 Task: Design a Vector Pattern for a Beachside Cottage.
Action: Mouse moved to (220, 225)
Screenshot: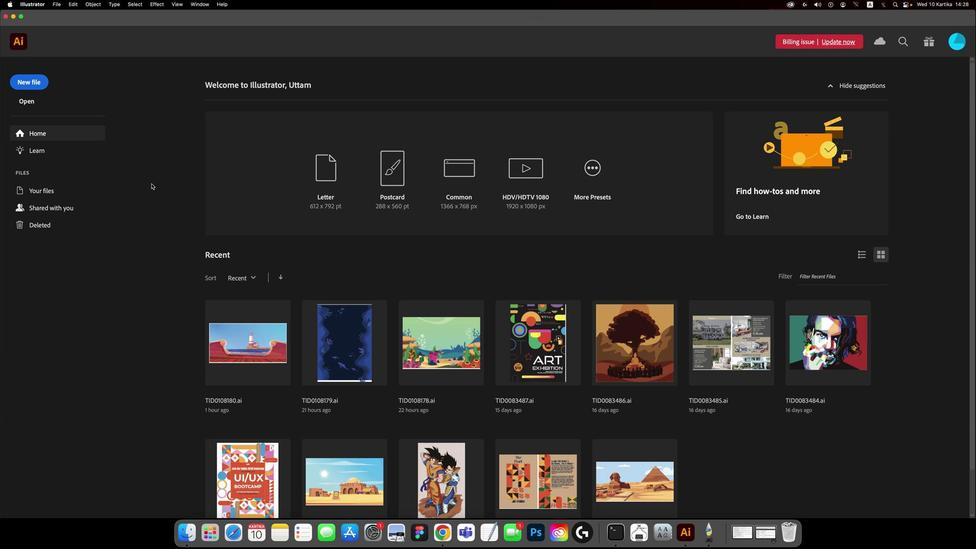 
Action: Mouse pressed left at (220, 225)
Screenshot: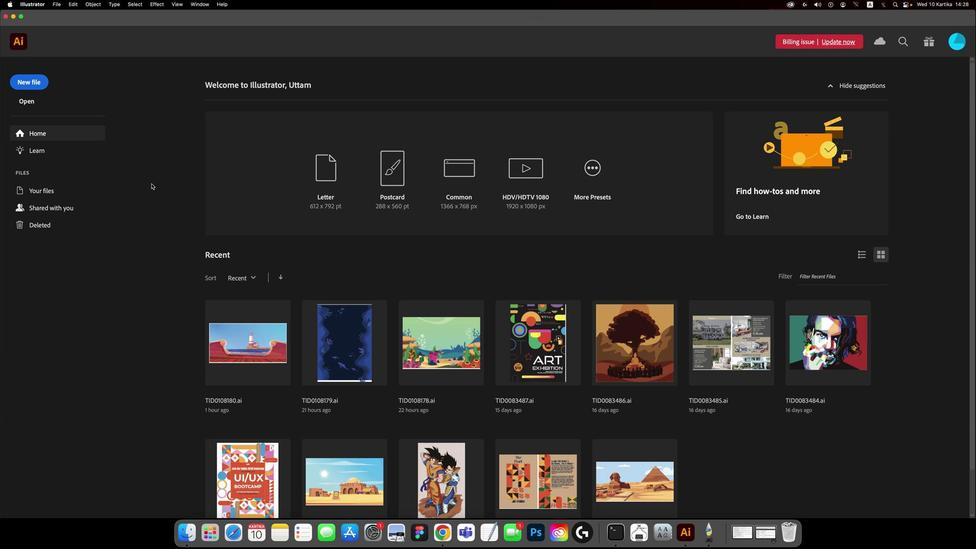 
Action: Mouse moved to (217, 195)
Screenshot: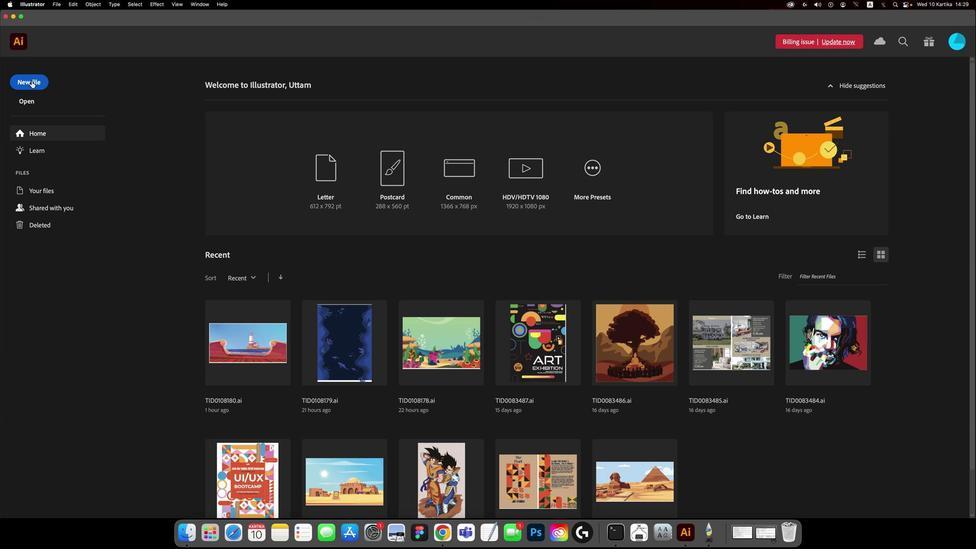 
Action: Mouse pressed left at (217, 195)
Screenshot: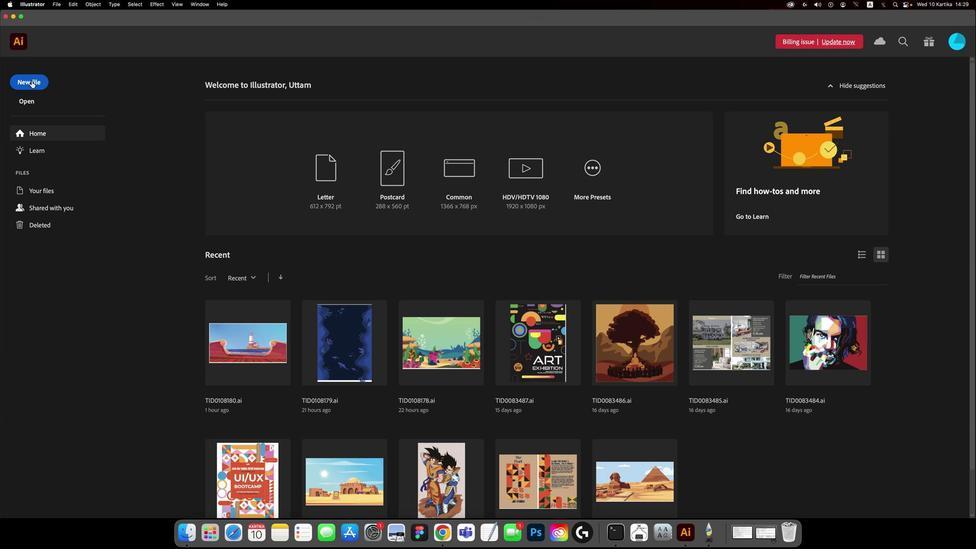 
Action: Mouse moved to (228, 206)
Screenshot: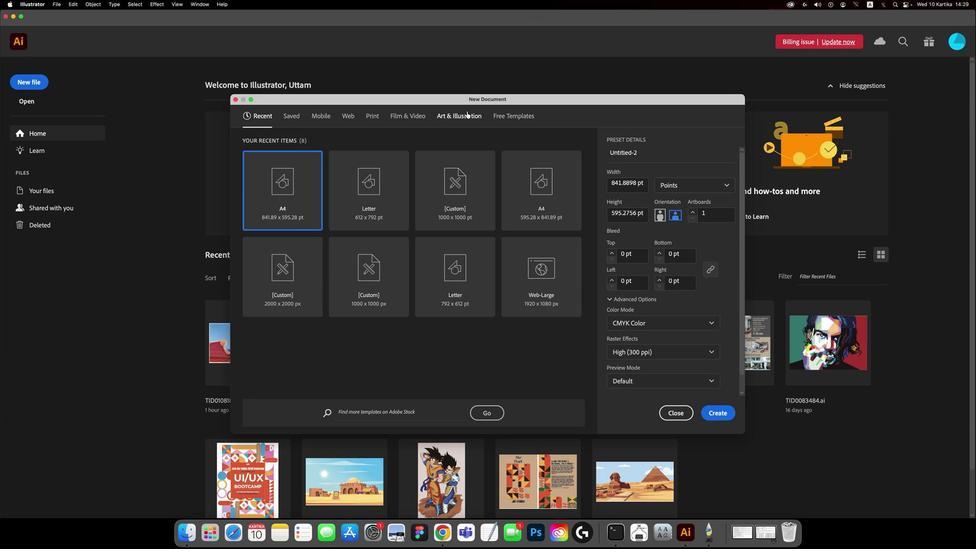 
Action: Mouse pressed left at (228, 206)
Screenshot: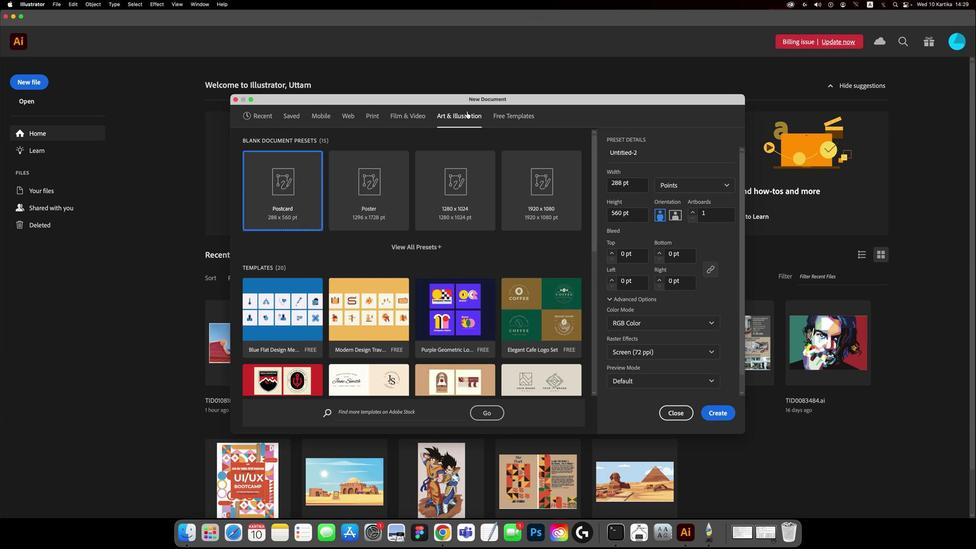 
Action: Mouse moved to (230, 234)
Screenshot: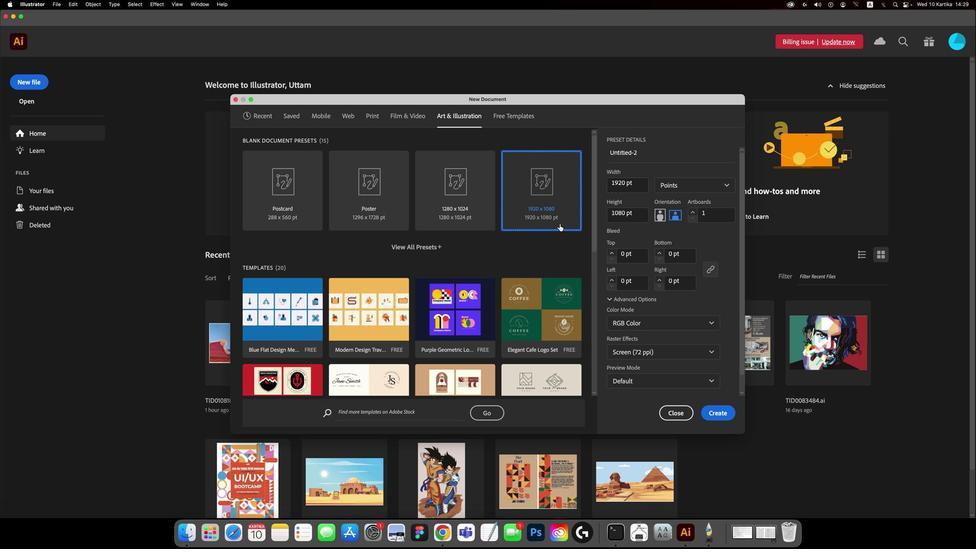 
Action: Mouse pressed left at (230, 234)
Screenshot: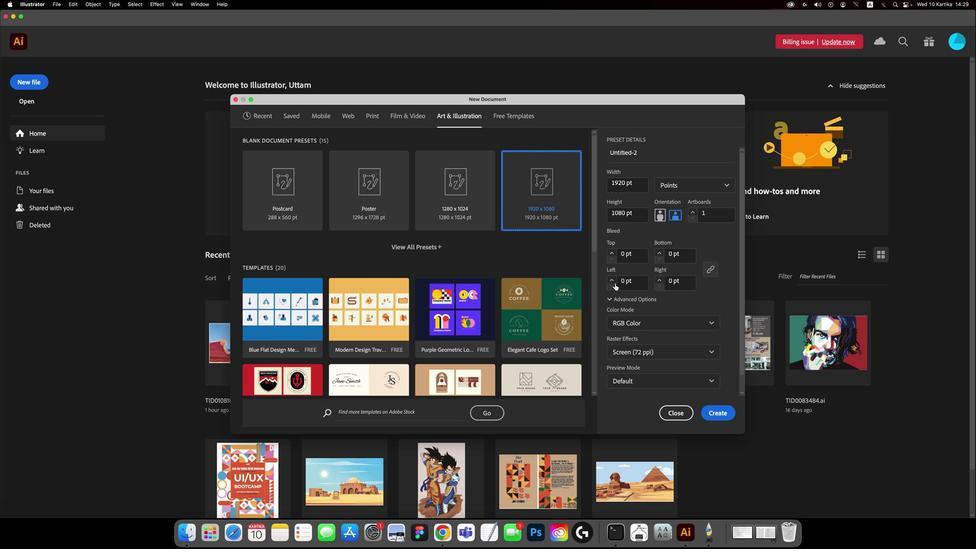 
Action: Mouse moved to (235, 324)
Screenshot: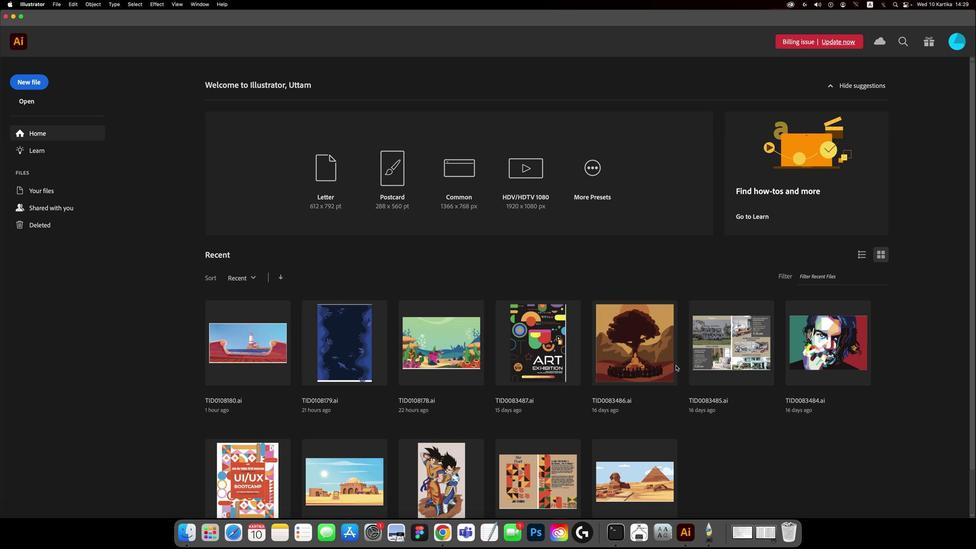 
Action: Mouse pressed left at (235, 324)
Screenshot: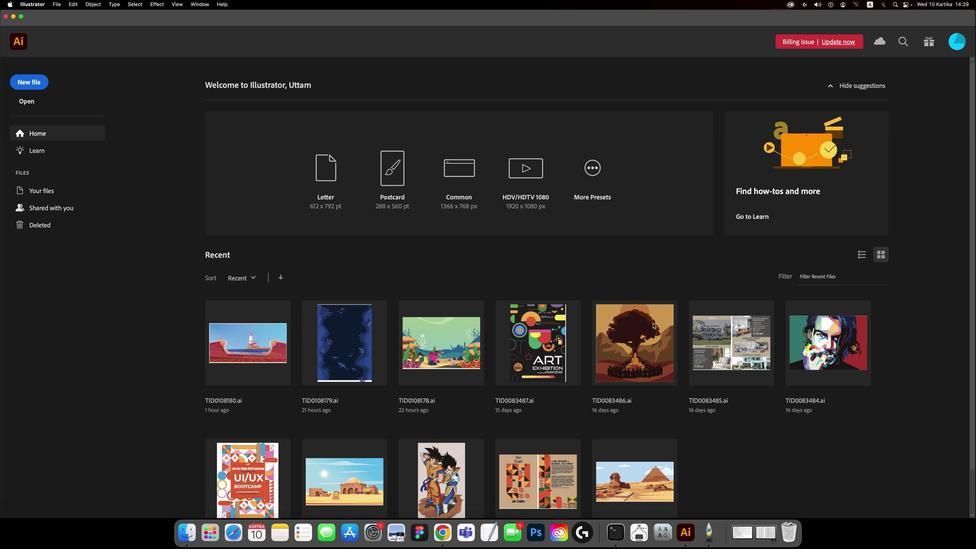 
Action: Mouse moved to (227, 245)
Screenshot: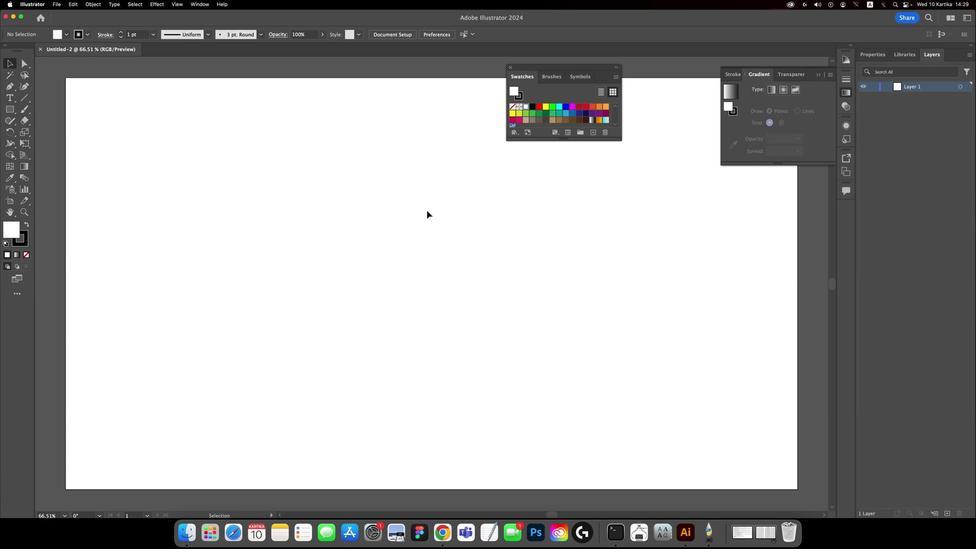 
Action: Mouse pressed left at (227, 245)
Screenshot: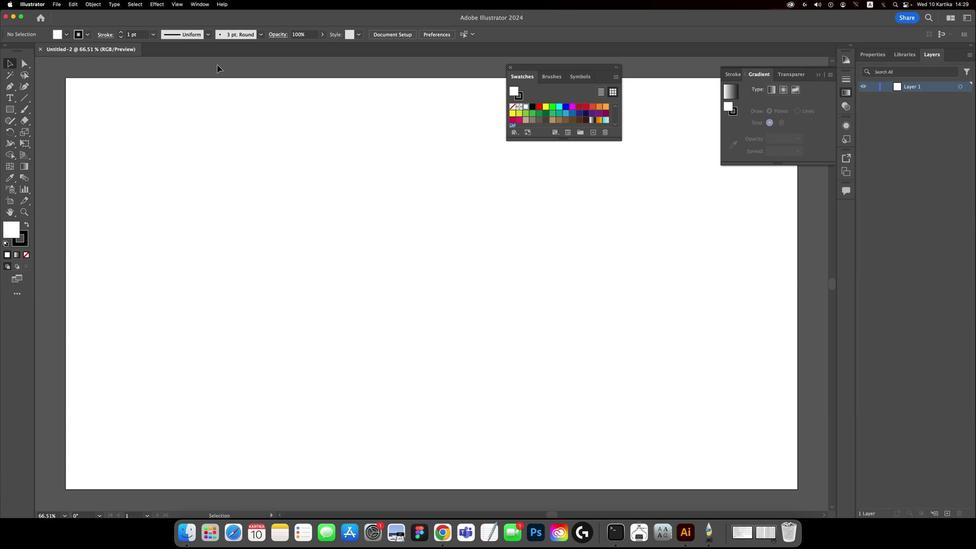 
Action: Mouse moved to (217, 165)
Screenshot: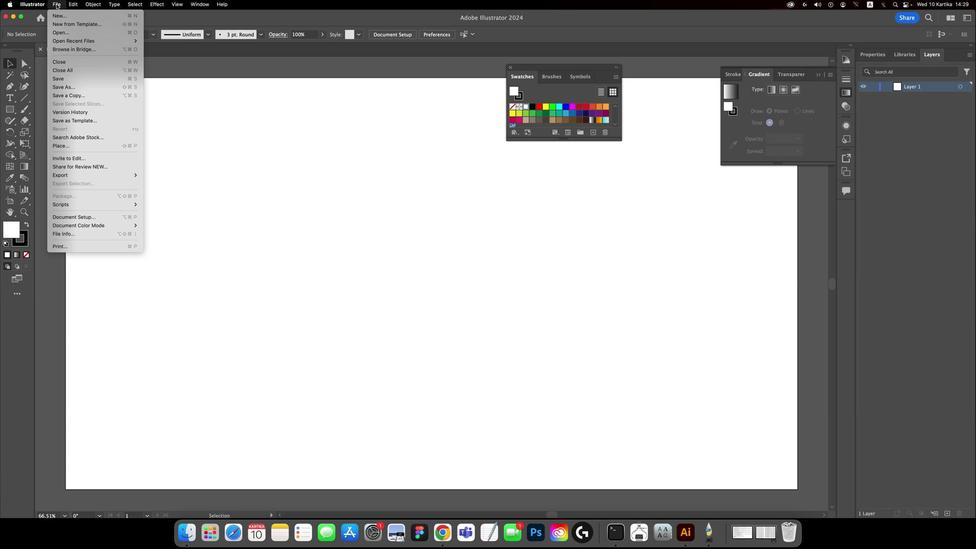 
Action: Mouse pressed left at (217, 165)
Screenshot: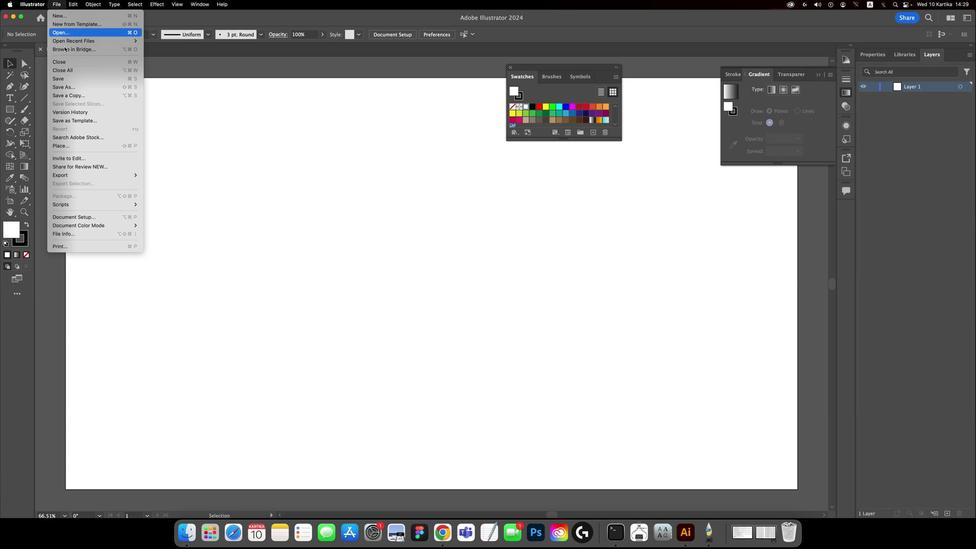 
Action: Mouse moved to (218, 221)
Screenshot: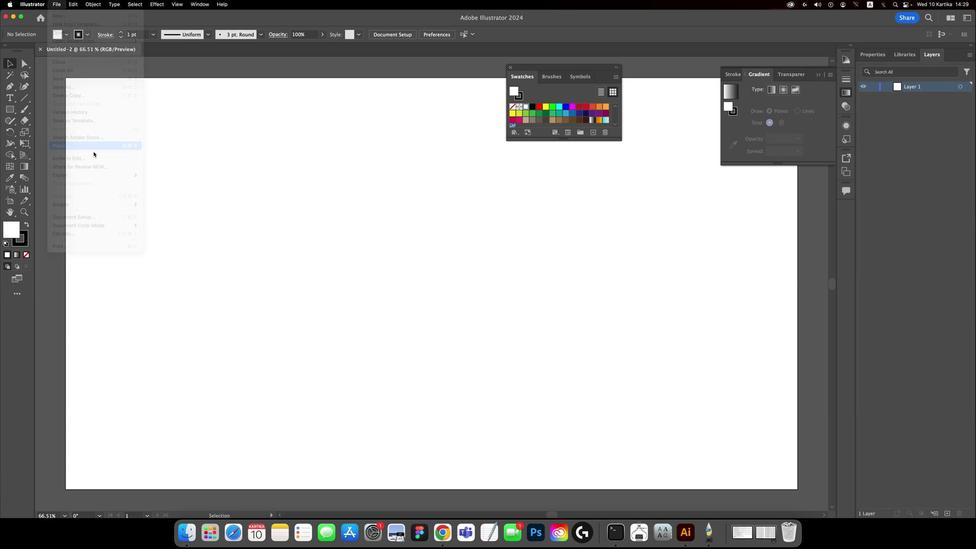 
Action: Mouse pressed left at (218, 221)
Screenshot: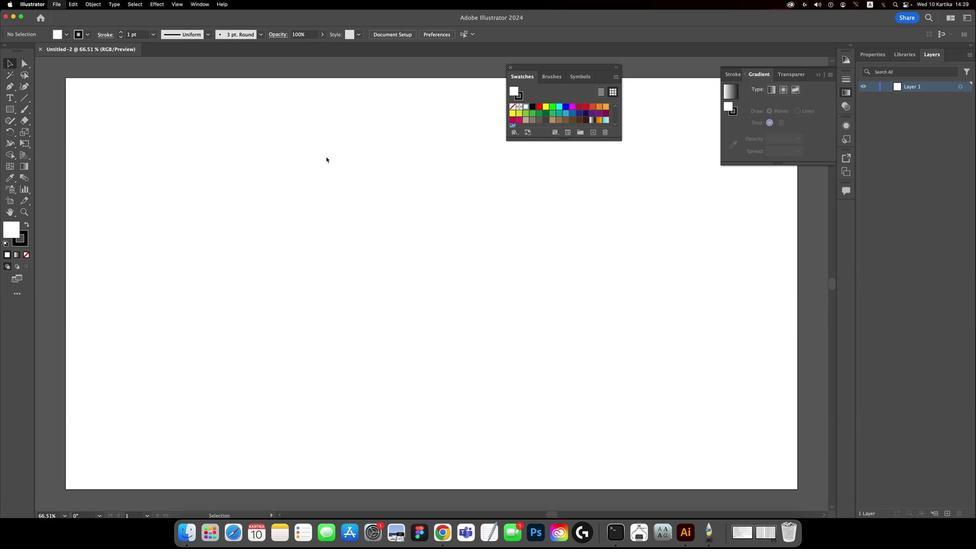 
Action: Mouse moved to (225, 224)
Screenshot: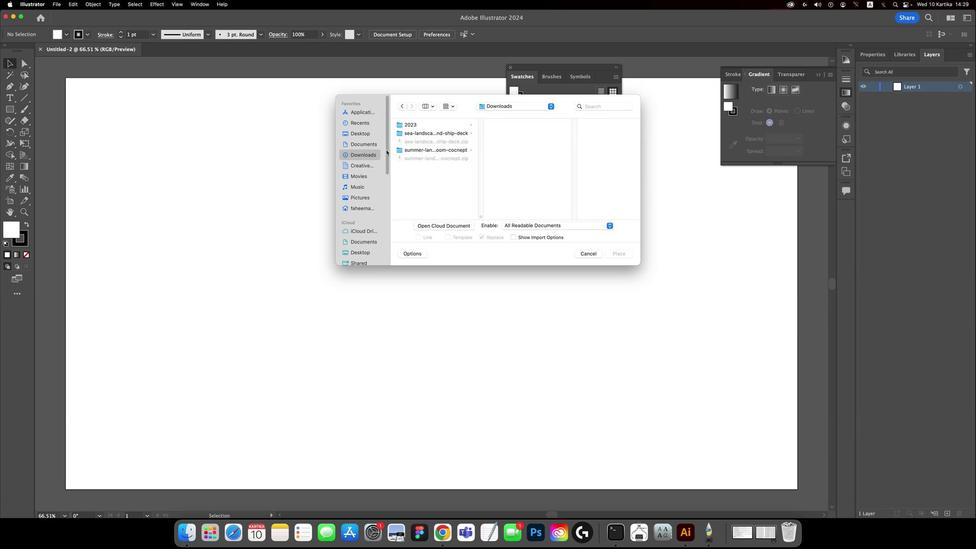 
Action: Mouse pressed left at (225, 224)
Screenshot: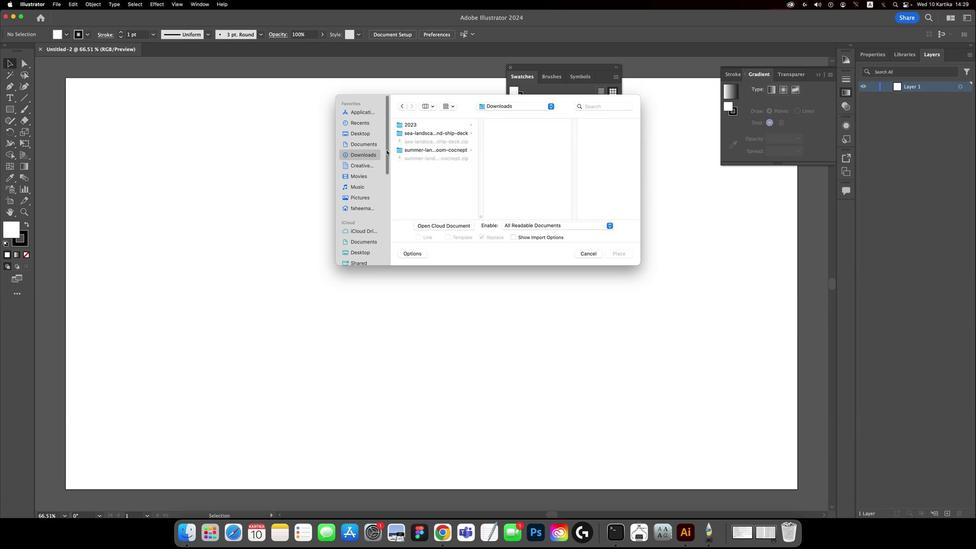 
Action: Mouse moved to (226, 216)
Screenshot: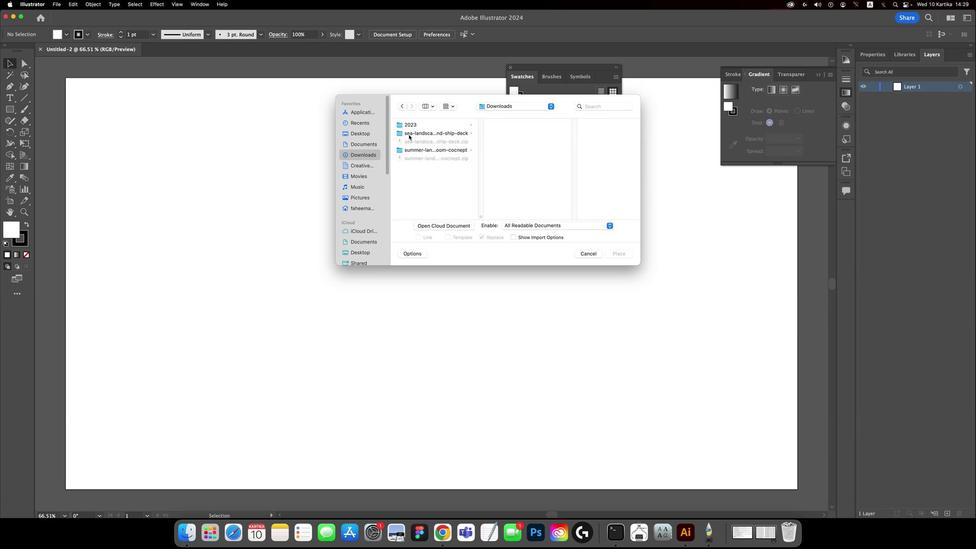 
Action: Mouse pressed left at (226, 216)
Screenshot: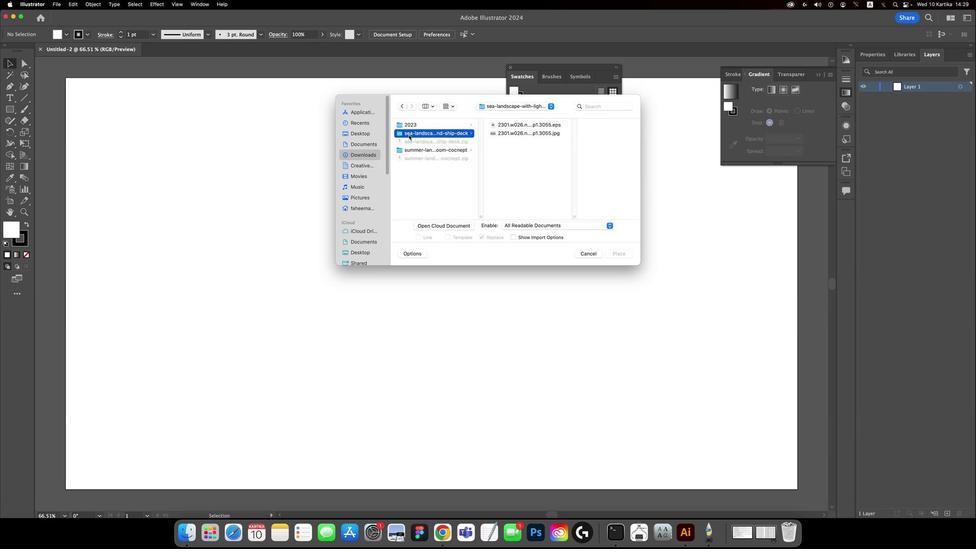 
Action: Mouse moved to (229, 215)
Screenshot: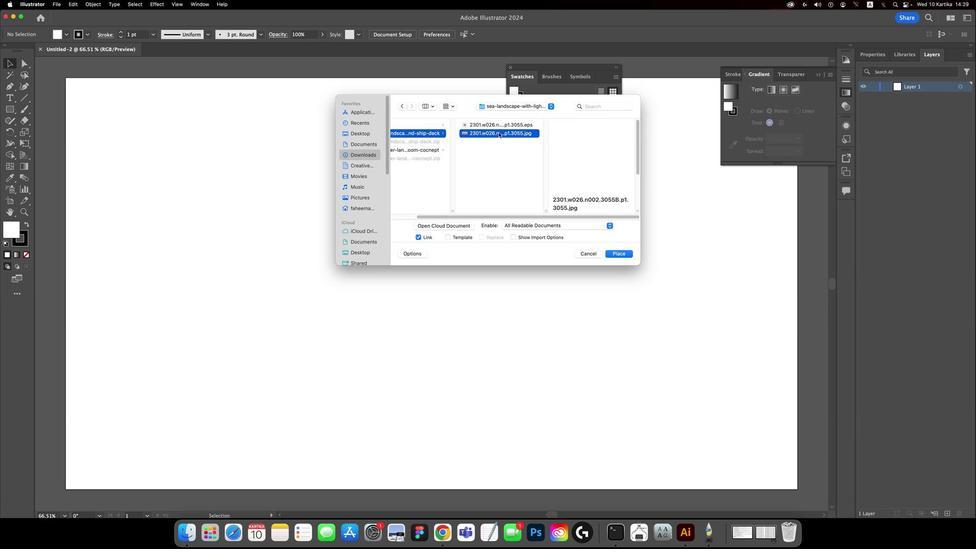 
Action: Mouse pressed left at (229, 215)
Screenshot: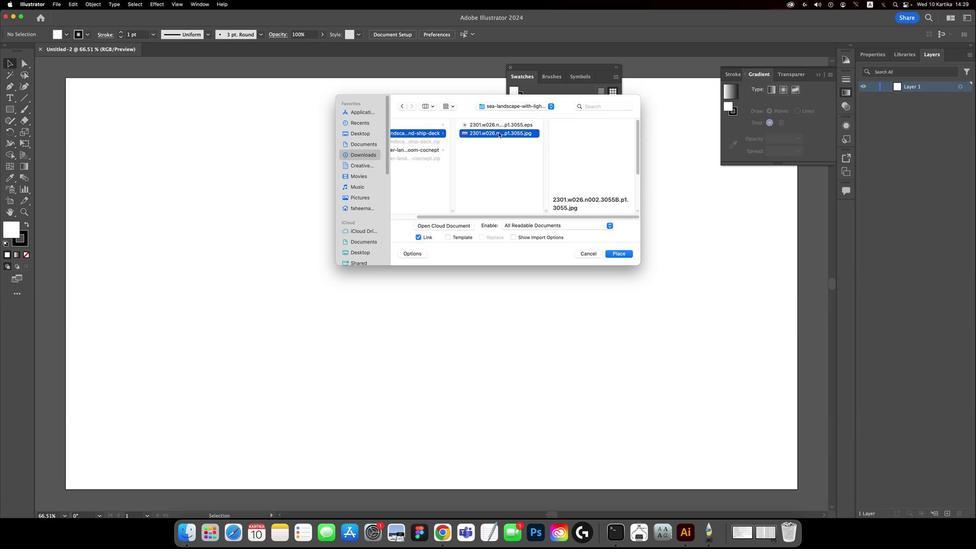 
Action: Mouse moved to (227, 222)
Screenshot: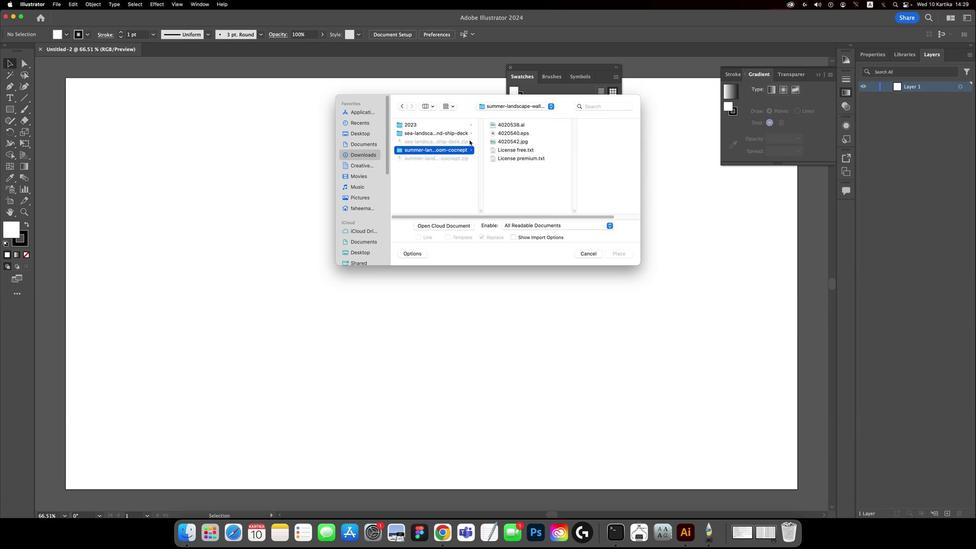 
Action: Mouse pressed left at (227, 222)
Screenshot: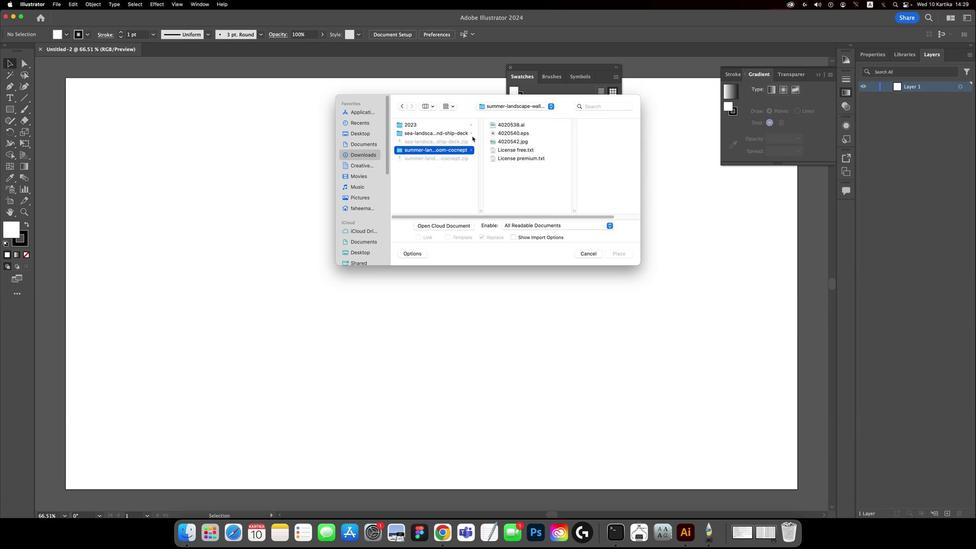 
Action: Mouse moved to (229, 218)
Screenshot: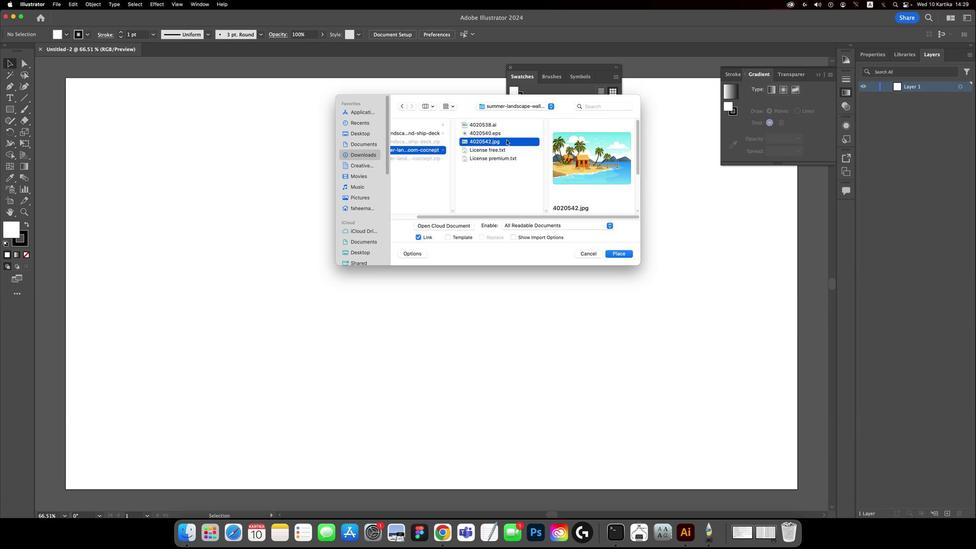 
Action: Mouse pressed left at (229, 218)
Screenshot: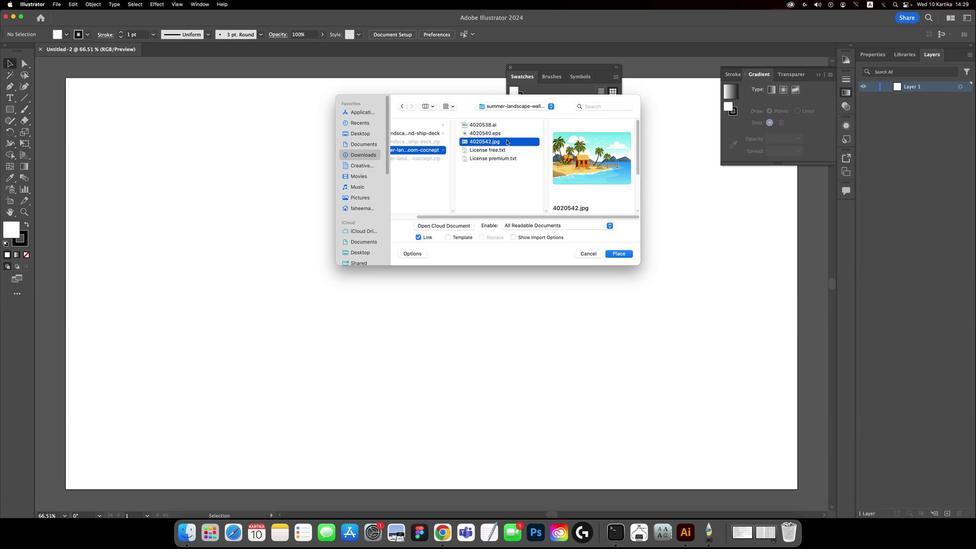 
Action: Key pressed Key.enter
Screenshot: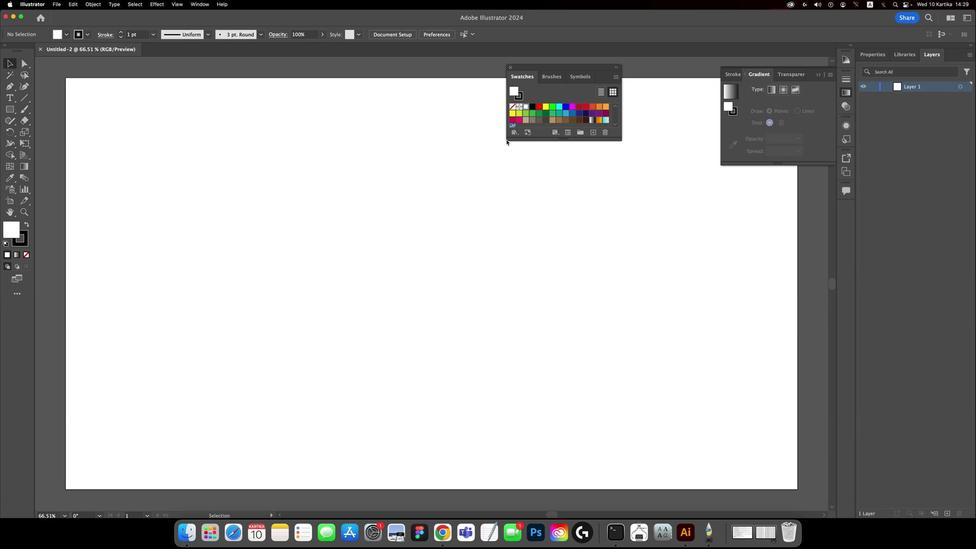 
Action: Mouse moved to (221, 207)
Screenshot: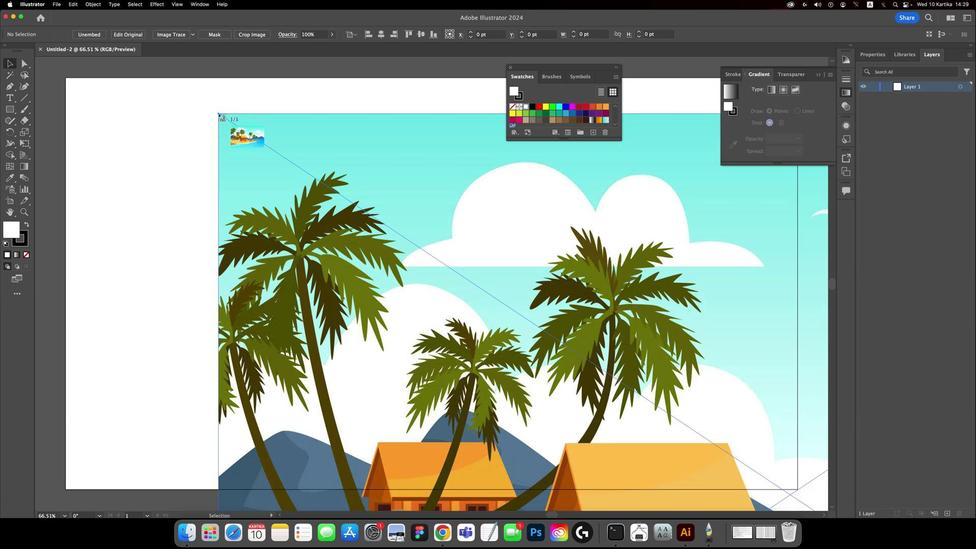 
Action: Mouse pressed left at (221, 207)
Screenshot: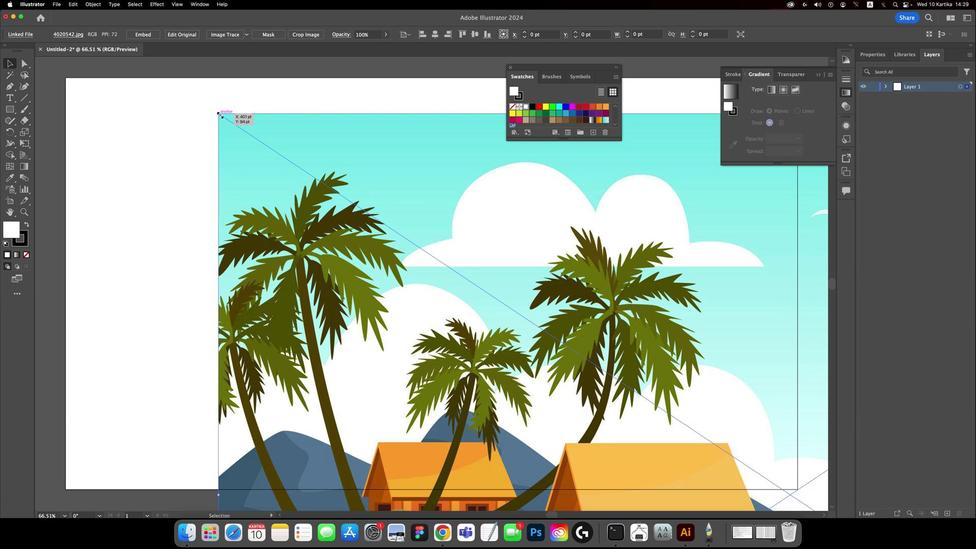 
Action: Mouse moved to (222, 208)
Screenshot: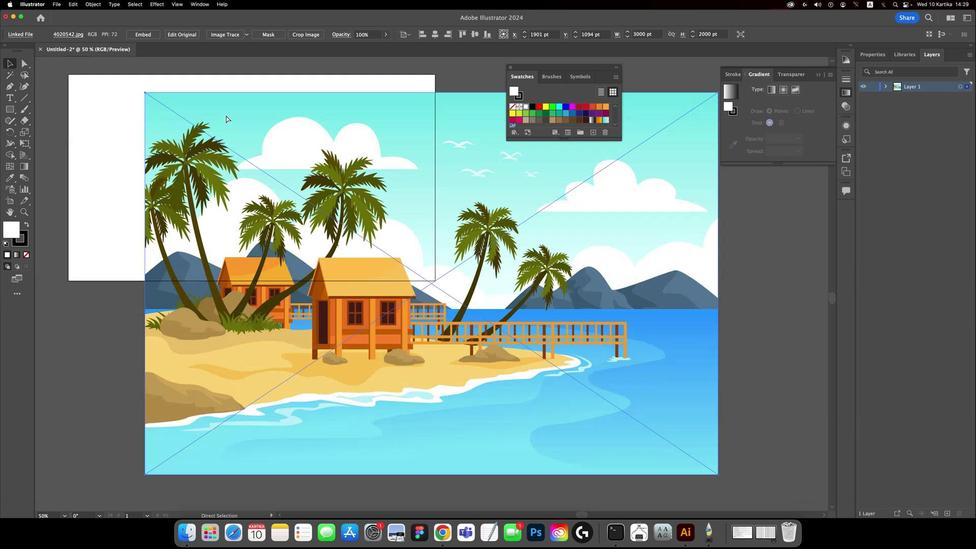 
Action: Key pressed Key.cmd
Screenshot: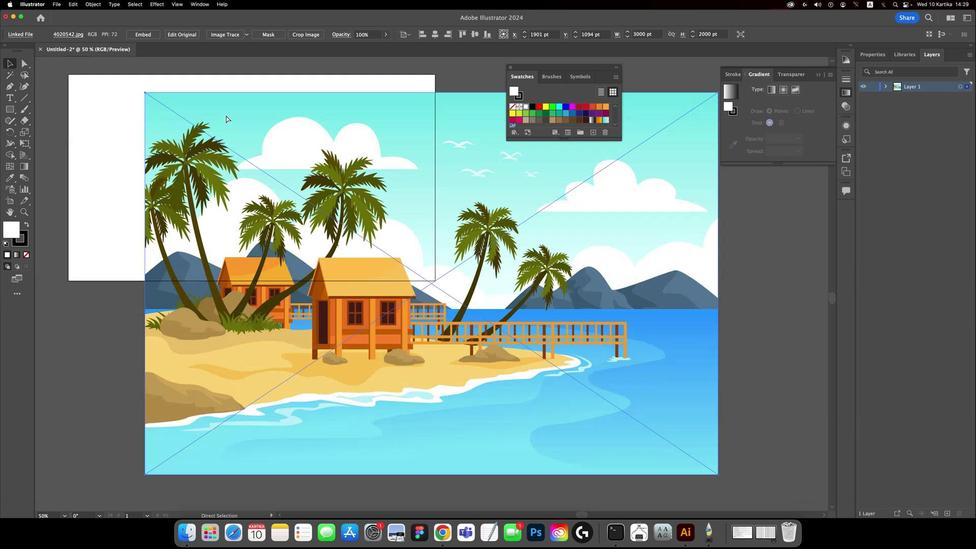 
Action: Mouse moved to (222, 208)
Screenshot: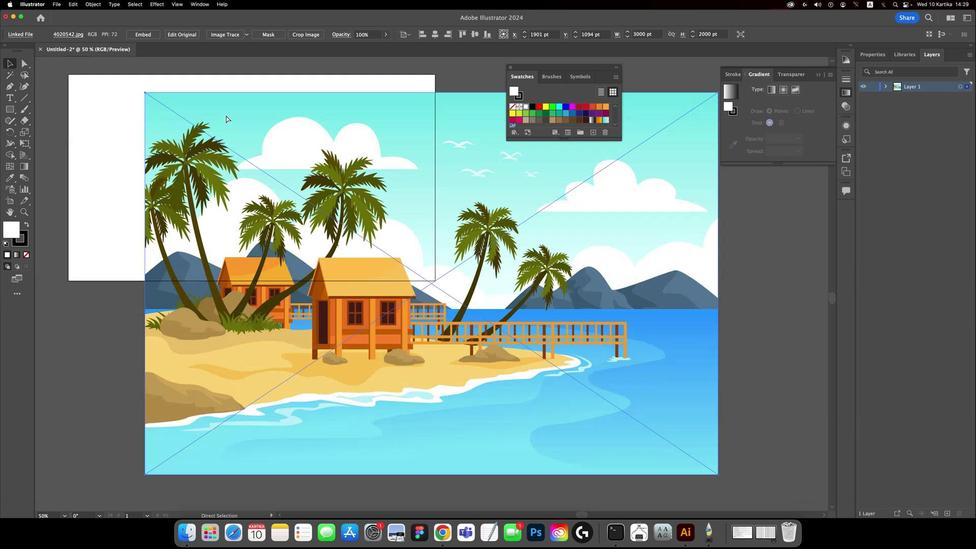
Action: Key pressed '-'
Screenshot: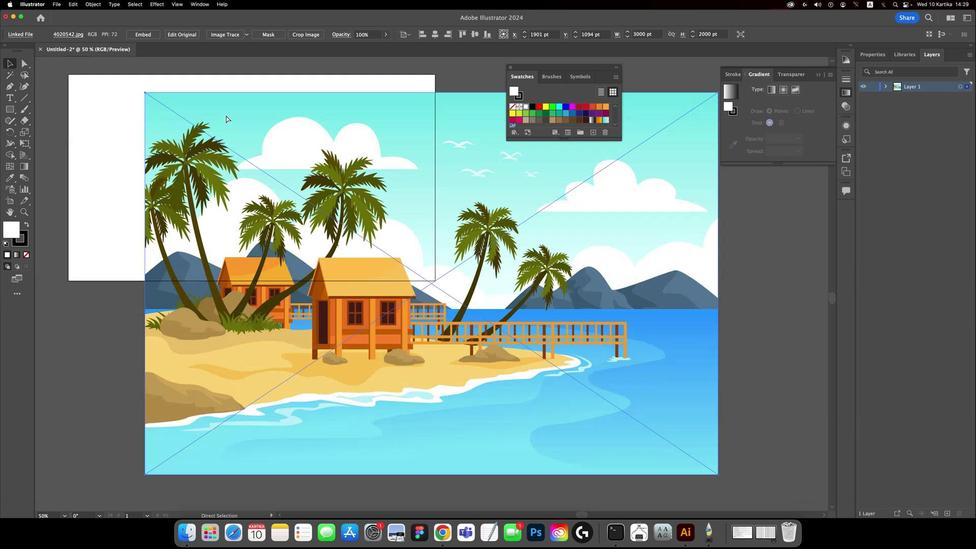 
Action: Mouse moved to (222, 208)
Screenshot: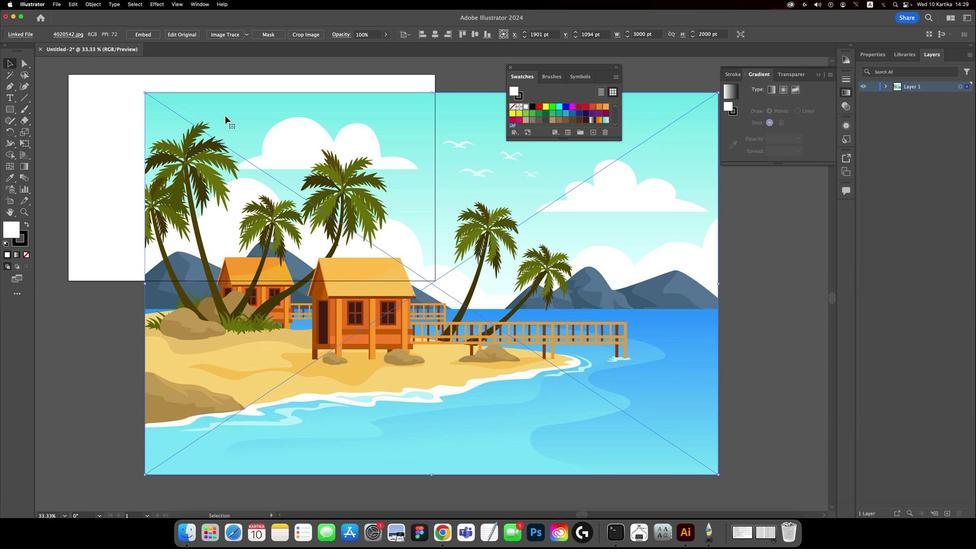 
Action: Key pressed Key.cmd'-'
Screenshot: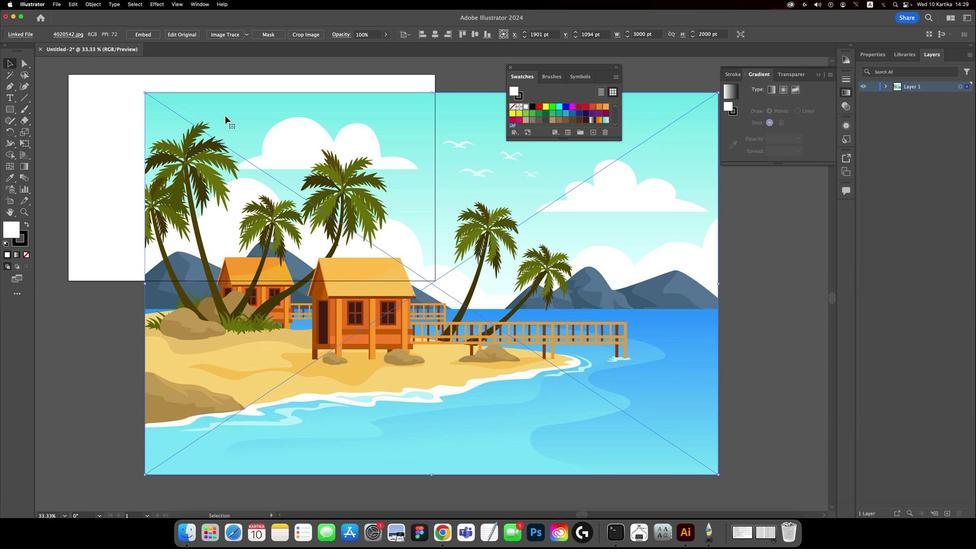 
Action: Mouse moved to (222, 208)
Screenshot: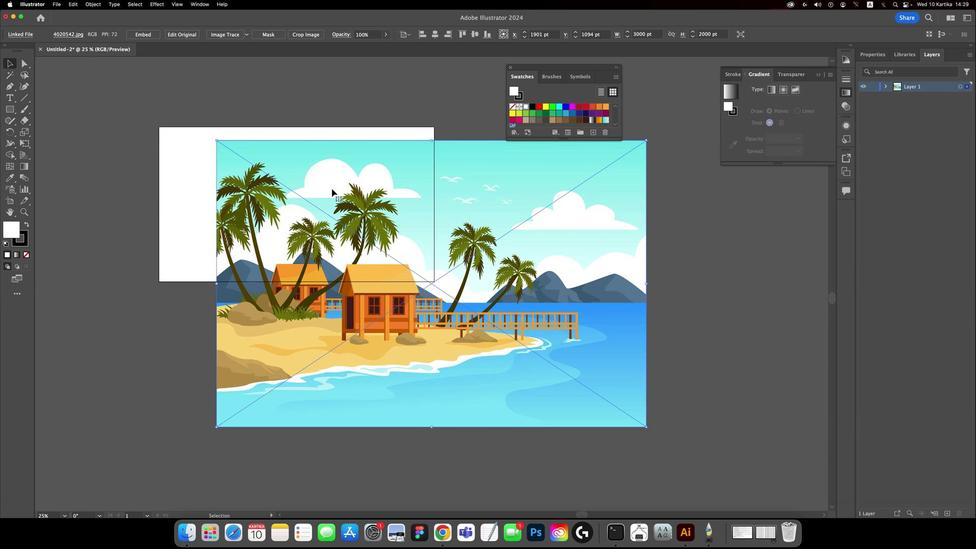 
Action: Key pressed Key.cmd
Screenshot: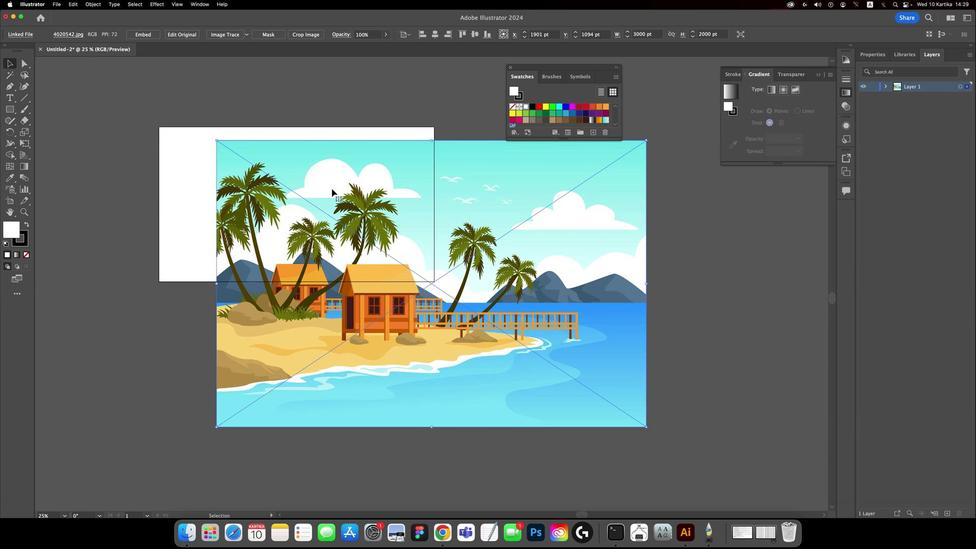
Action: Mouse moved to (222, 208)
Screenshot: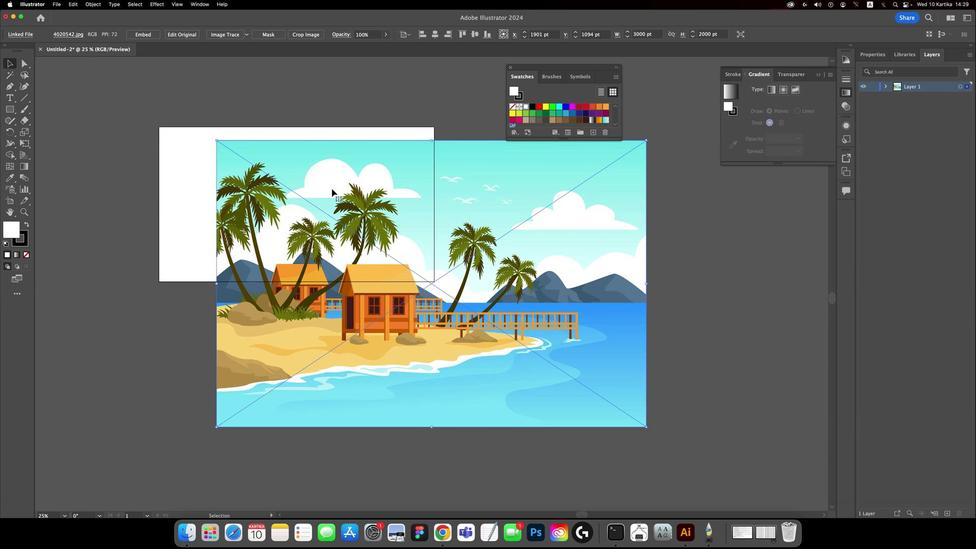 
Action: Key pressed '-'
Screenshot: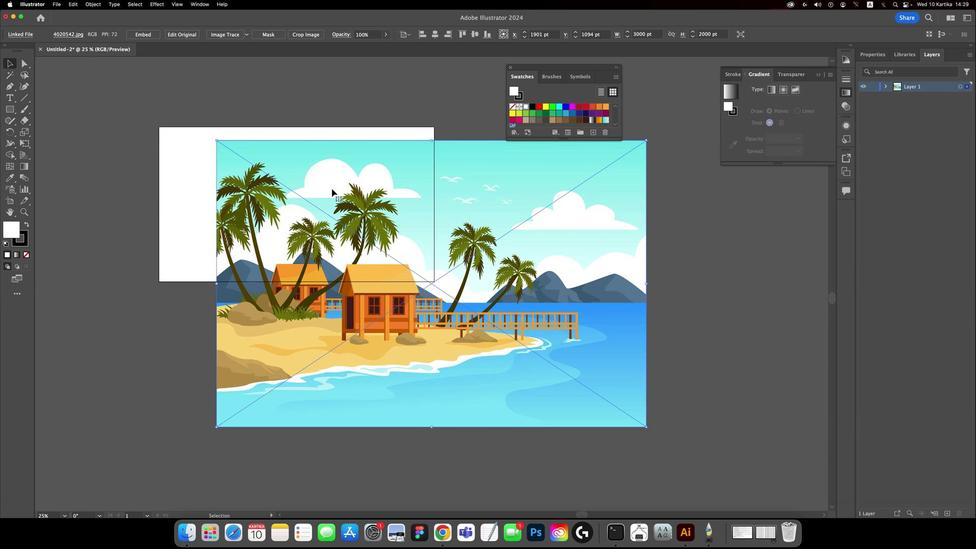 
Action: Mouse moved to (225, 245)
Screenshot: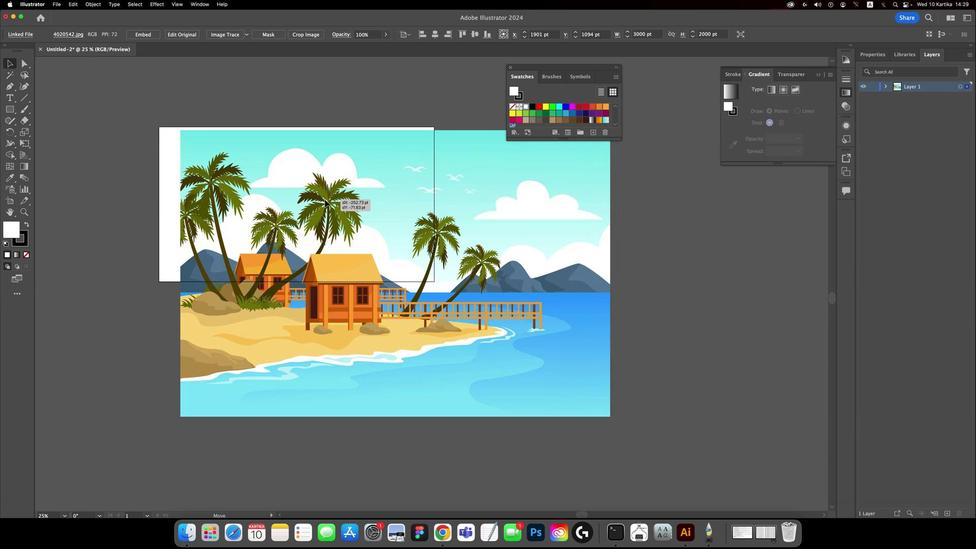 
Action: Mouse pressed left at (225, 245)
Screenshot: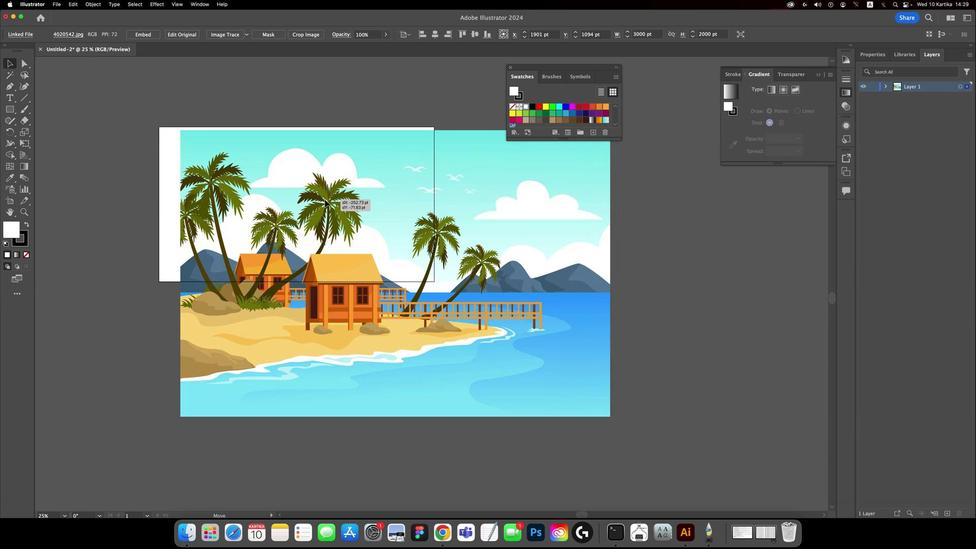 
Action: Mouse moved to (220, 323)
Screenshot: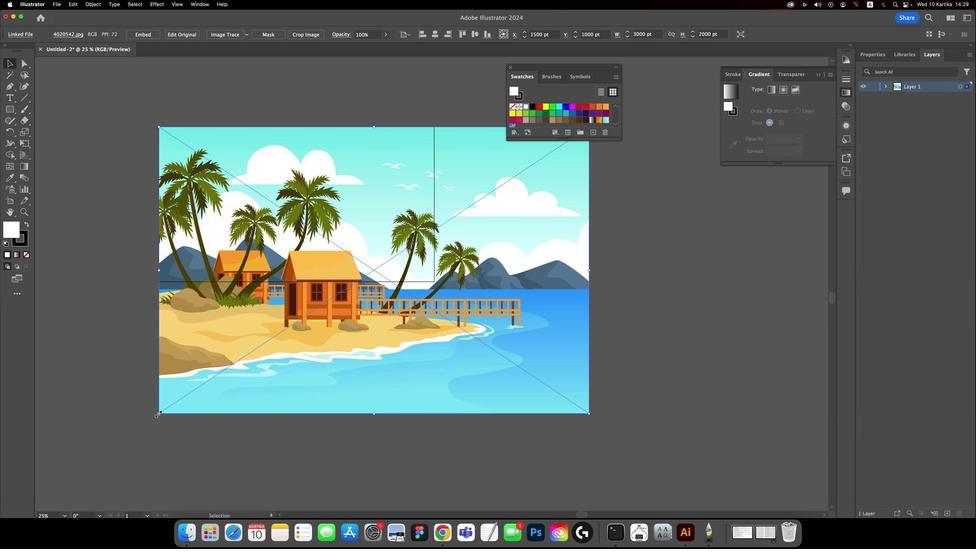 
Action: Key pressed Key.shift
Screenshot: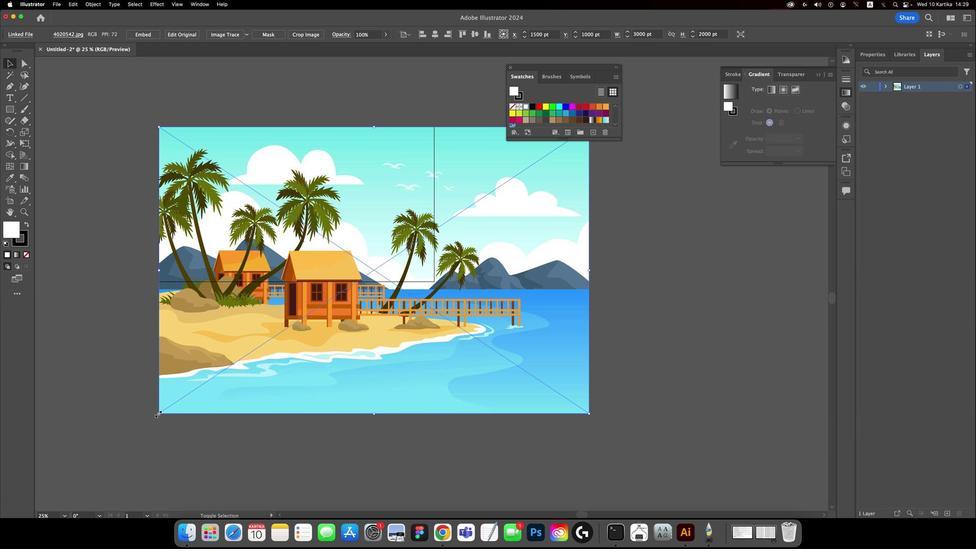 
Action: Mouse pressed left at (220, 323)
Screenshot: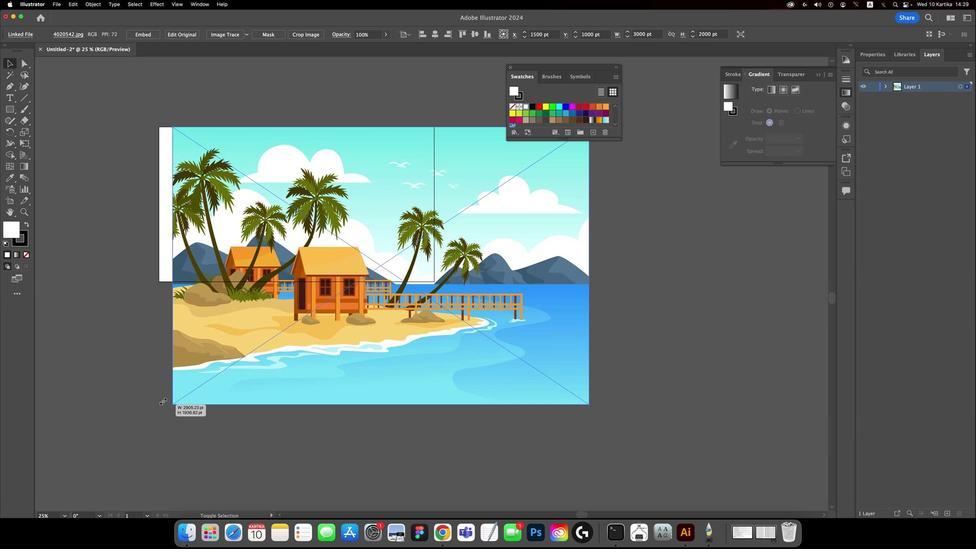 
Action: Mouse moved to (228, 247)
Screenshot: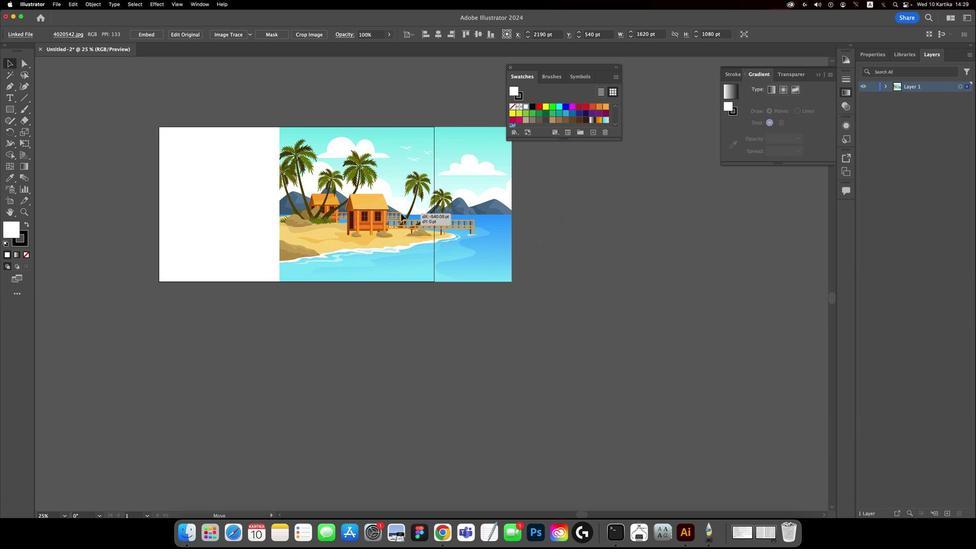 
Action: Mouse pressed left at (228, 247)
Screenshot: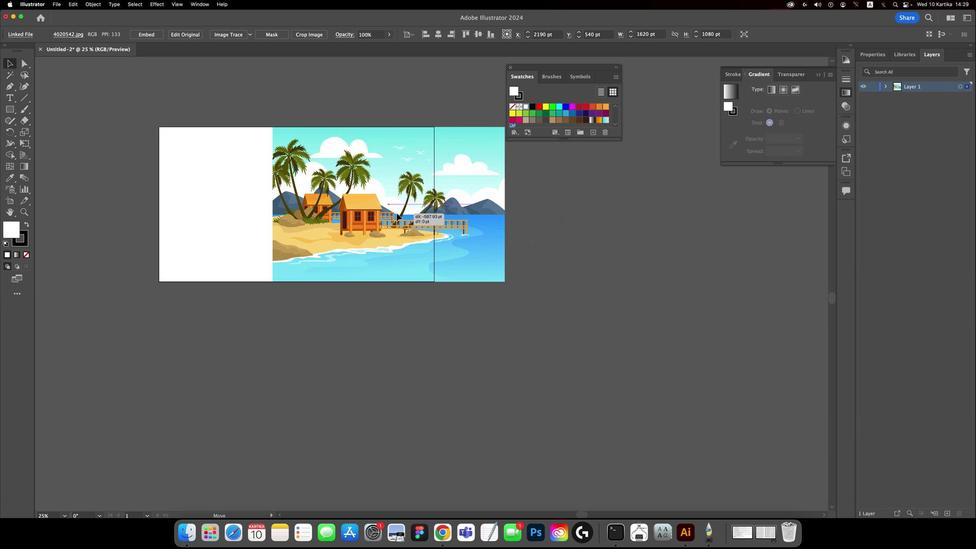 
Action: Mouse moved to (241, 240)
Screenshot: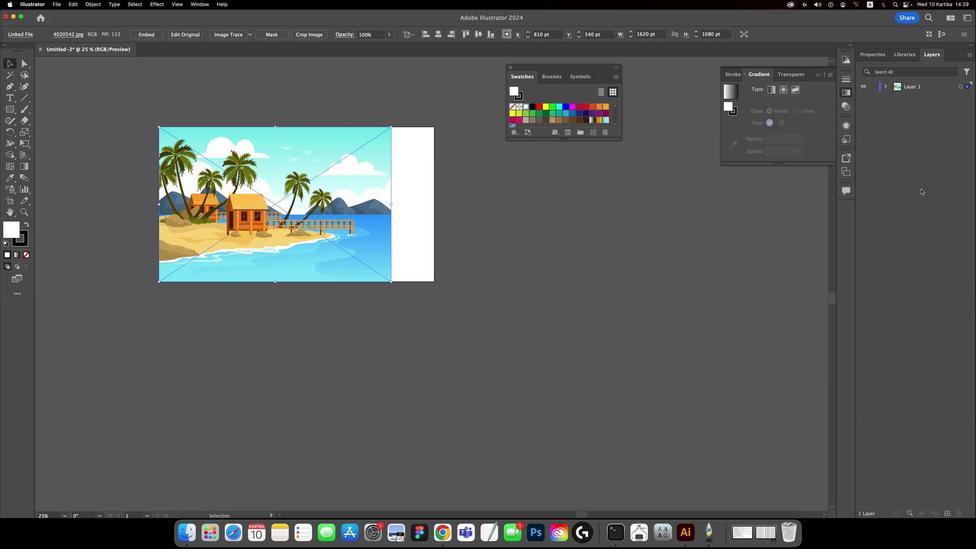 
Action: Mouse pressed left at (241, 240)
Screenshot: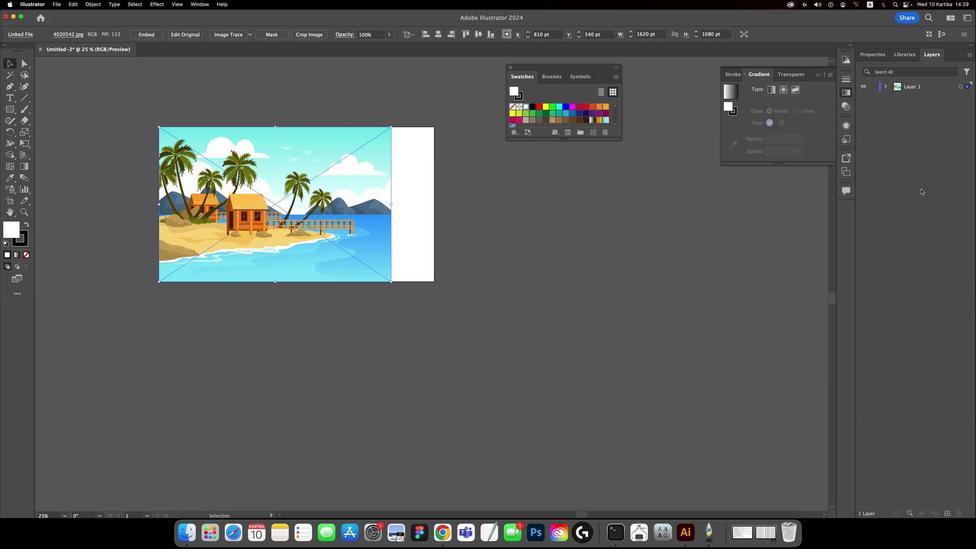 
Action: Mouse moved to (239, 186)
Screenshot: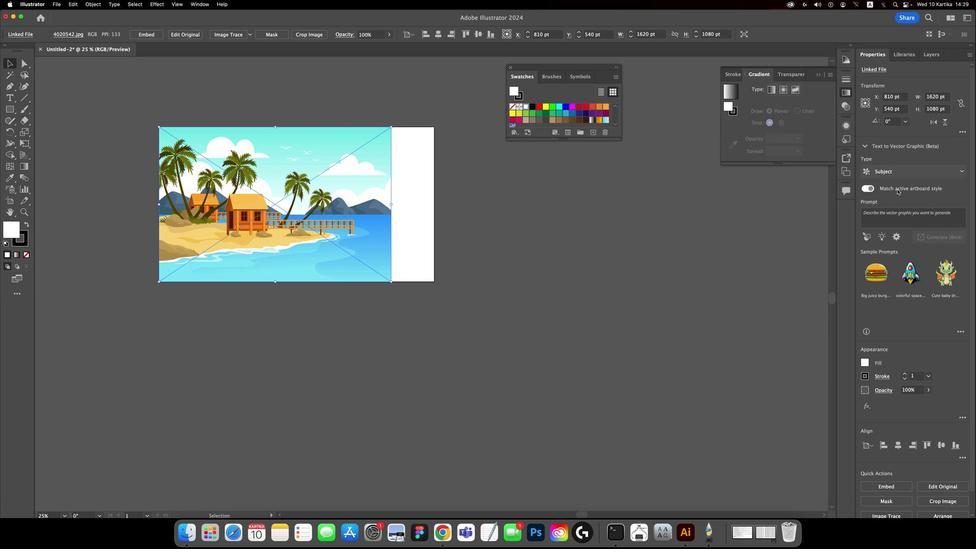 
Action: Mouse pressed left at (239, 186)
Screenshot: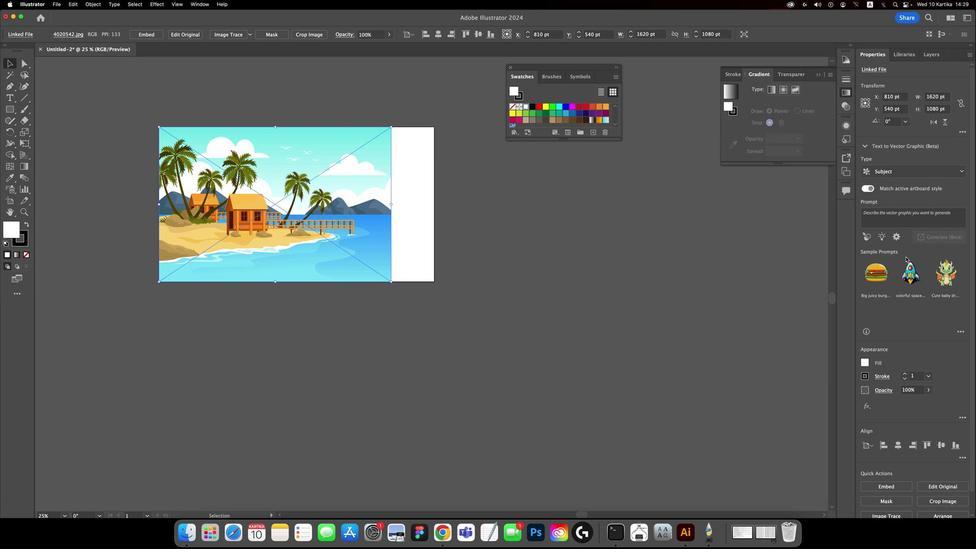 
Action: Mouse moved to (227, 242)
Screenshot: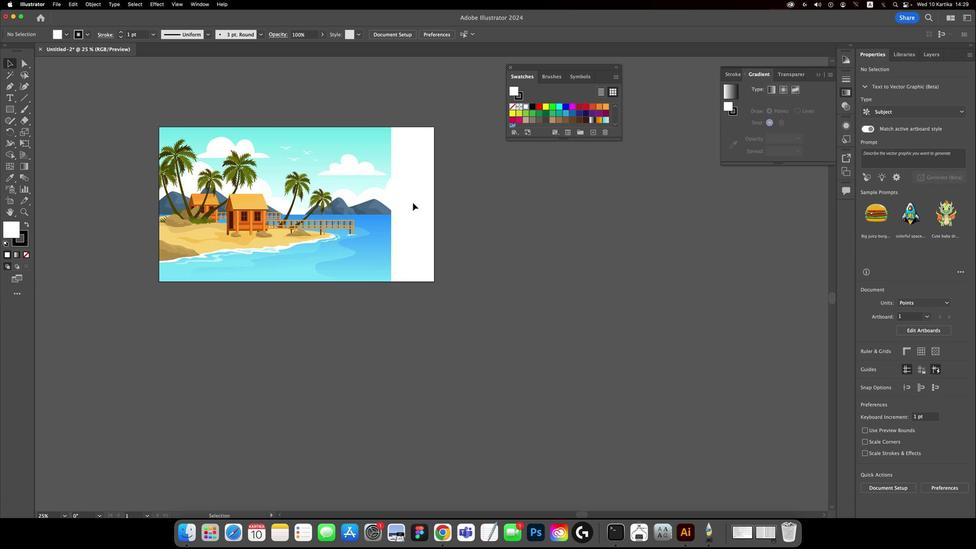 
Action: Mouse pressed left at (227, 242)
Screenshot: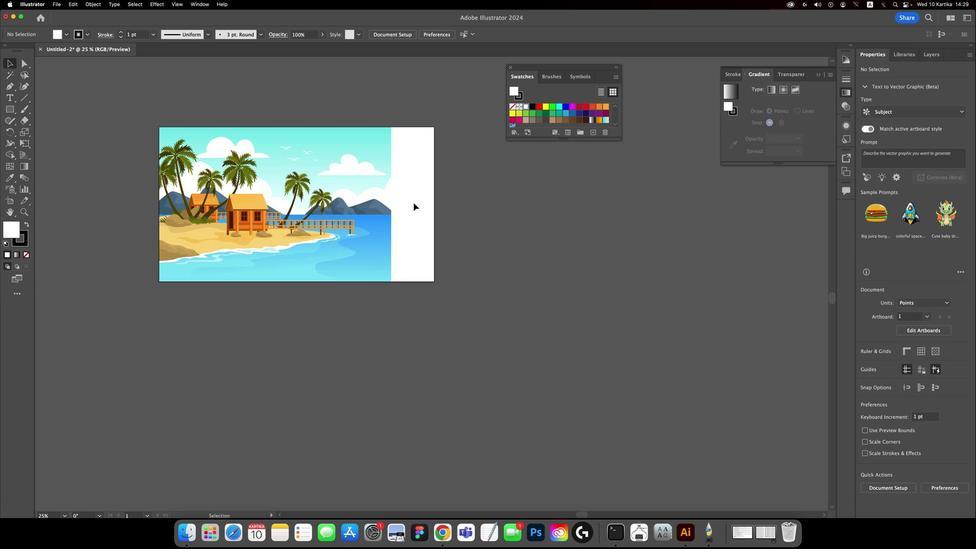 
Action: Mouse moved to (241, 291)
Screenshot: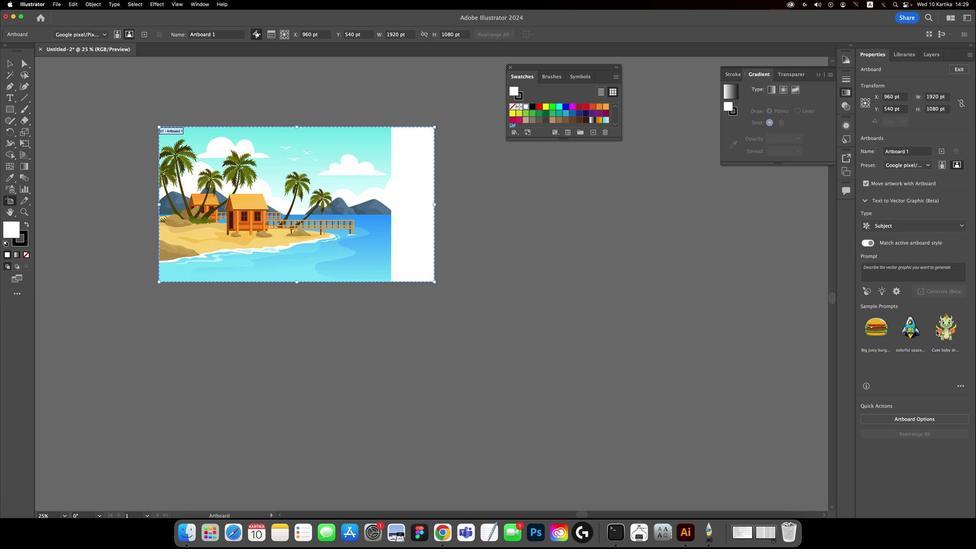 
Action: Mouse pressed left at (241, 291)
Screenshot: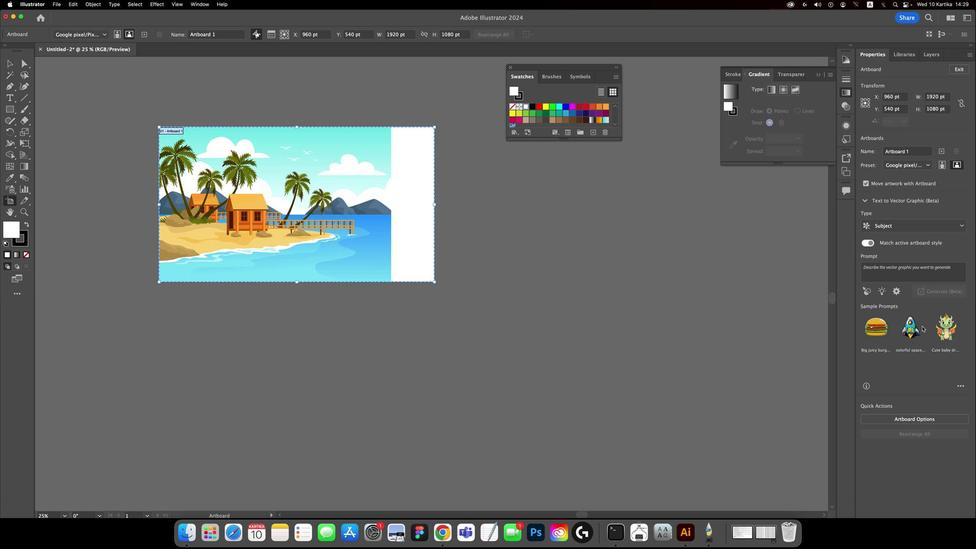 
Action: Mouse moved to (227, 243)
Screenshot: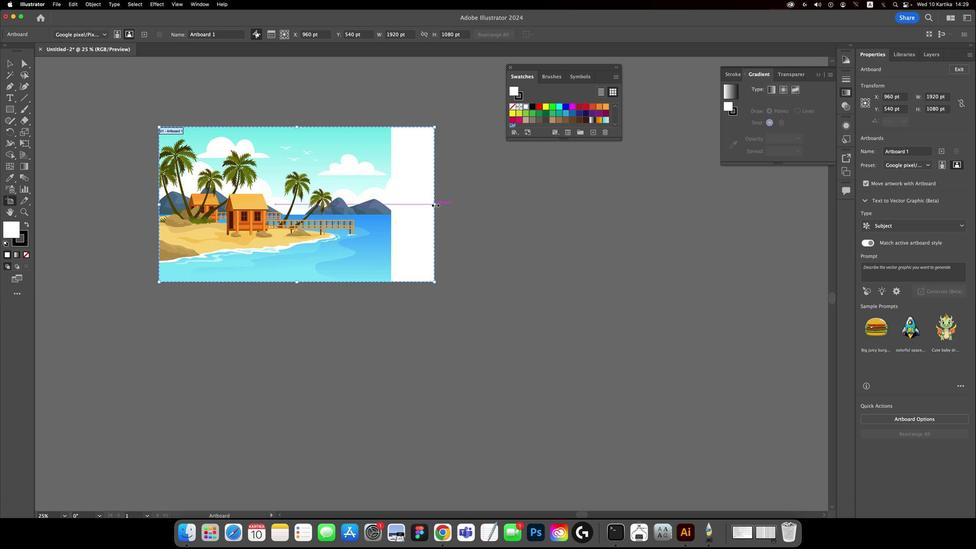 
Action: Mouse pressed left at (227, 243)
Screenshot: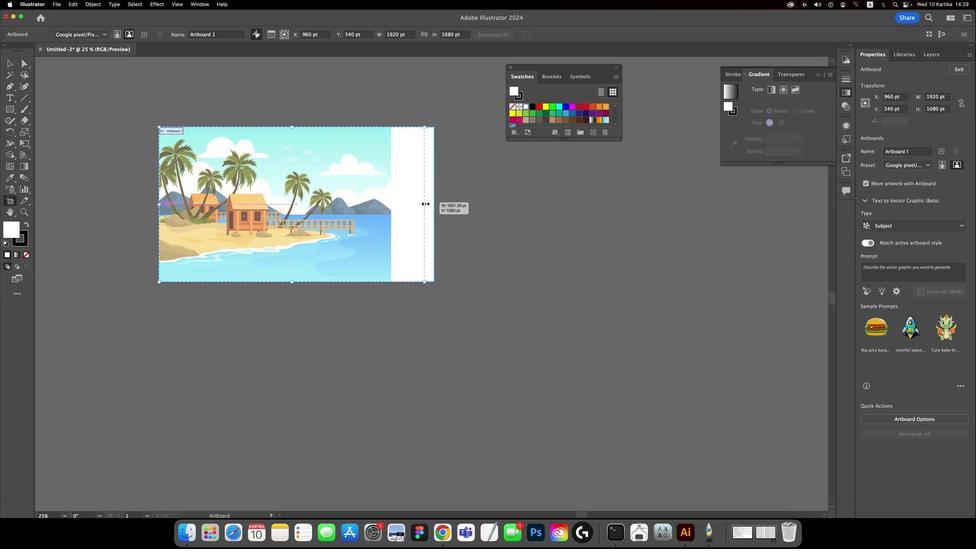 
Action: Mouse moved to (227, 278)
Screenshot: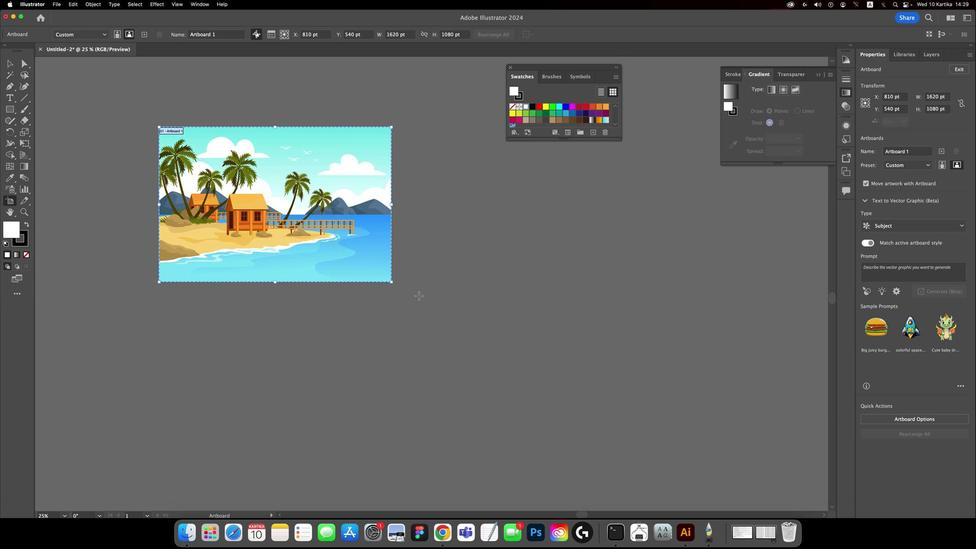 
Action: Key pressed 'v'
Screenshot: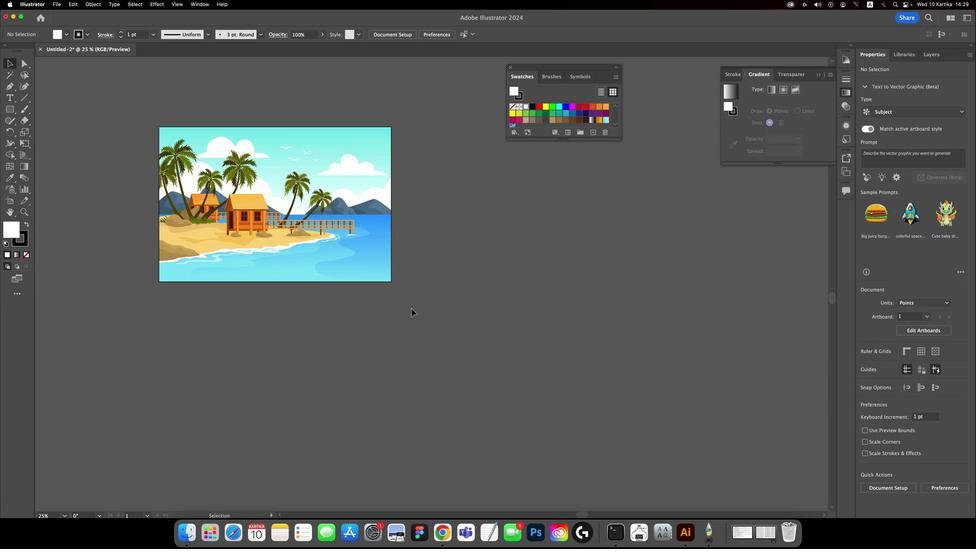
Action: Mouse moved to (227, 283)
Screenshot: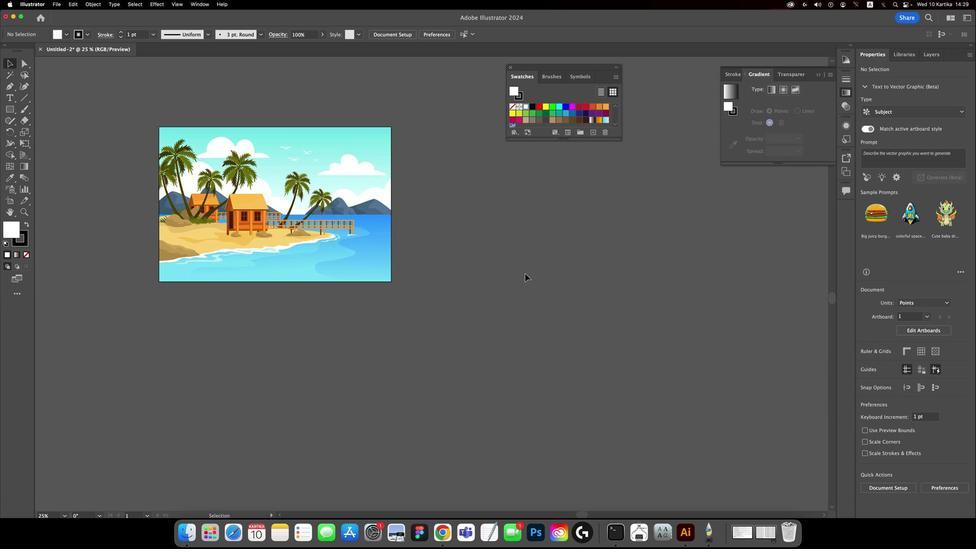 
Action: Mouse pressed left at (227, 283)
Screenshot: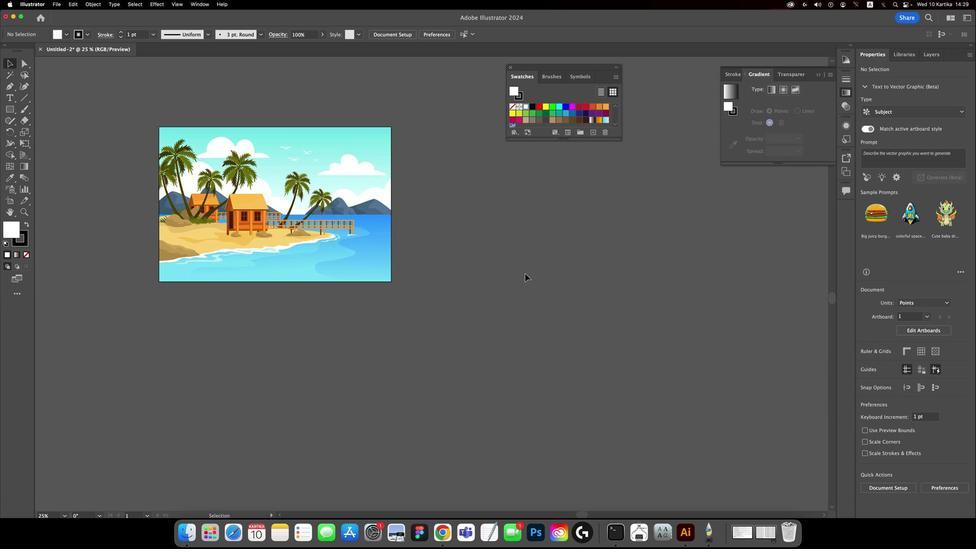 
Action: Mouse moved to (241, 183)
Screenshot: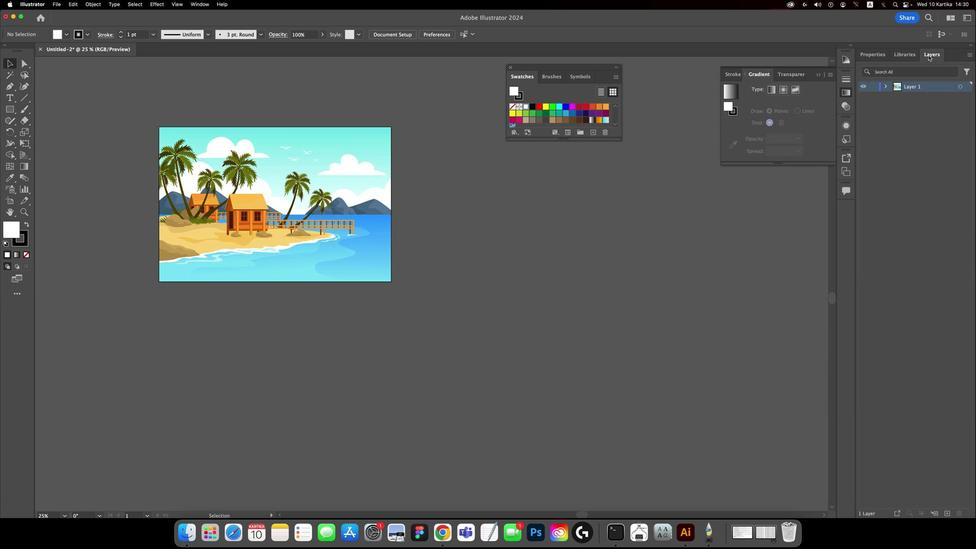 
Action: Mouse pressed left at (241, 183)
Screenshot: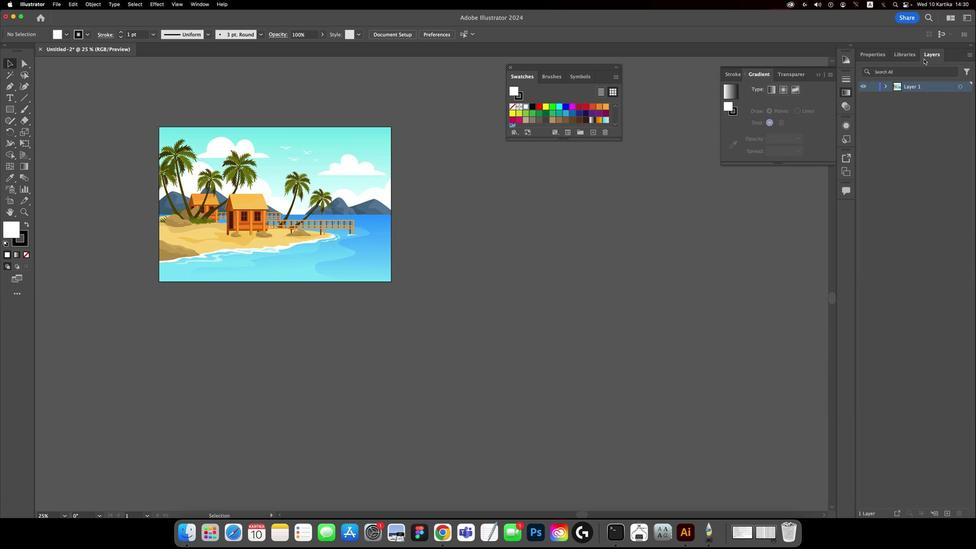 
Action: Mouse moved to (239, 197)
Screenshot: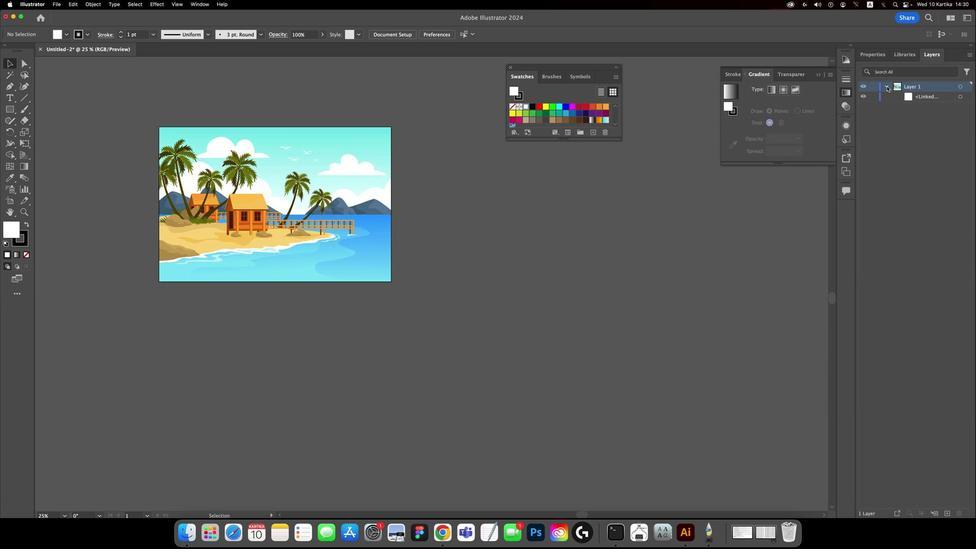 
Action: Mouse pressed left at (239, 197)
Screenshot: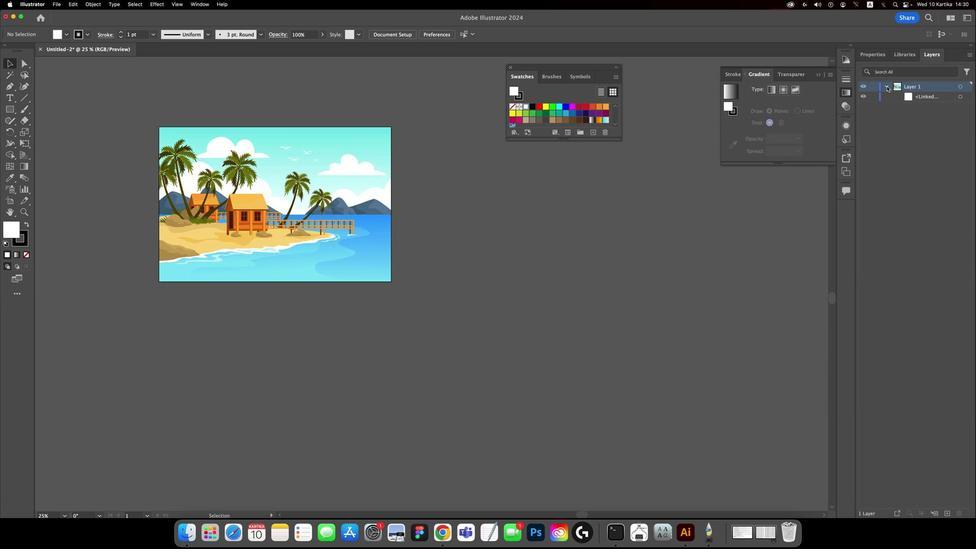 
Action: Mouse moved to (239, 202)
Screenshot: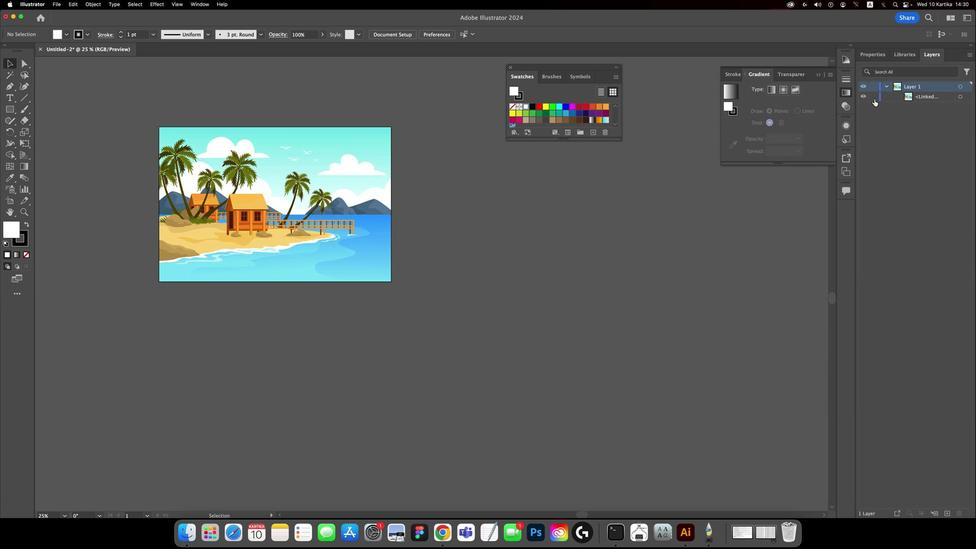 
Action: Mouse pressed left at (239, 202)
Screenshot: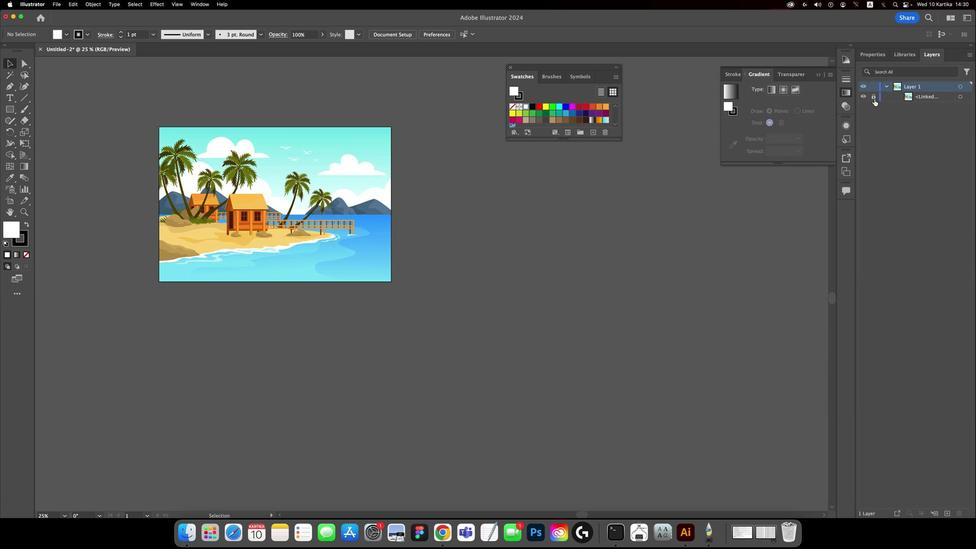 
Action: Mouse moved to (223, 281)
Screenshot: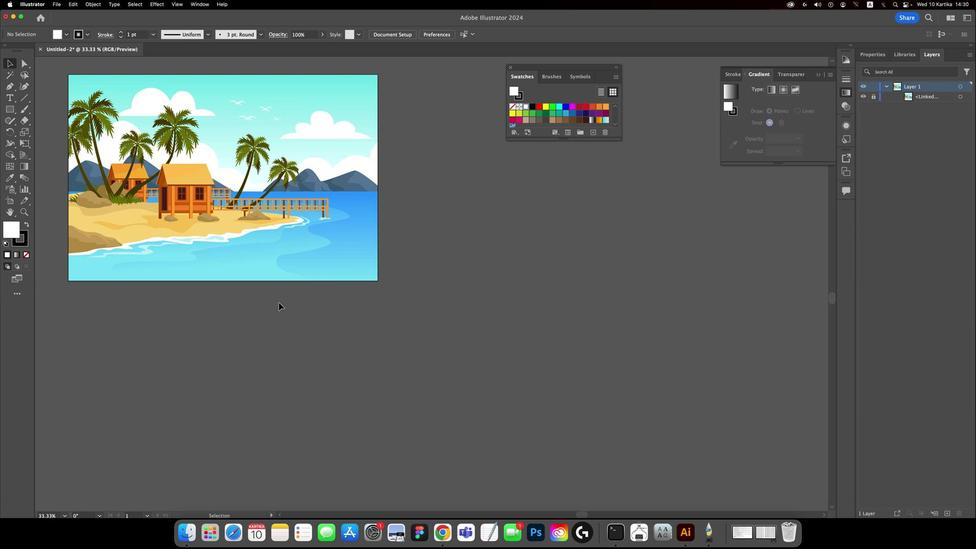 
Action: Key pressed Key.cmd'='
Screenshot: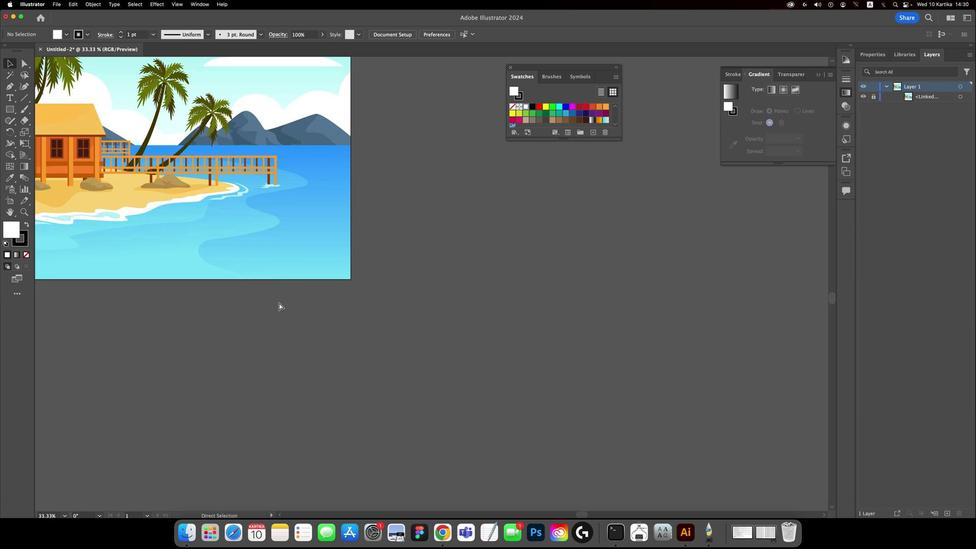 
Action: Mouse moved to (223, 281)
Screenshot: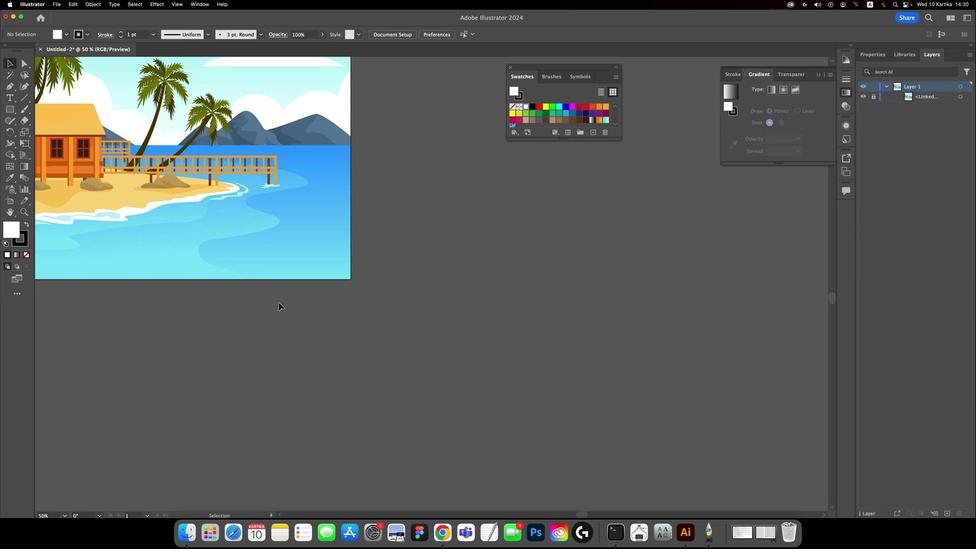 
Action: Key pressed Key.cmd'='
Screenshot: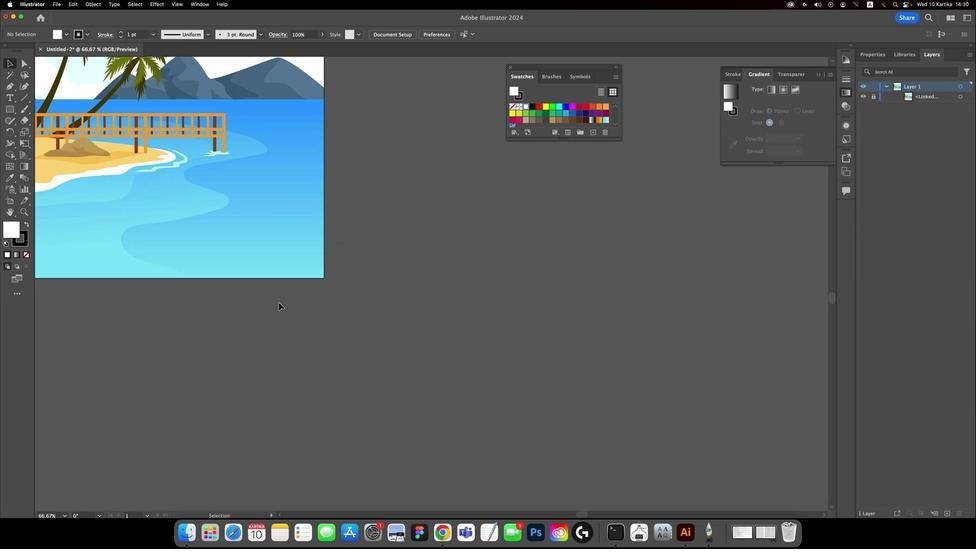 
Action: Mouse moved to (223, 281)
Screenshot: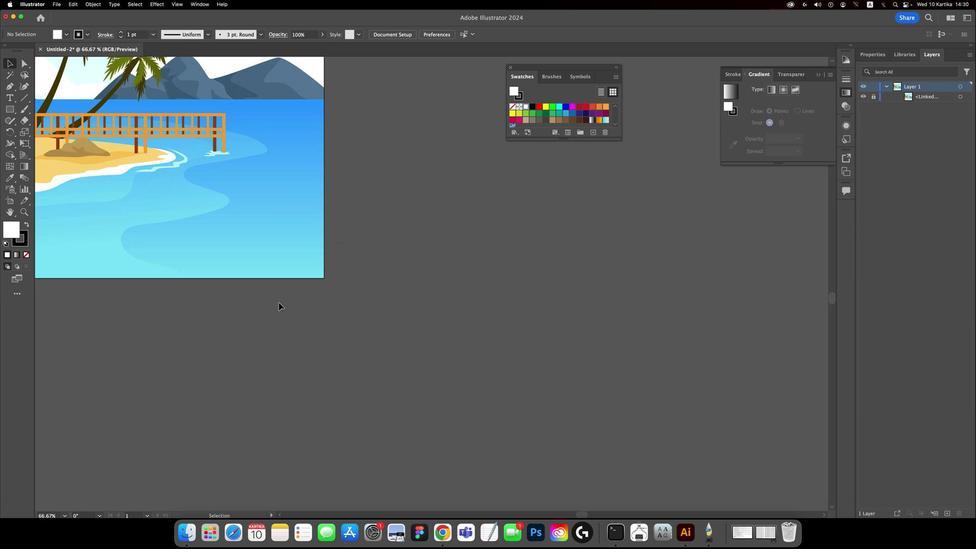 
Action: Key pressed Key.cmd'='
Screenshot: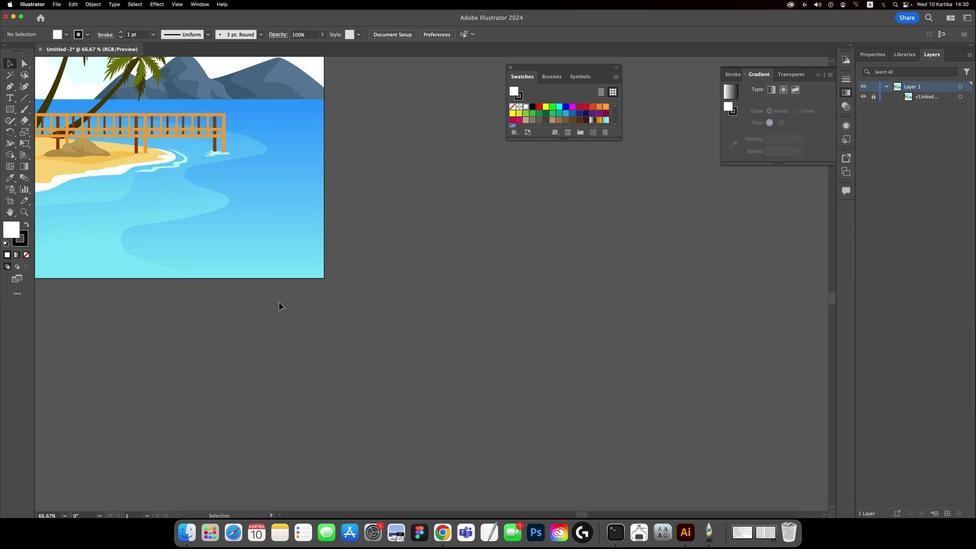 
Action: Mouse moved to (223, 275)
Screenshot: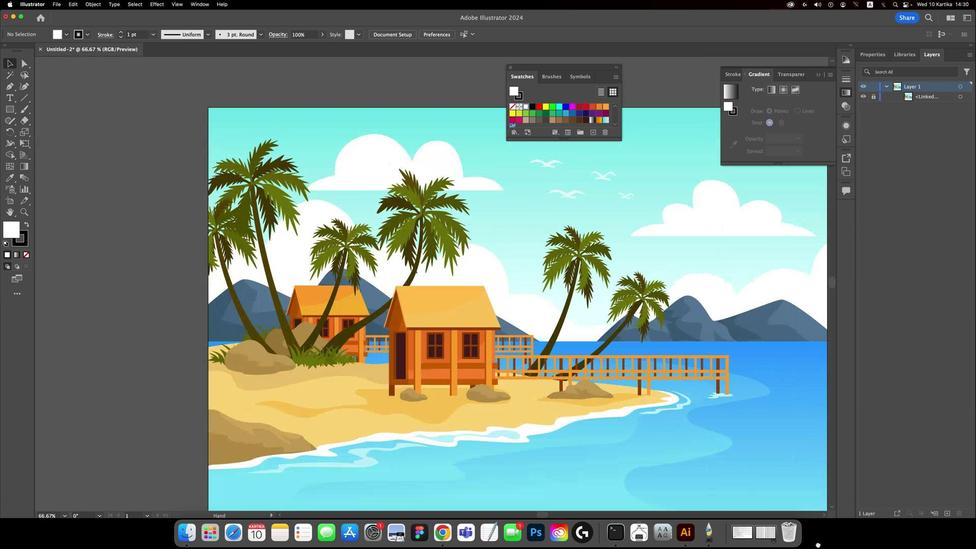 
Action: Key pressed Key.space
Screenshot: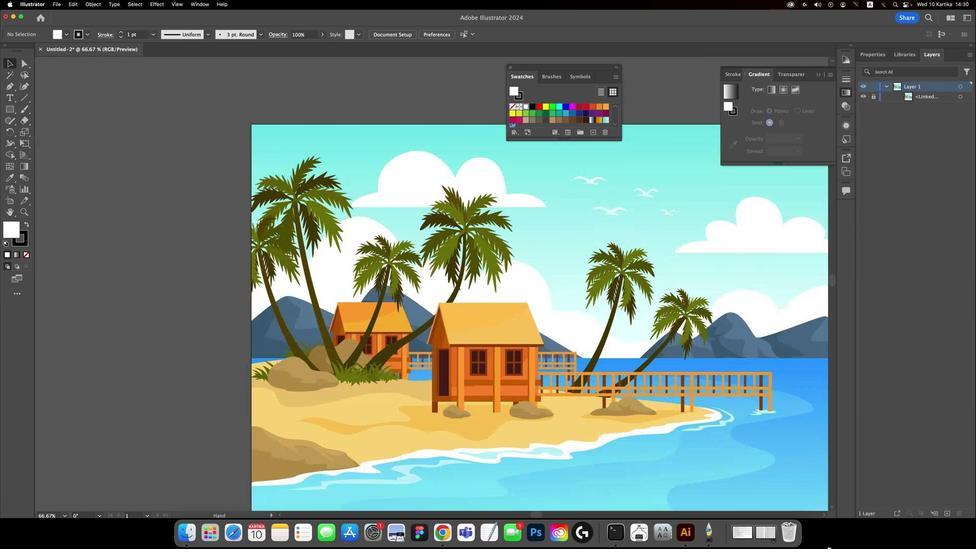 
Action: Mouse moved to (223, 274)
Screenshot: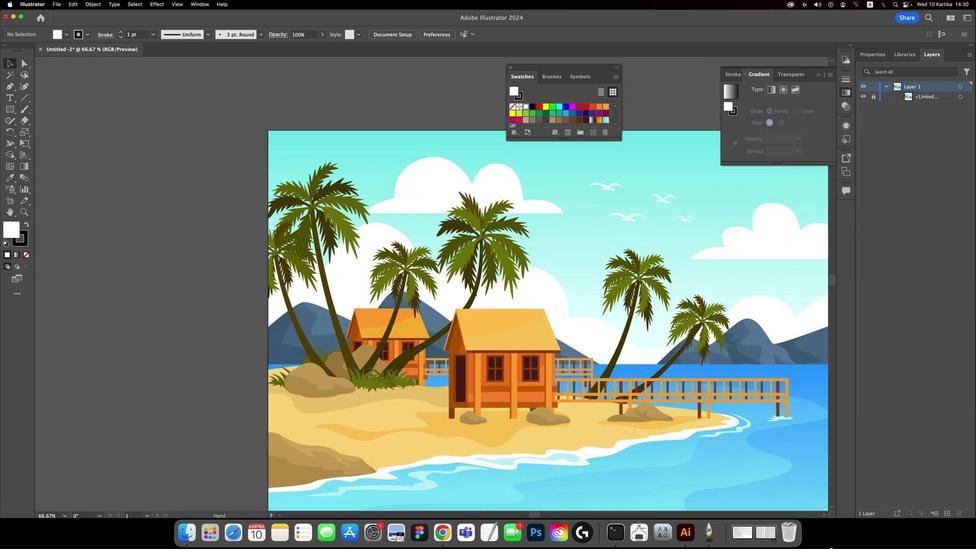 
Action: Mouse pressed left at (223, 274)
Screenshot: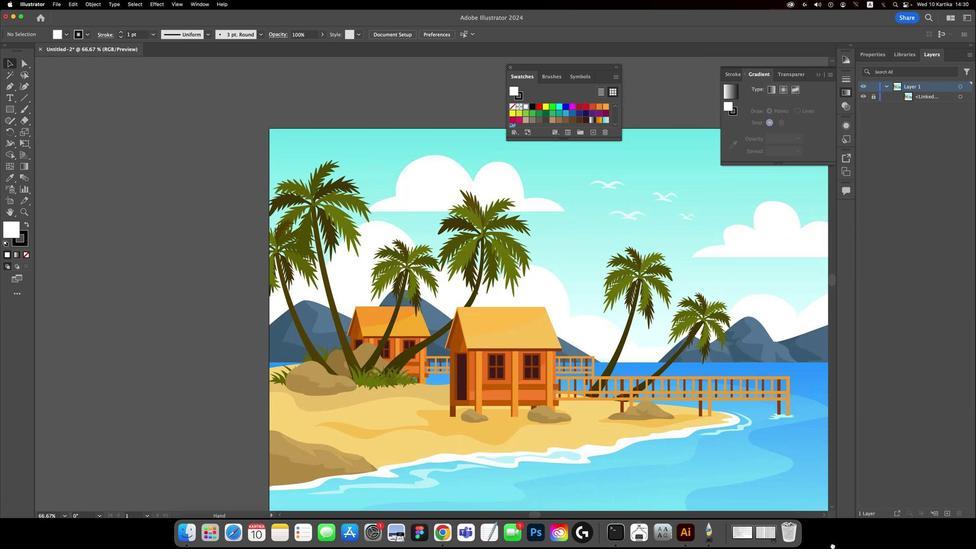 
Action: Mouse moved to (234, 335)
Screenshot: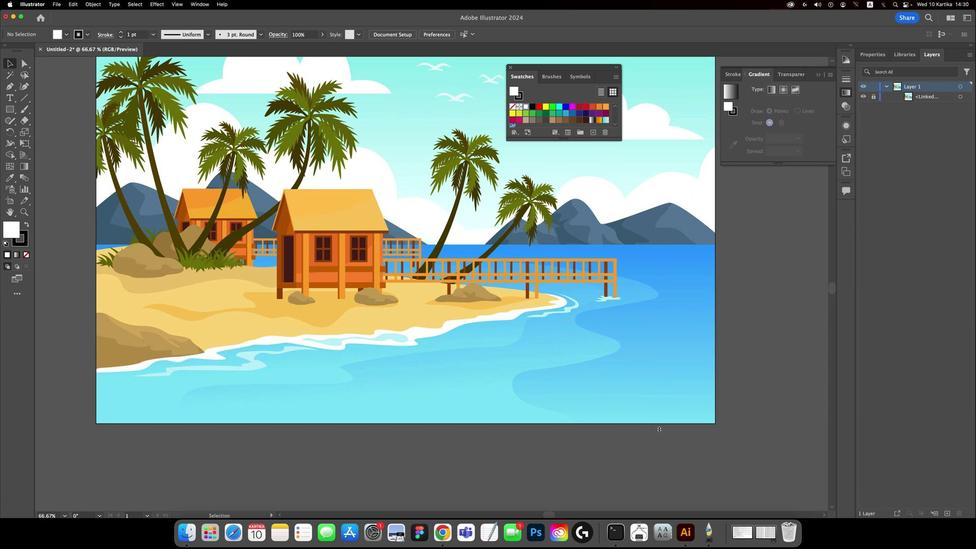 
Action: Key pressed Key.space
Screenshot: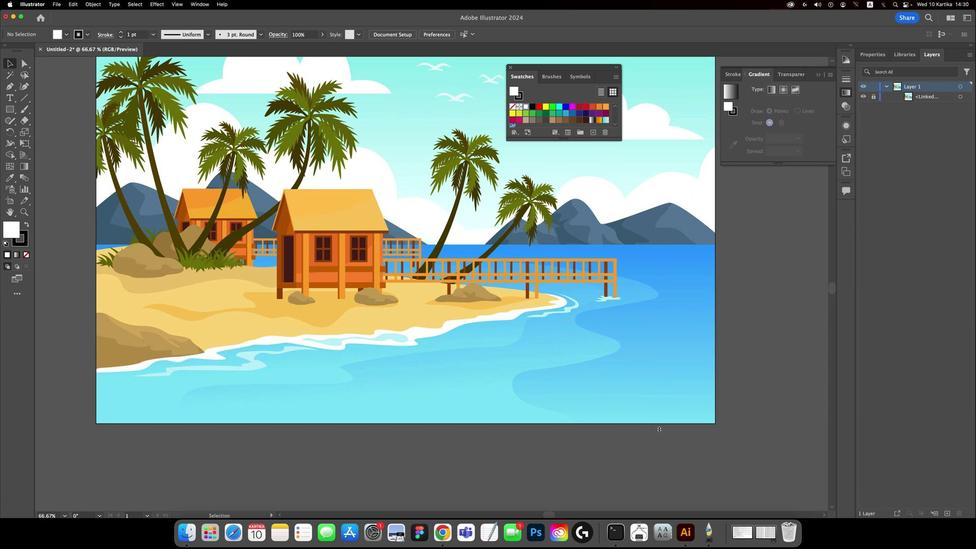 
Action: Mouse moved to (232, 323)
Screenshot: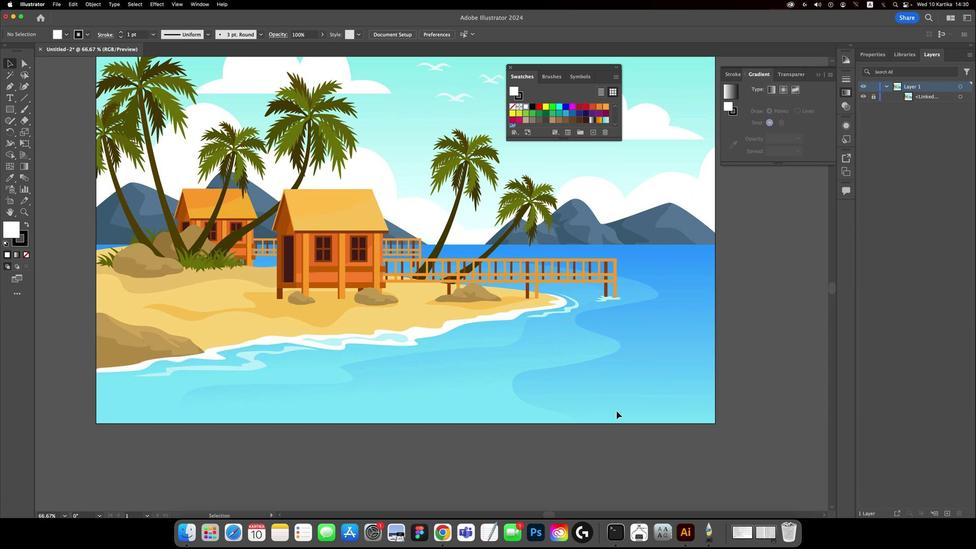 
Action: Key pressed 'p'
Screenshot: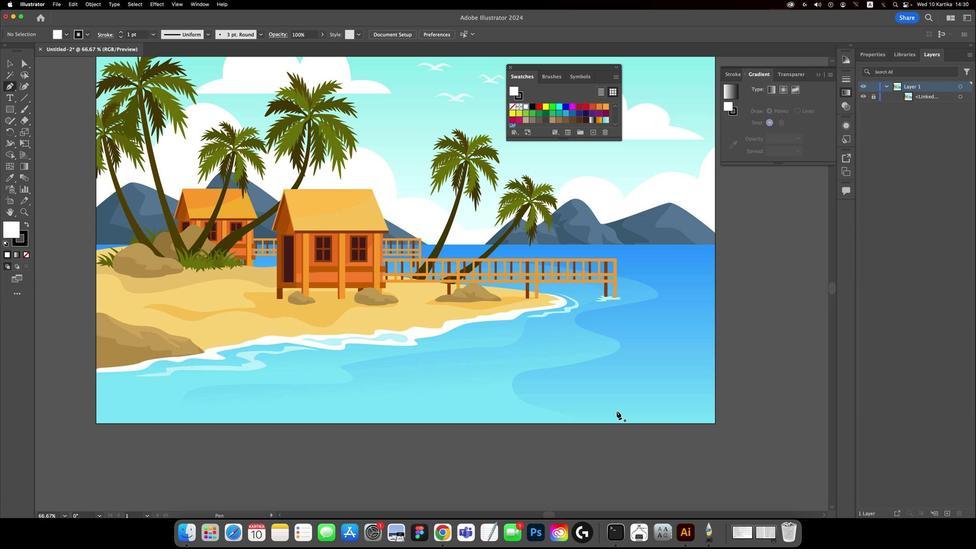
Action: Mouse moved to (218, 259)
Screenshot: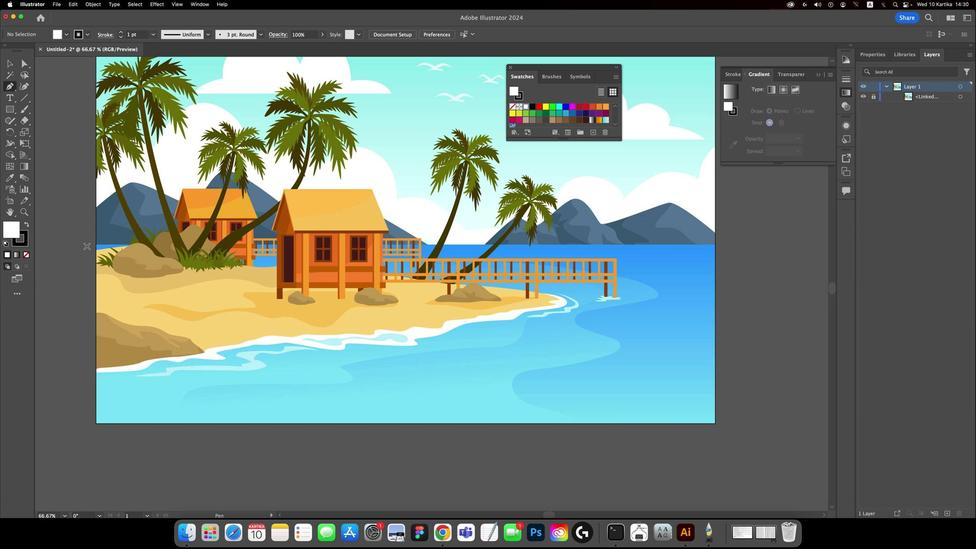 
Action: Key pressed Key.caps_lock
Screenshot: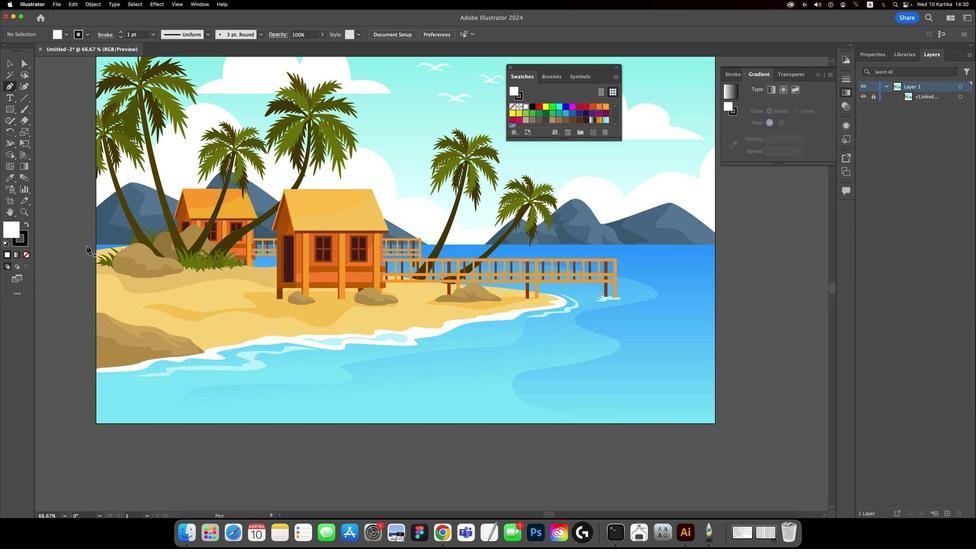
Action: Mouse moved to (218, 258)
Screenshot: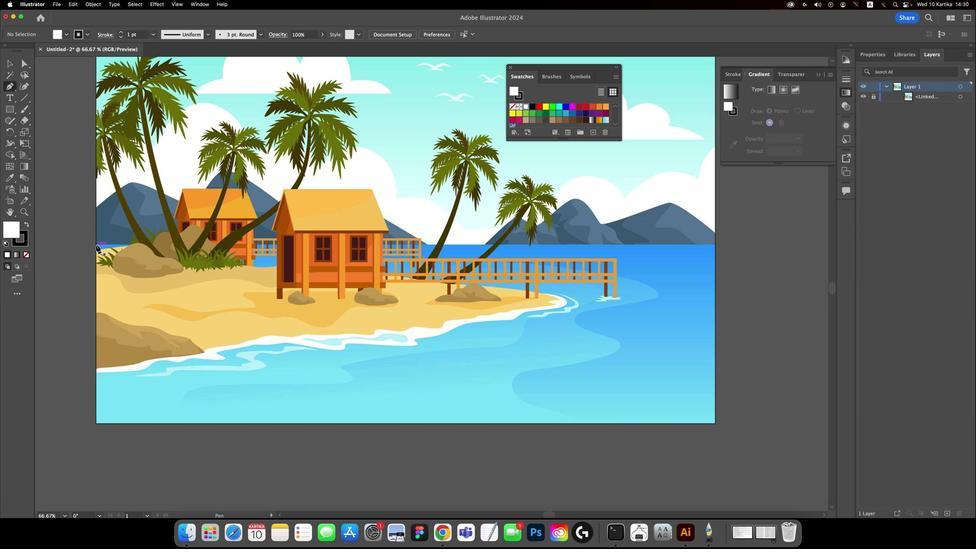 
Action: Mouse pressed left at (218, 258)
Screenshot: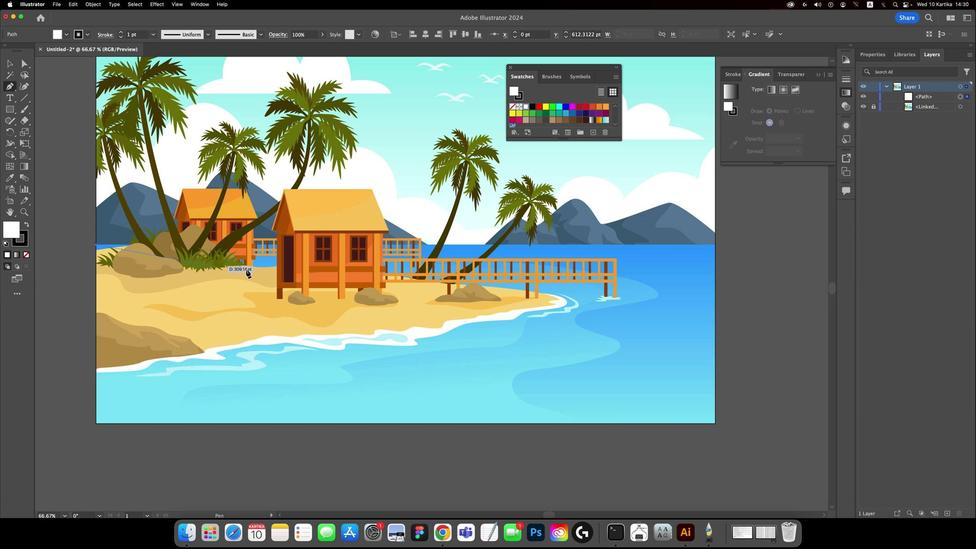 
Action: Mouse moved to (223, 259)
Screenshot: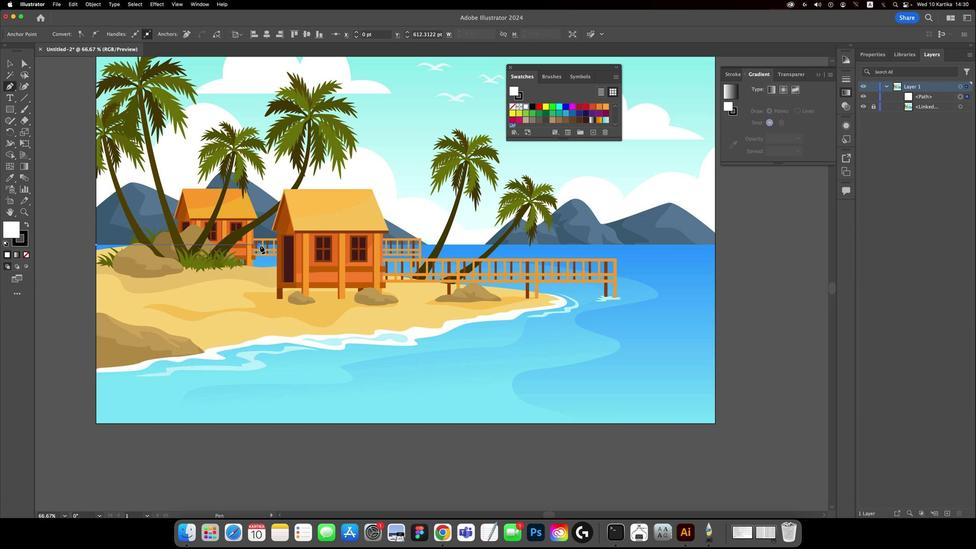 
Action: Mouse pressed left at (223, 259)
Screenshot: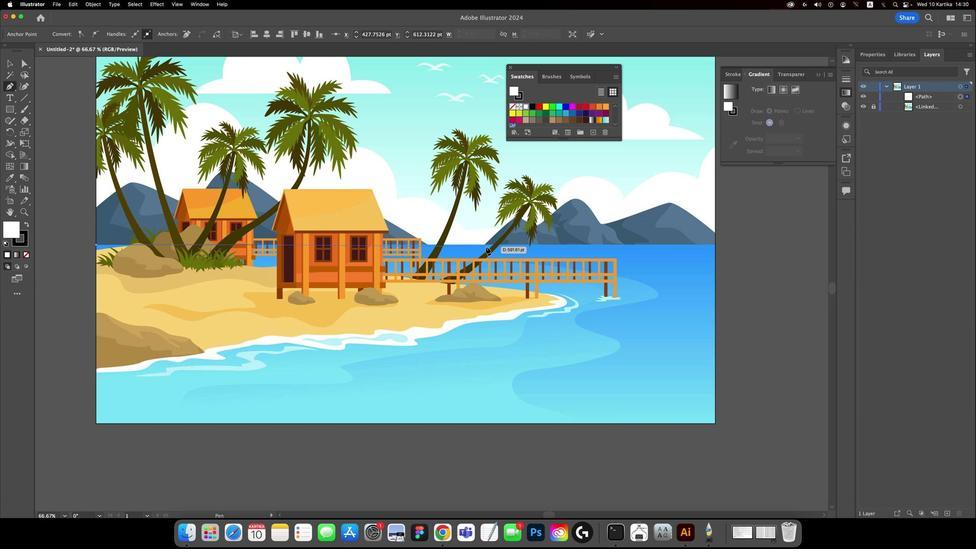 
Action: Mouse moved to (228, 258)
Screenshot: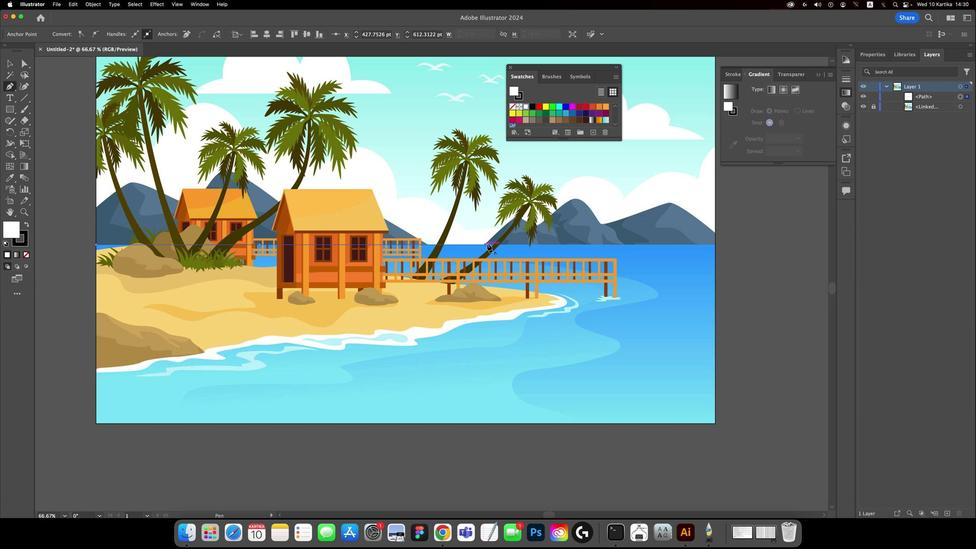 
Action: Mouse pressed left at (228, 258)
Screenshot: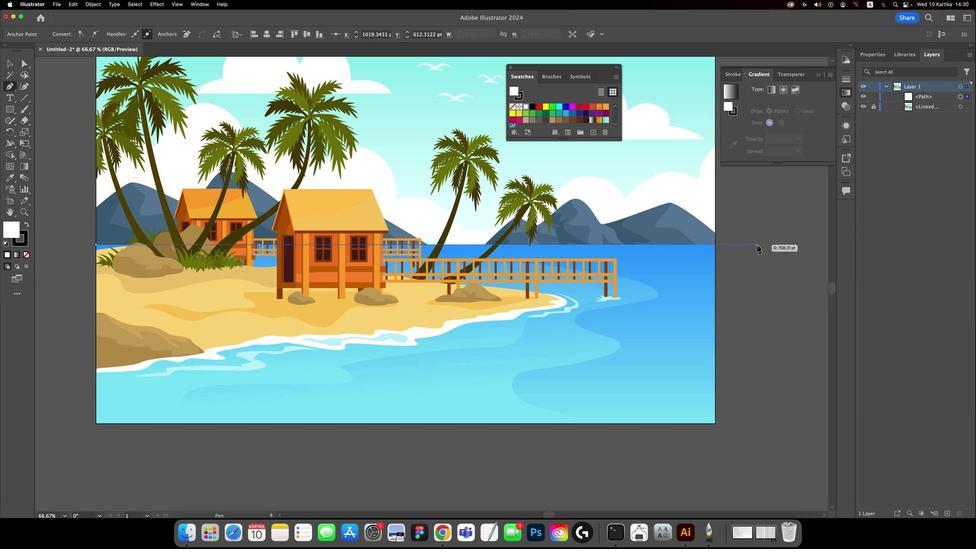 
Action: Mouse moved to (235, 258)
Screenshot: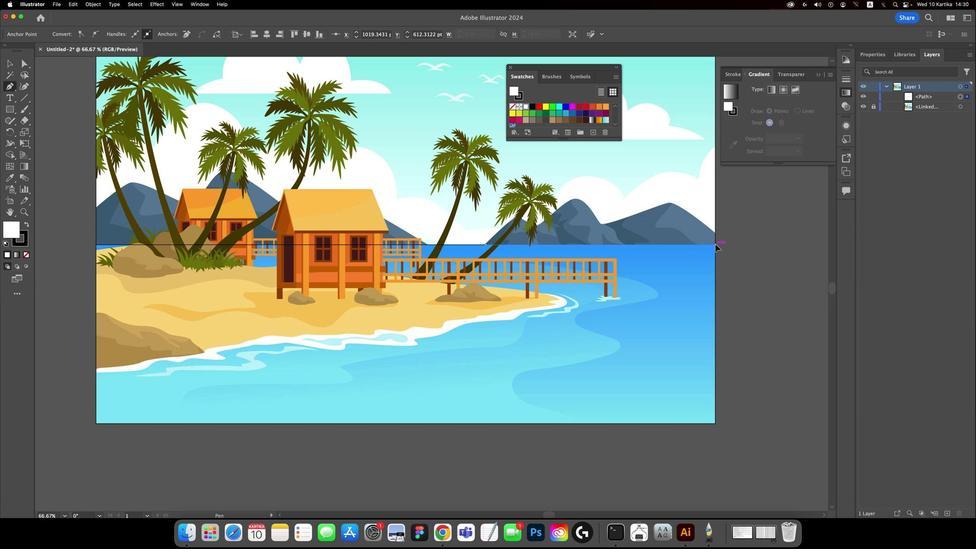 
Action: Mouse pressed left at (235, 258)
Screenshot: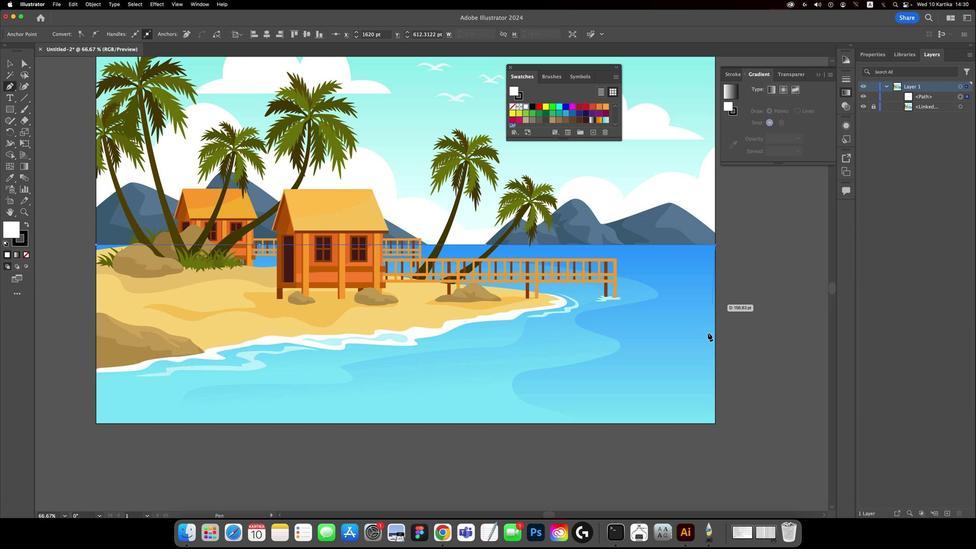 
Action: Mouse moved to (235, 328)
Screenshot: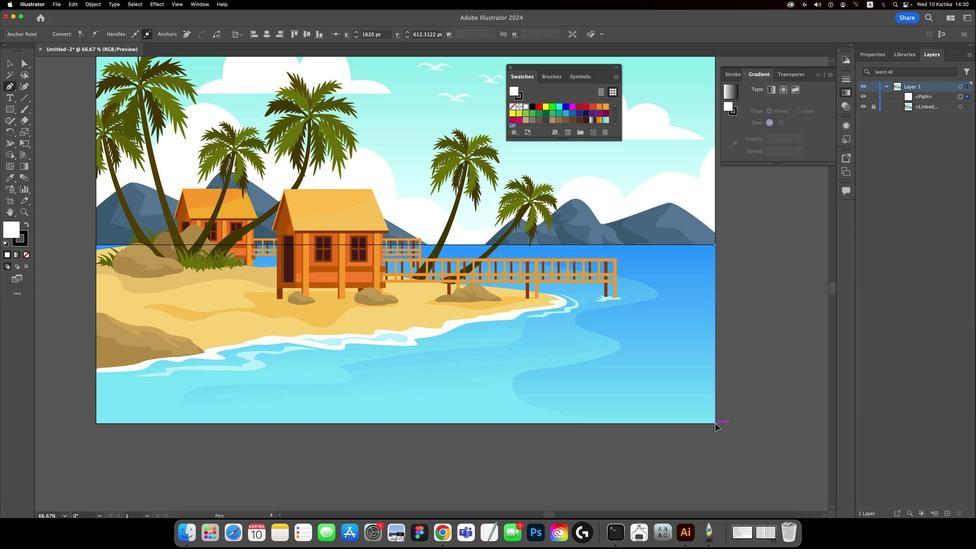 
Action: Mouse pressed left at (235, 328)
Screenshot: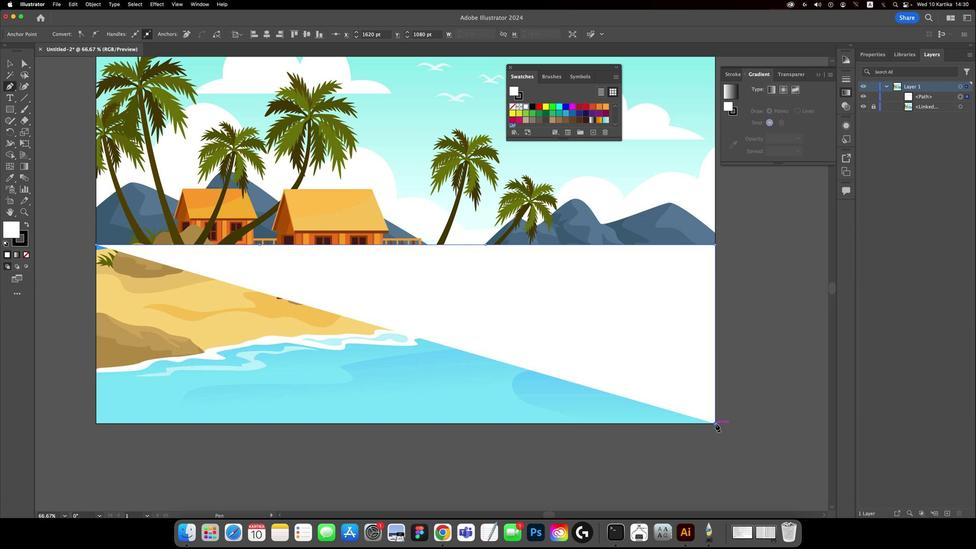 
Action: Mouse moved to (218, 328)
Screenshot: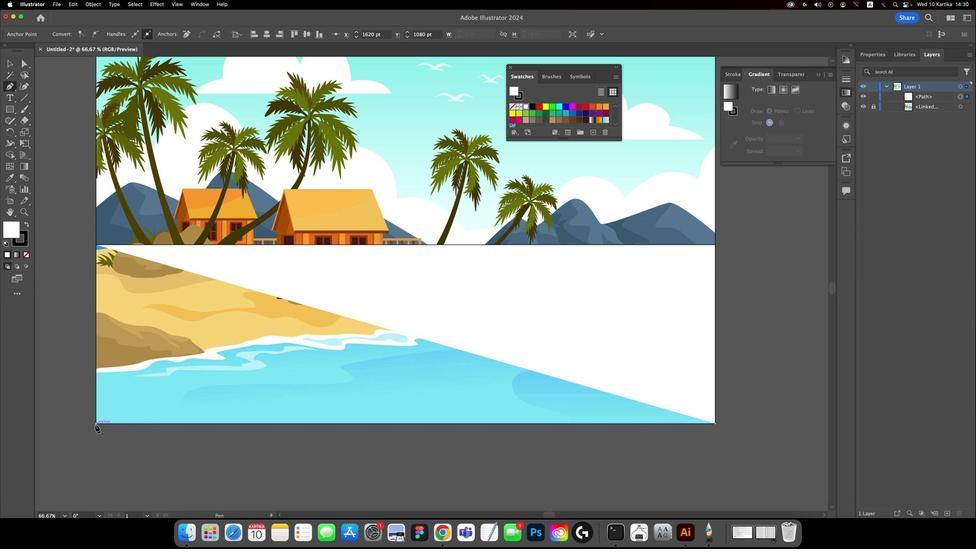 
Action: Mouse pressed left at (218, 328)
Screenshot: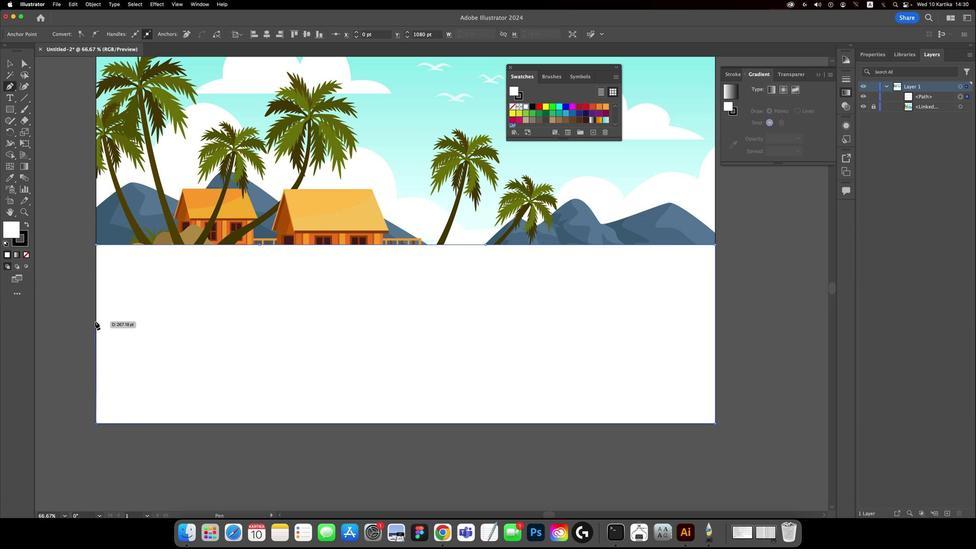 
Action: Mouse moved to (218, 259)
Screenshot: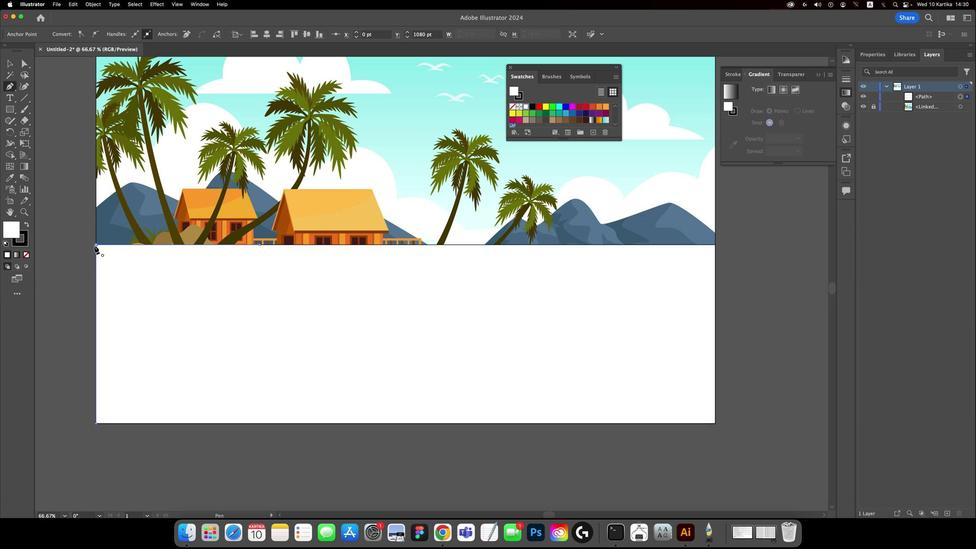 
Action: Mouse pressed left at (218, 259)
Screenshot: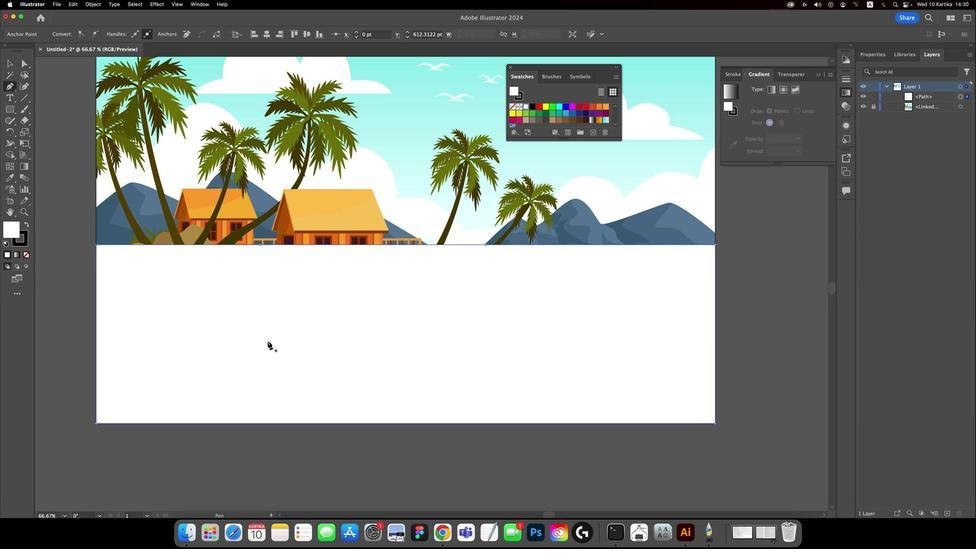 
Action: Mouse moved to (223, 298)
Screenshot: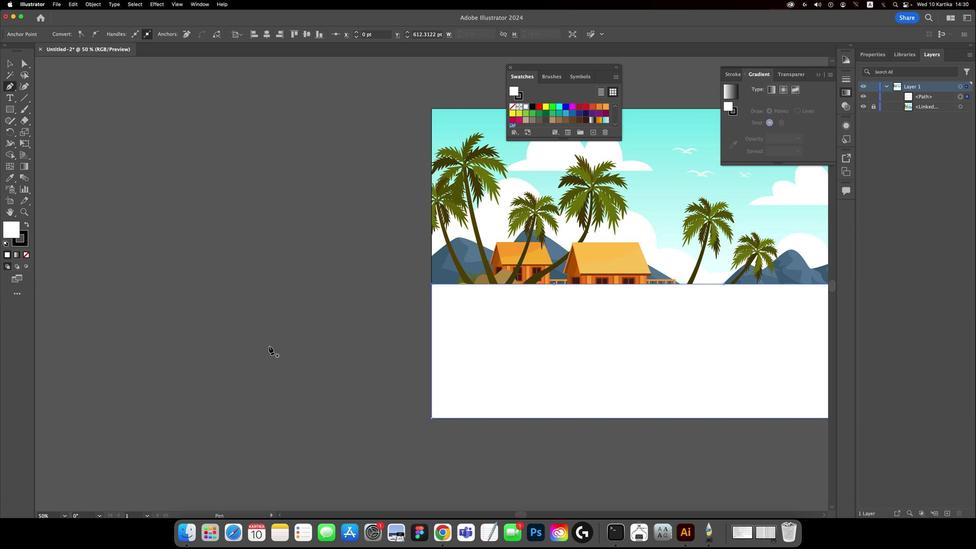 
Action: Key pressed Key.cmd'-'
Screenshot: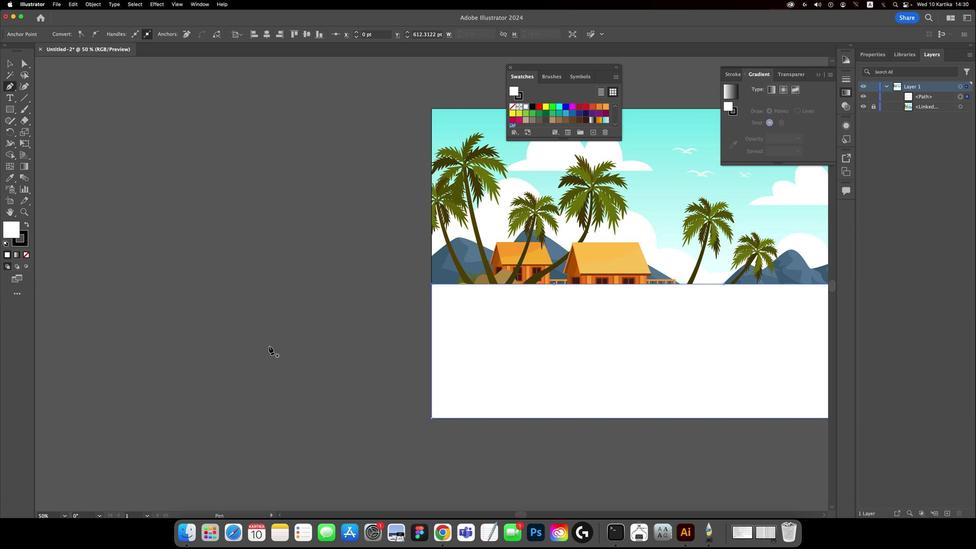 
Action: Mouse moved to (228, 291)
Screenshot: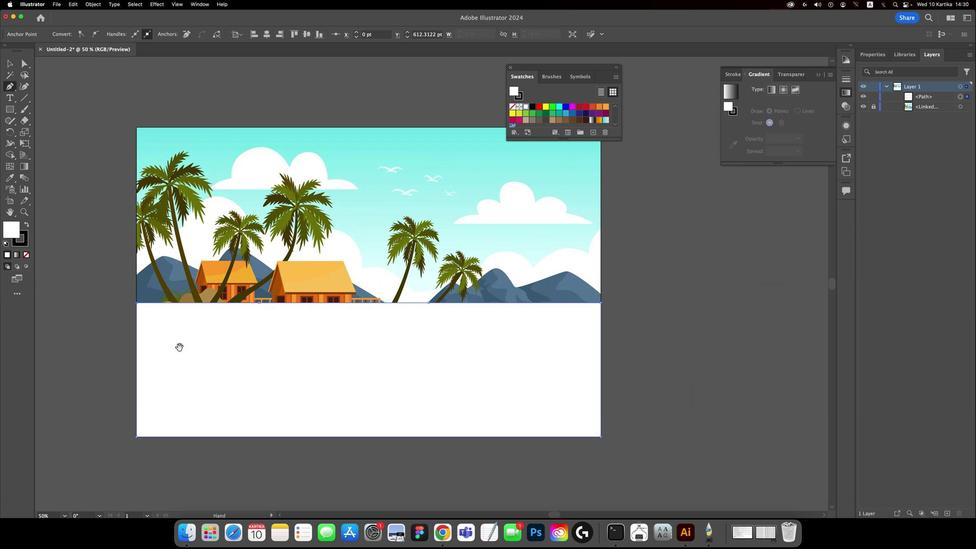 
Action: Key pressed Key.space
Screenshot: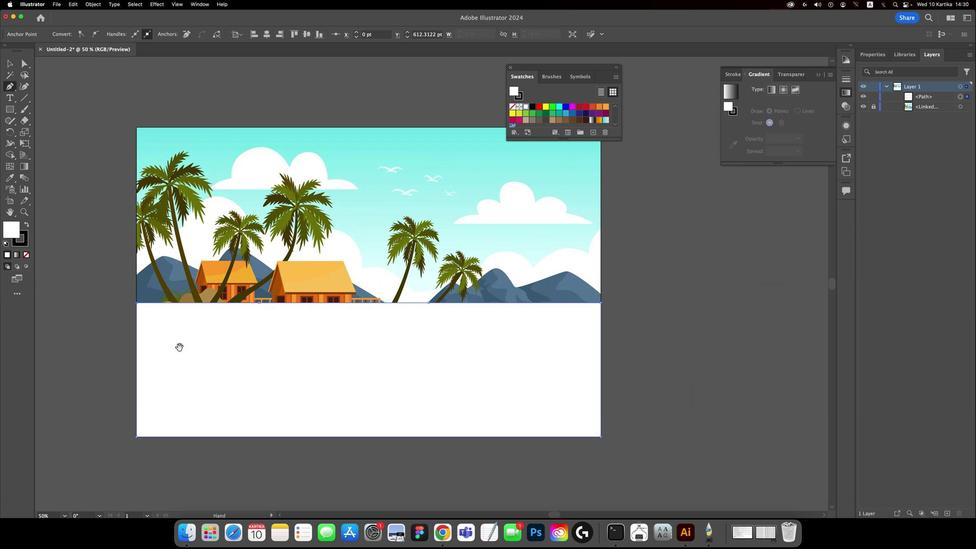 
Action: Mouse moved to (228, 291)
Screenshot: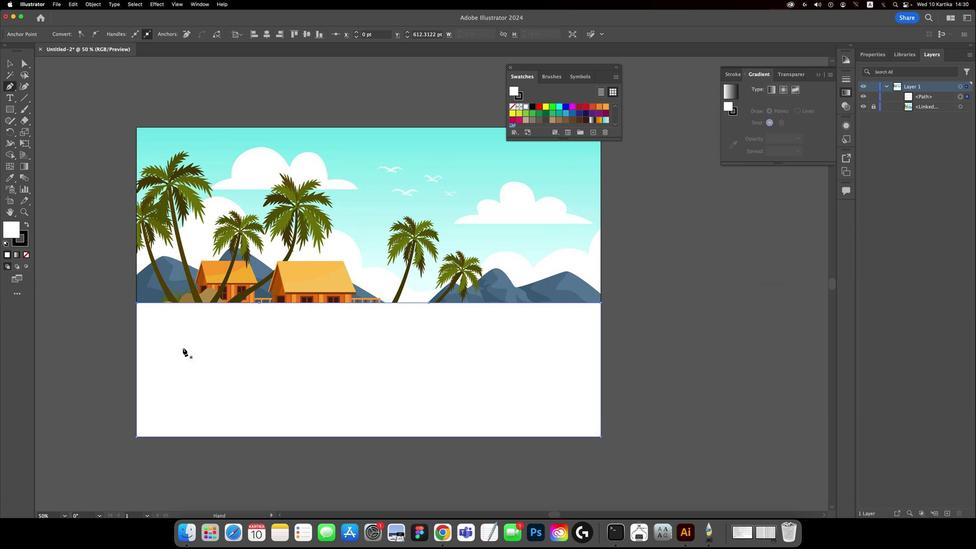
Action: Mouse pressed left at (228, 291)
Screenshot: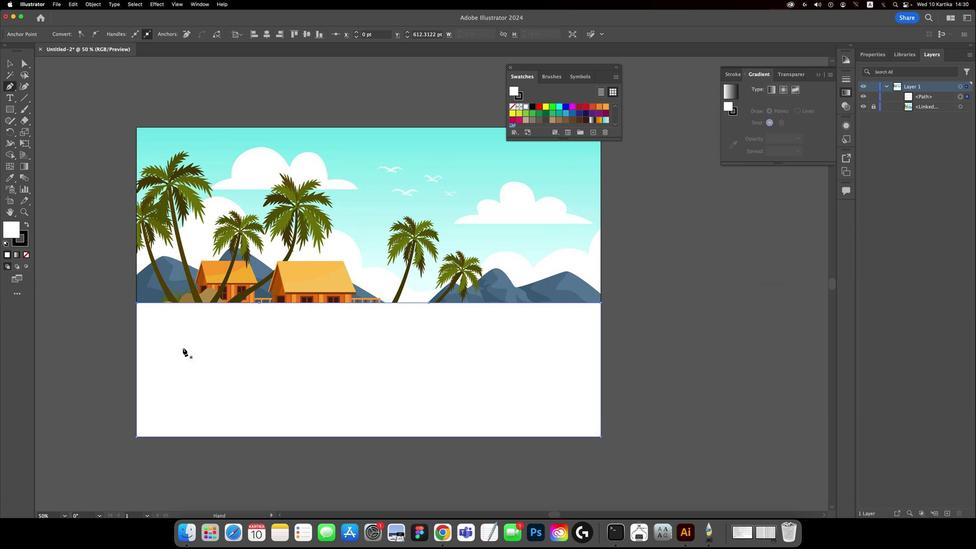 
Action: Mouse moved to (235, 266)
Screenshot: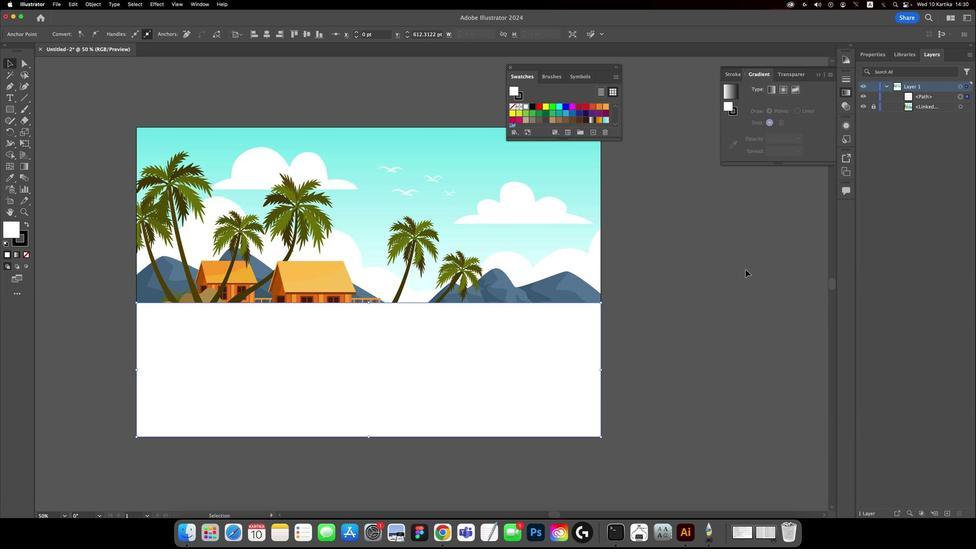 
Action: Key pressed 'v'
Screenshot: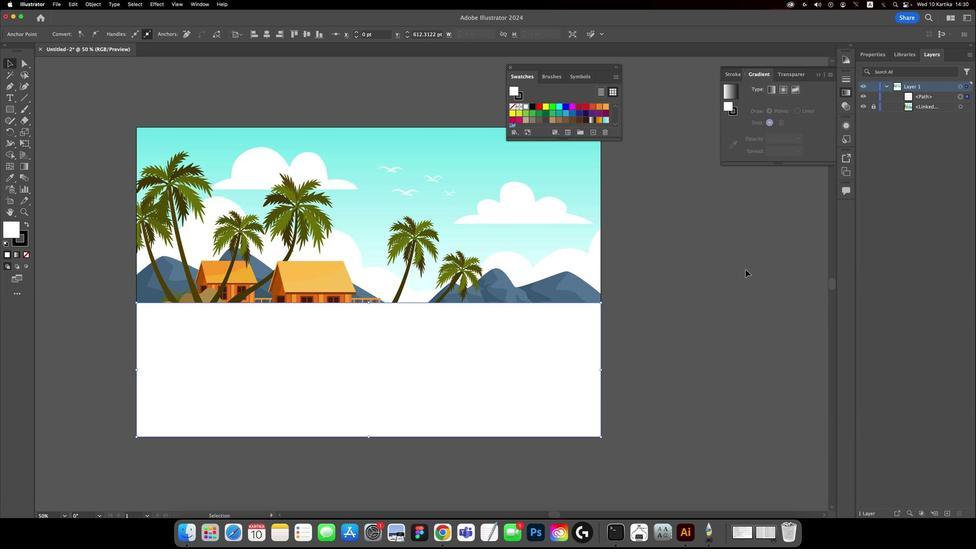 
Action: Mouse moved to (241, 205)
Screenshot: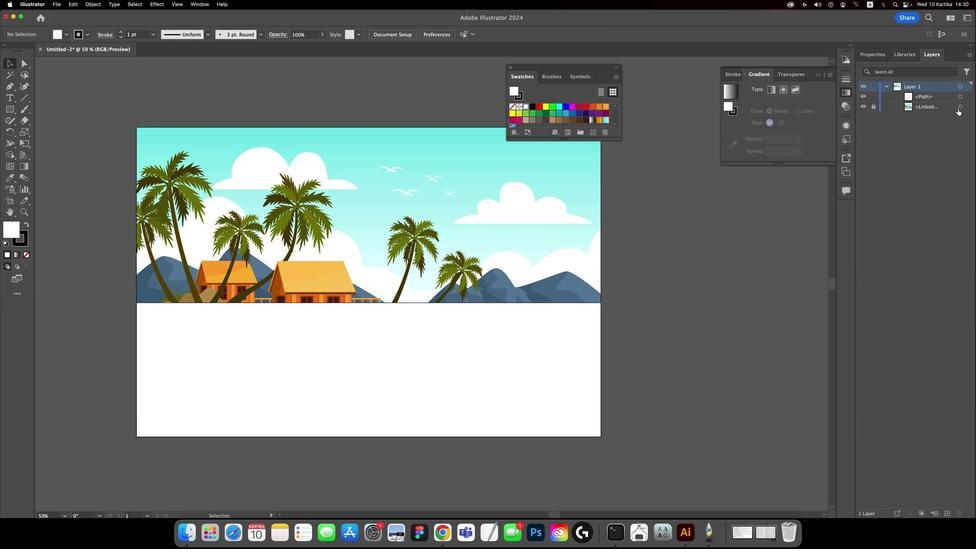 
Action: Mouse pressed left at (241, 205)
Screenshot: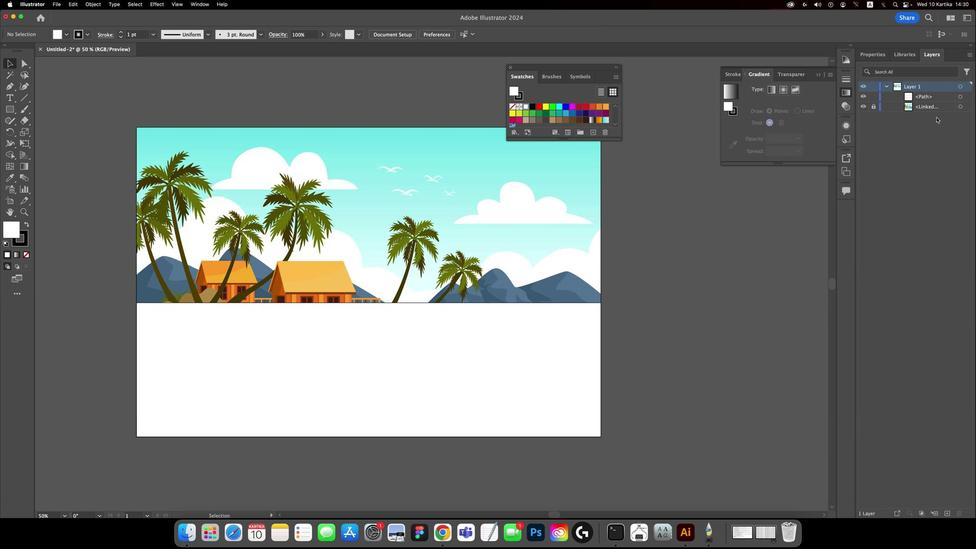 
Action: Mouse moved to (239, 205)
Screenshot: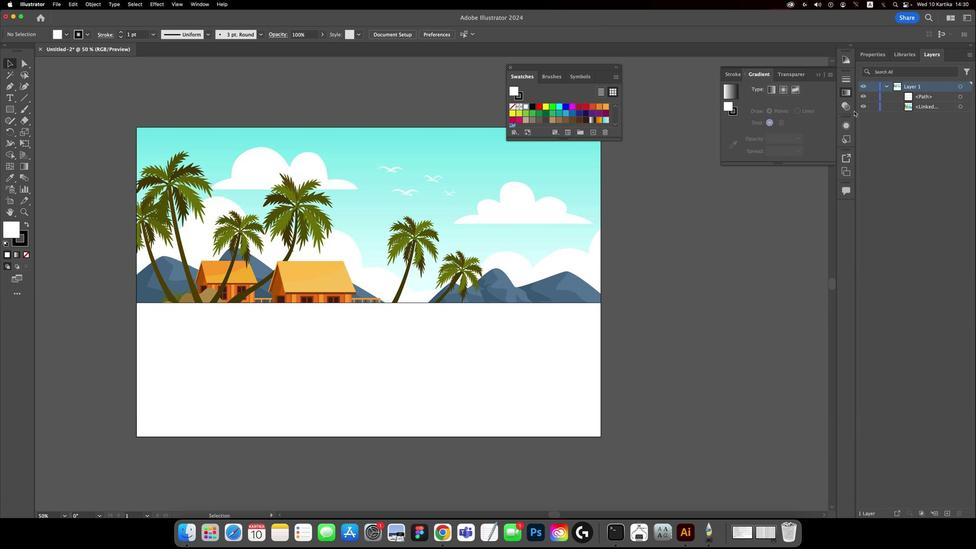 
Action: Mouse pressed left at (239, 205)
Screenshot: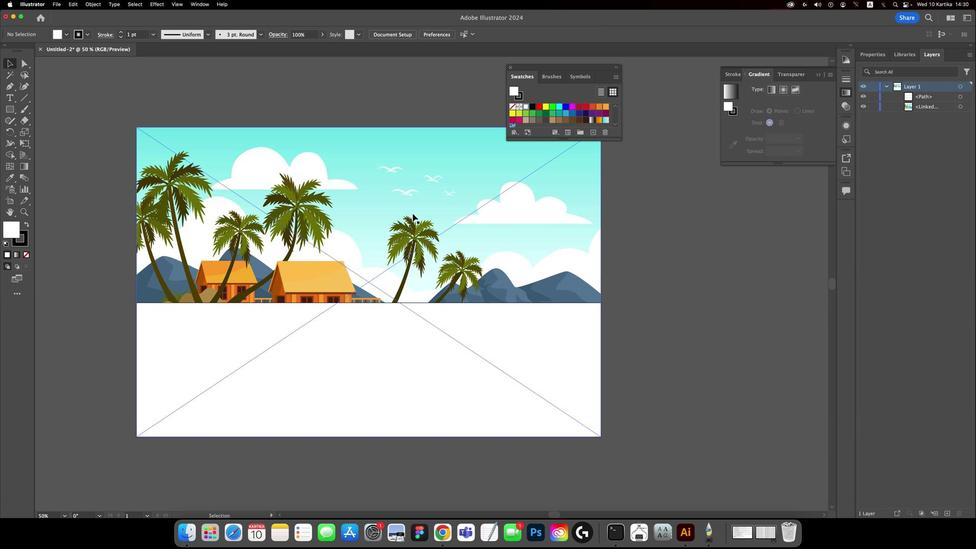 
Action: Mouse moved to (226, 245)
Screenshot: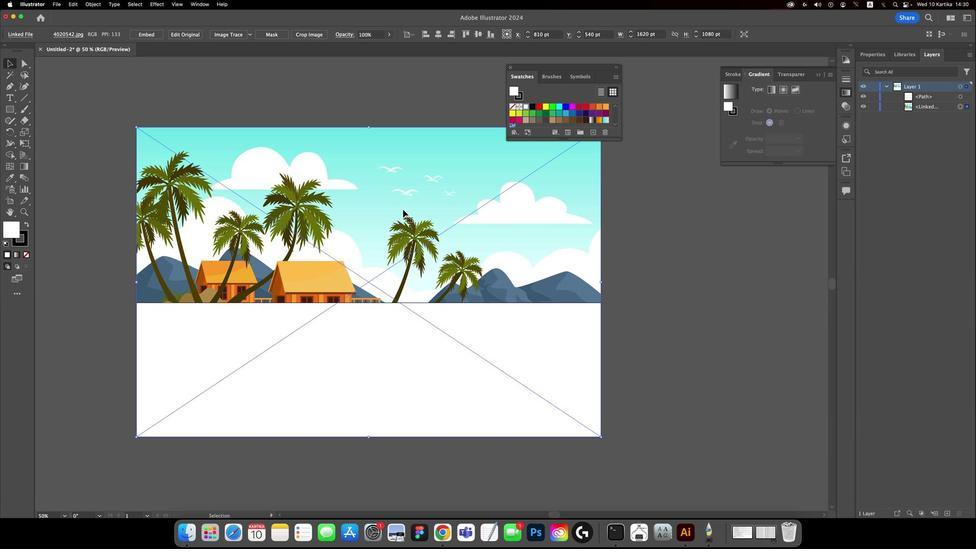 
Action: Mouse pressed left at (226, 245)
Screenshot: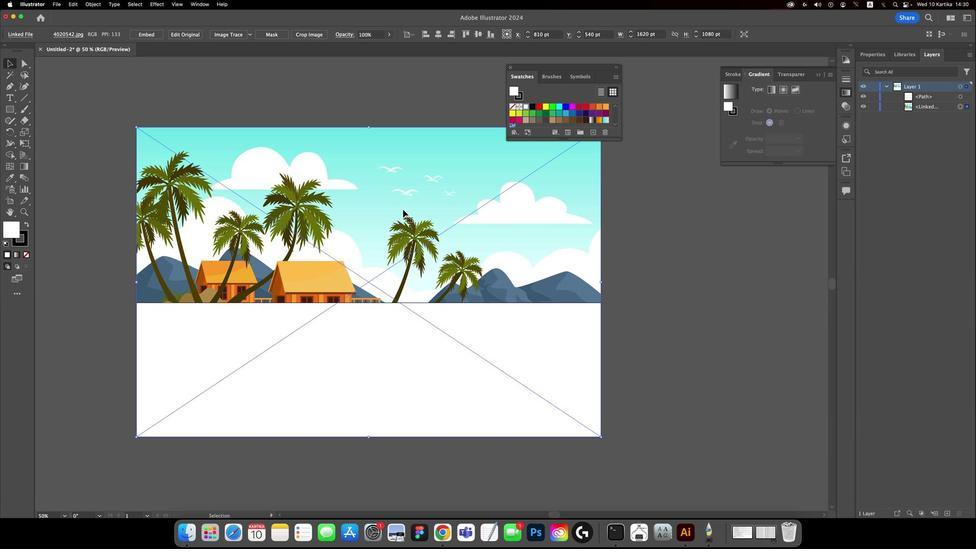 
Action: Mouse moved to (226, 245)
Screenshot: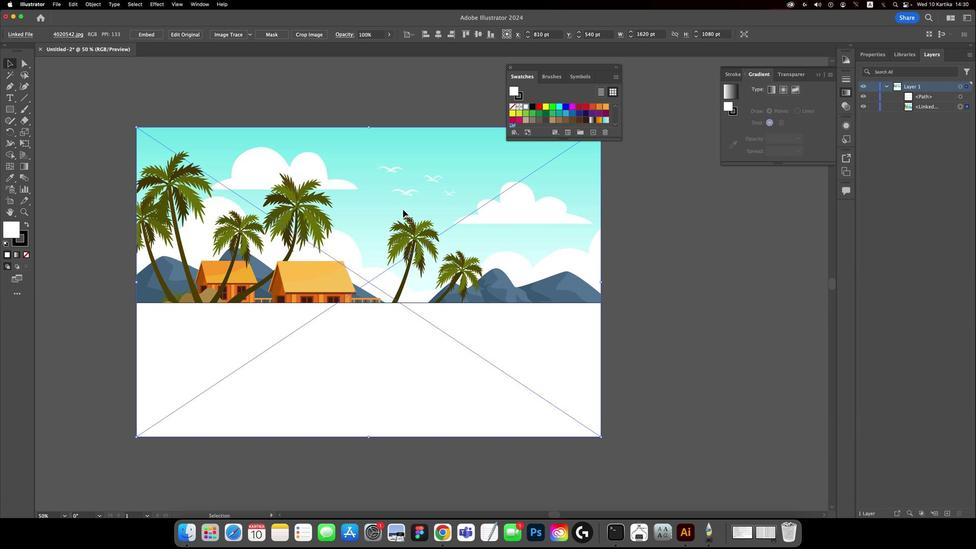 
Action: Key pressed Key.cmd'c''v'
Screenshot: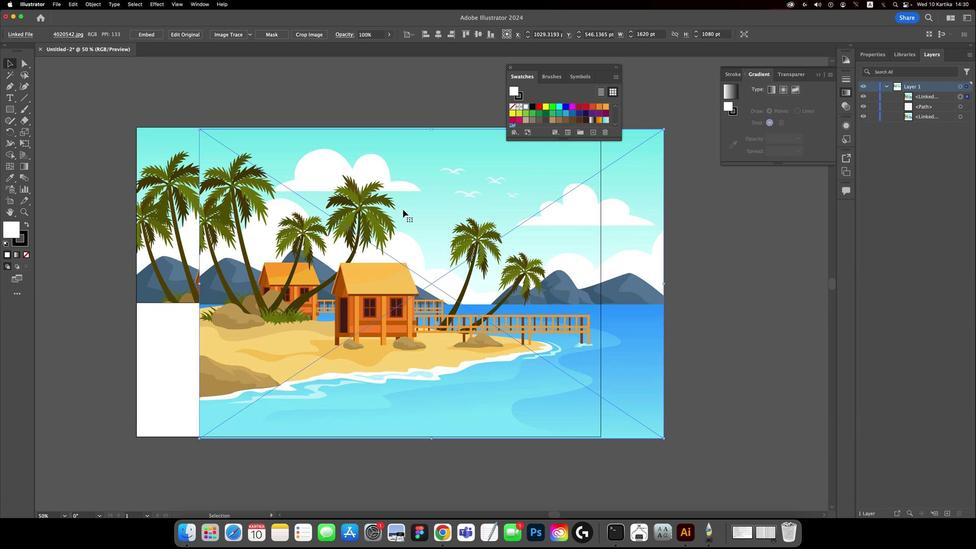 
Action: Mouse moved to (227, 255)
Screenshot: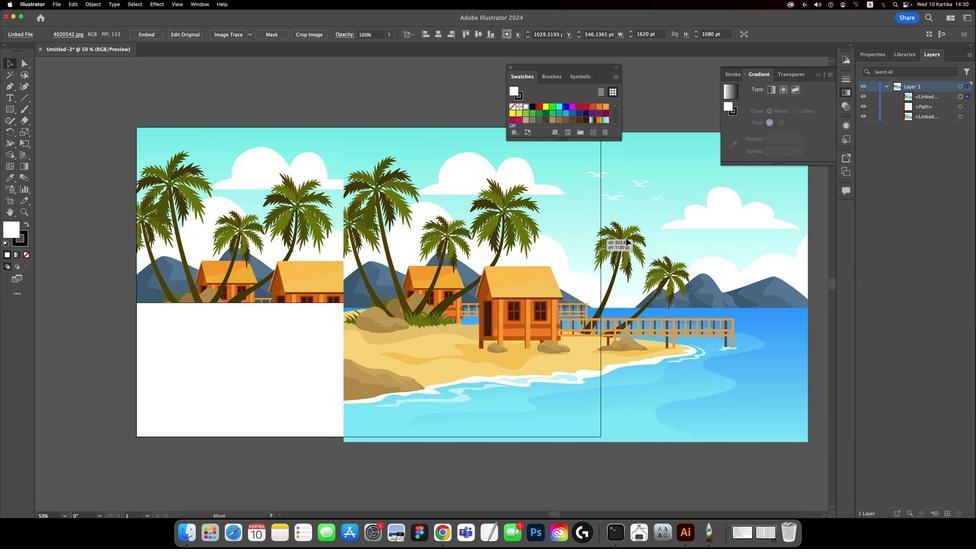 
Action: Mouse pressed left at (227, 255)
Screenshot: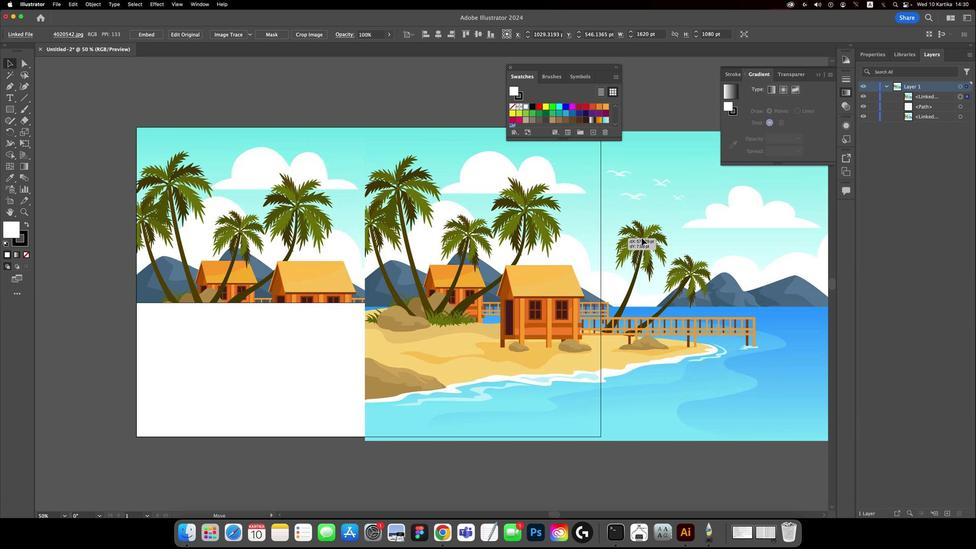 
Action: Mouse moved to (232, 261)
Screenshot: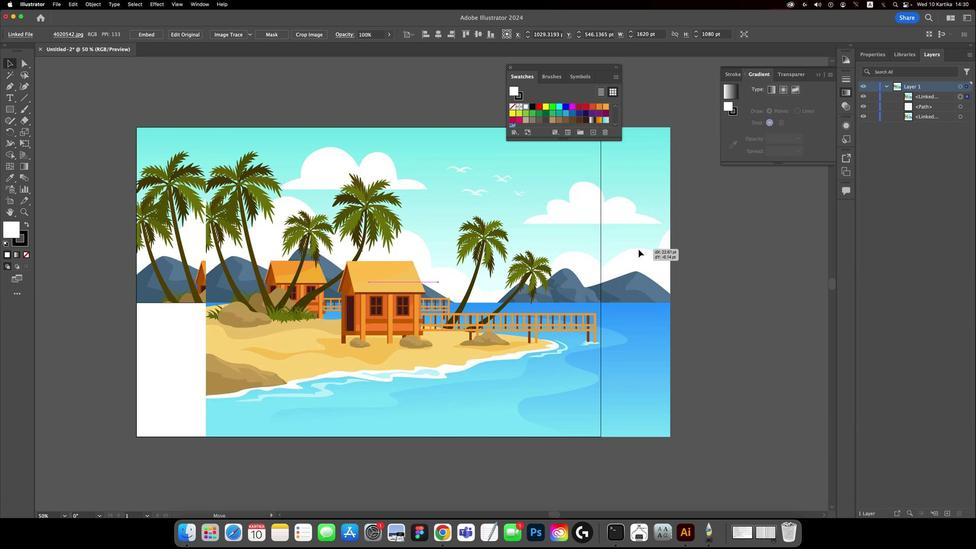
Action: Mouse pressed left at (232, 261)
Screenshot: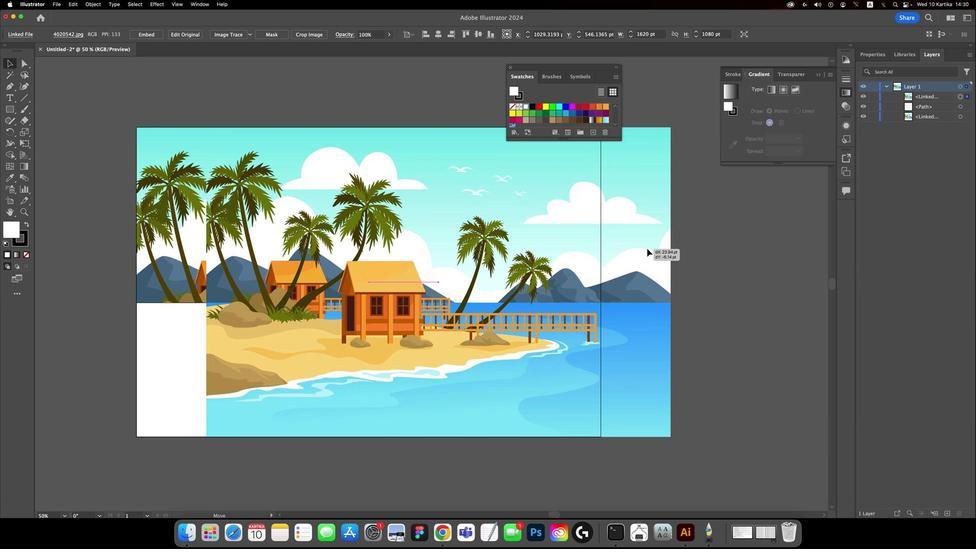 
Action: Mouse moved to (235, 272)
Screenshot: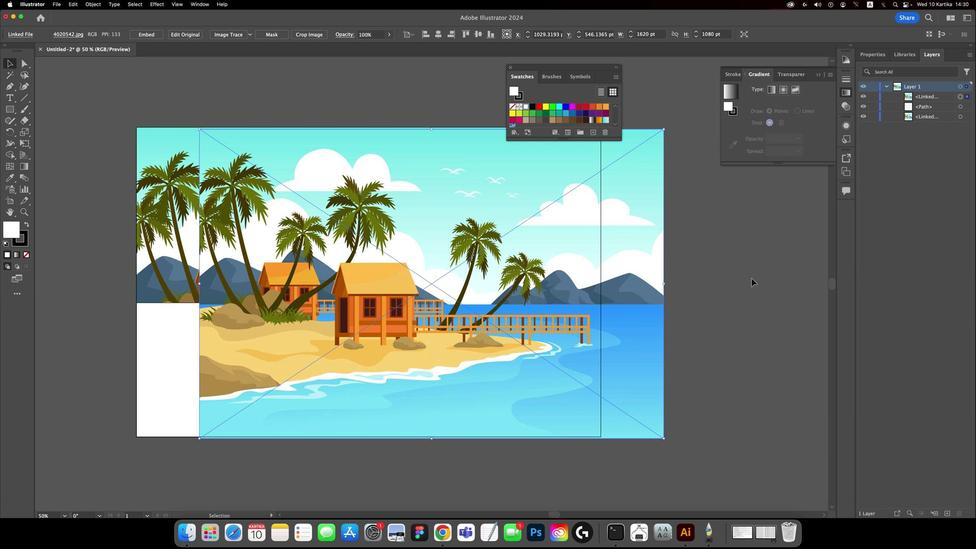 
Action: Mouse pressed left at (235, 272)
Screenshot: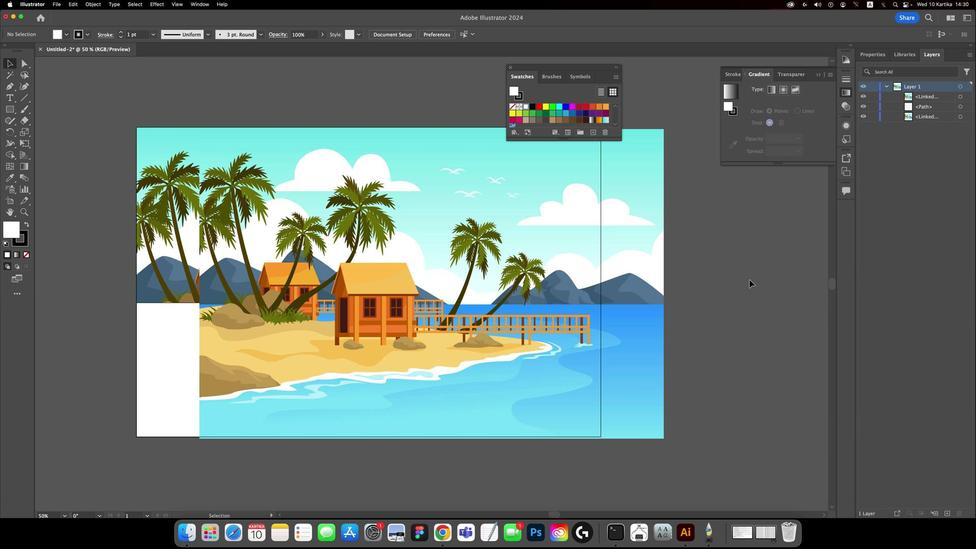 
Action: Mouse moved to (228, 284)
Screenshot: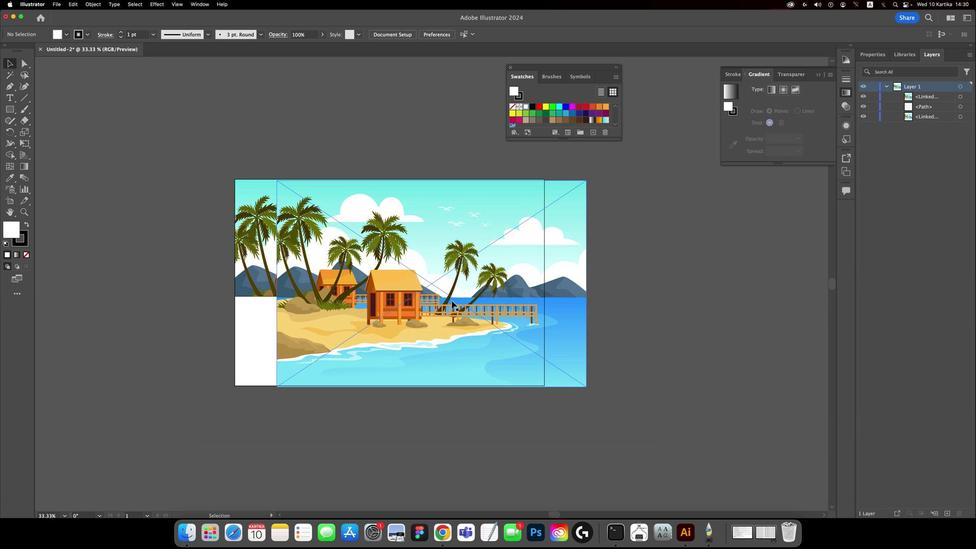 
Action: Key pressed Key.cmd
Screenshot: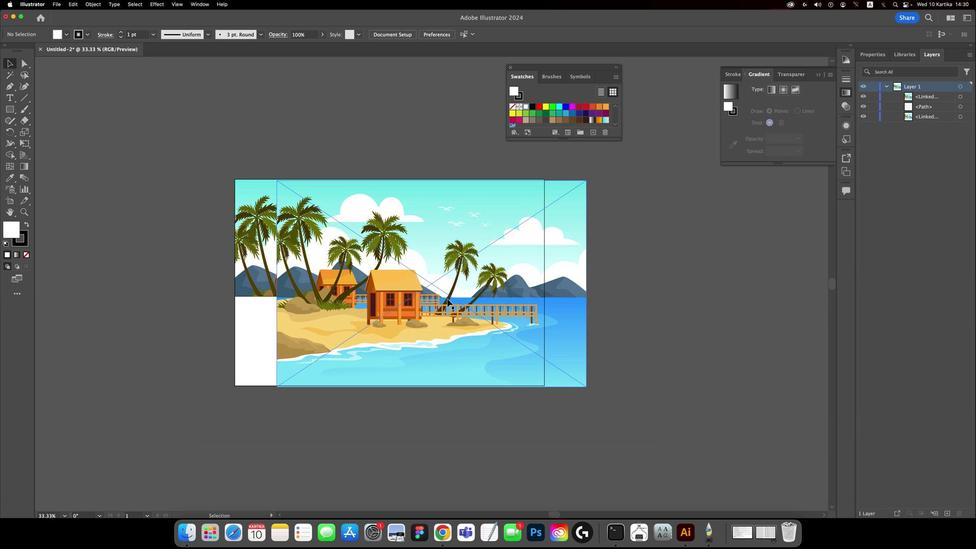 
Action: Mouse moved to (228, 284)
Screenshot: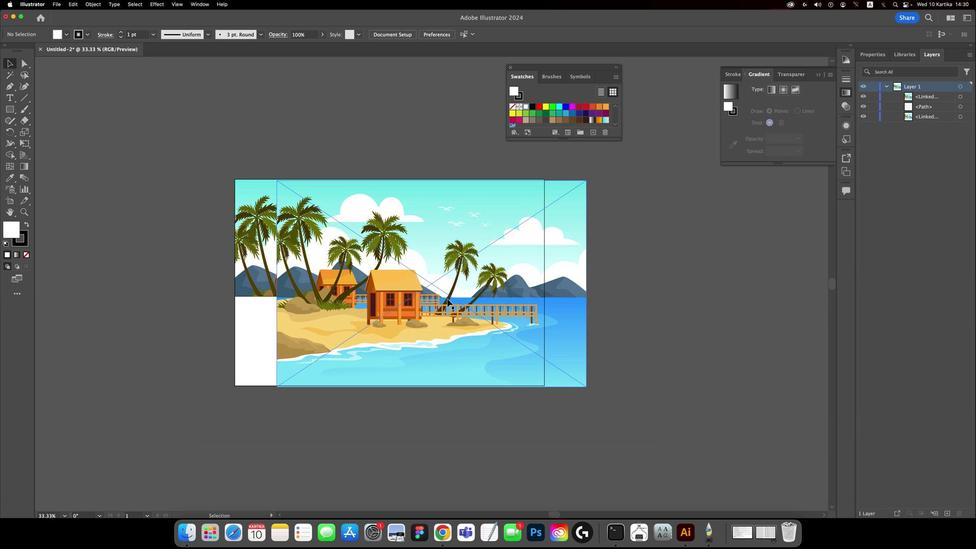 
Action: Key pressed '-'
Screenshot: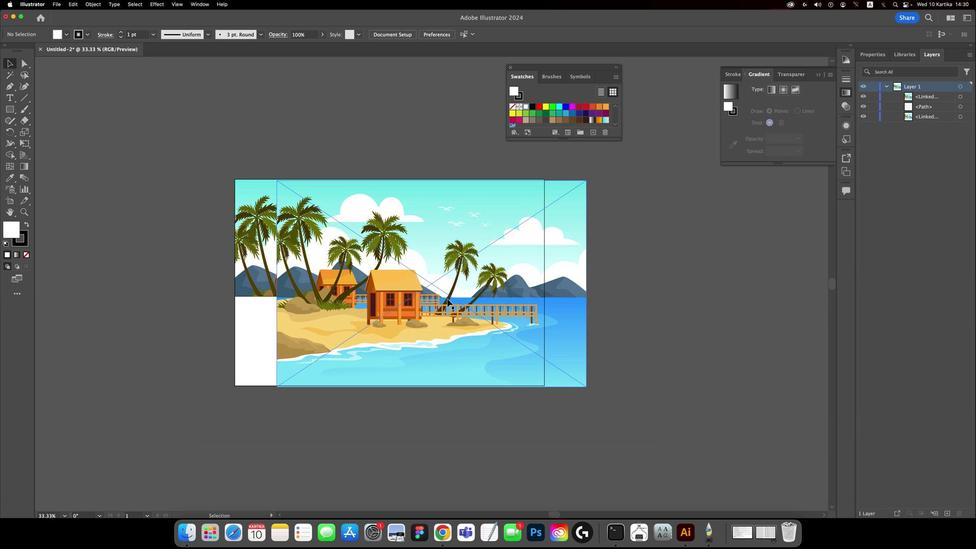 
Action: Mouse moved to (227, 280)
Screenshot: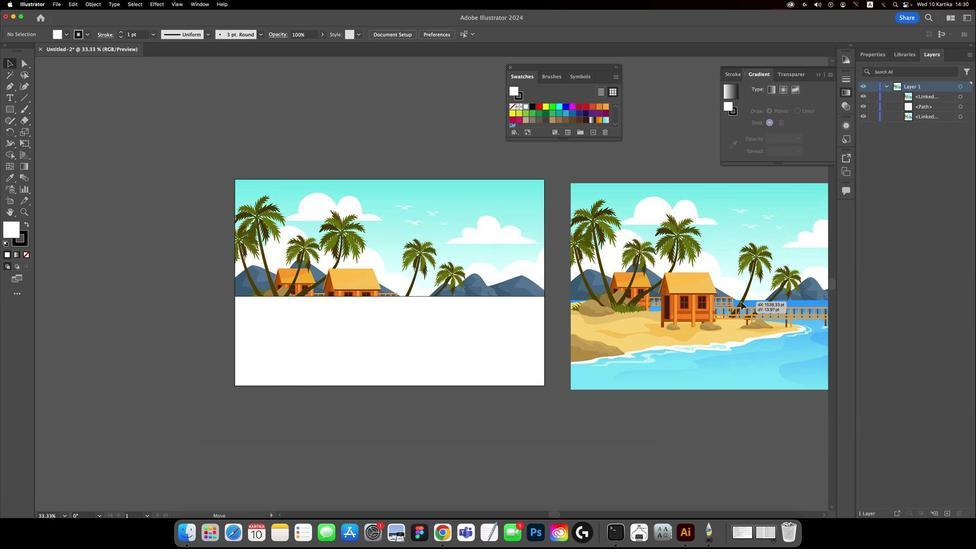 
Action: Mouse pressed left at (227, 280)
Screenshot: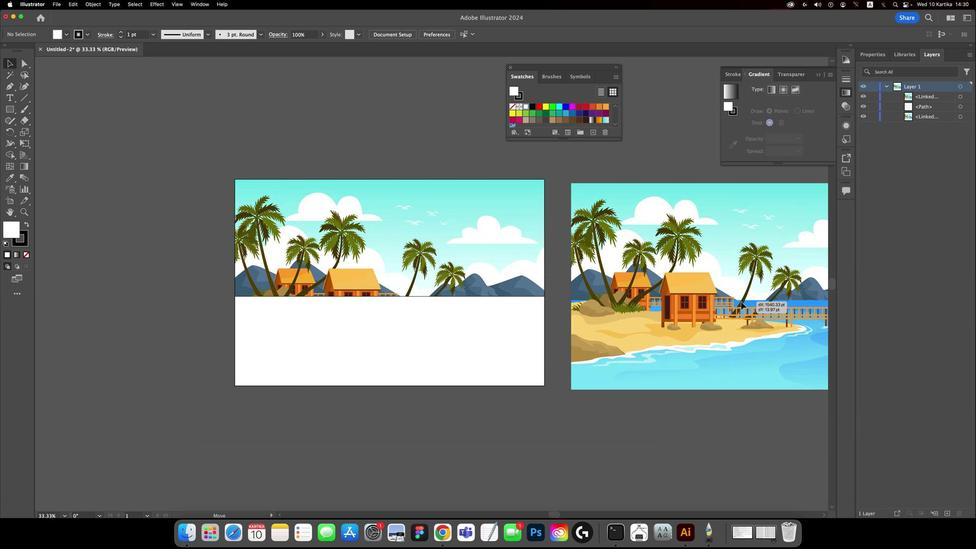 
Action: Mouse moved to (234, 281)
Screenshot: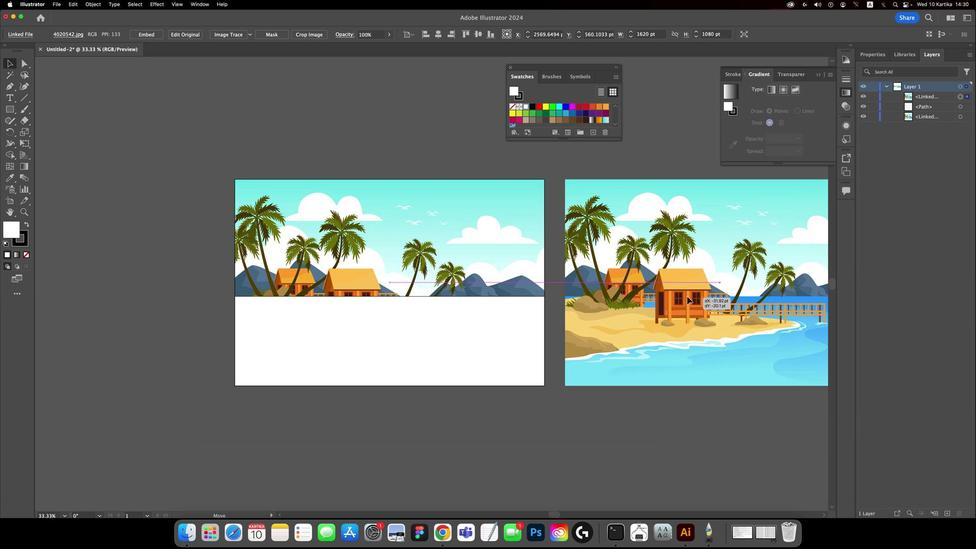 
Action: Mouse pressed left at (234, 281)
Screenshot: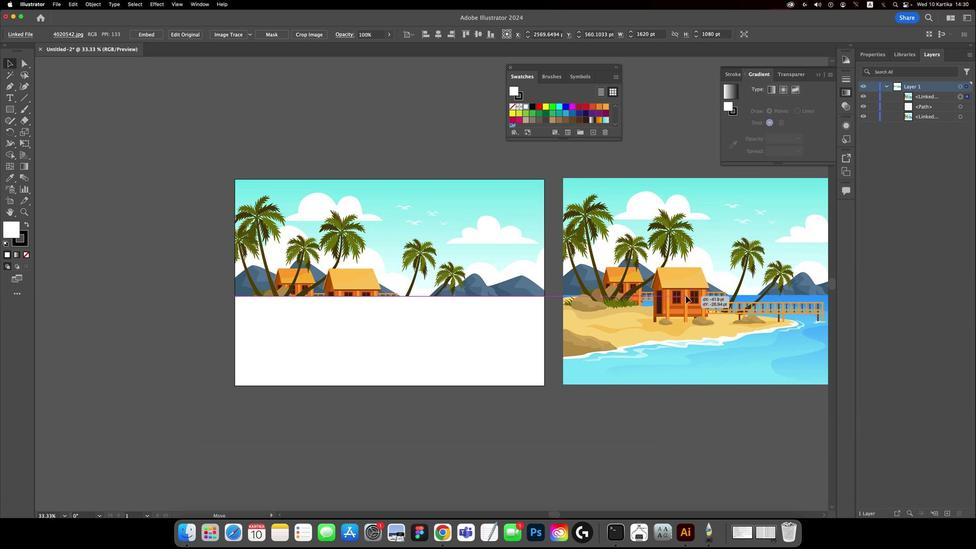 
Action: Mouse moved to (227, 330)
Screenshot: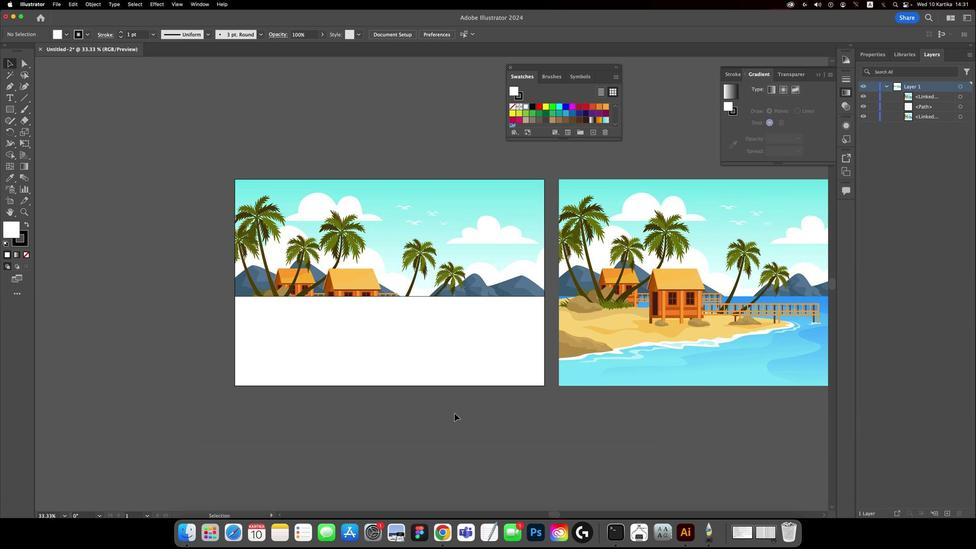 
Action: Mouse pressed left at (227, 330)
Screenshot: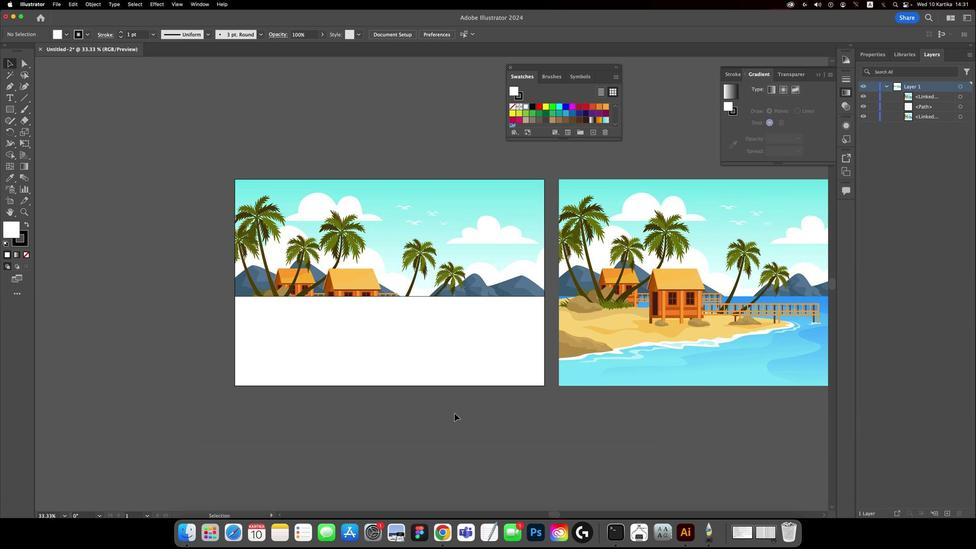 
Action: Mouse moved to (228, 329)
Screenshot: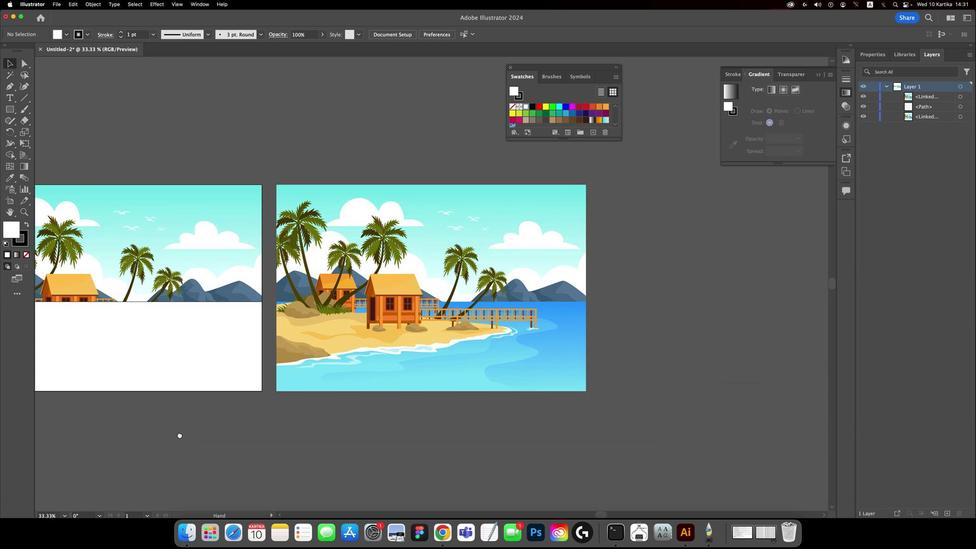 
Action: Key pressed Key.space
Screenshot: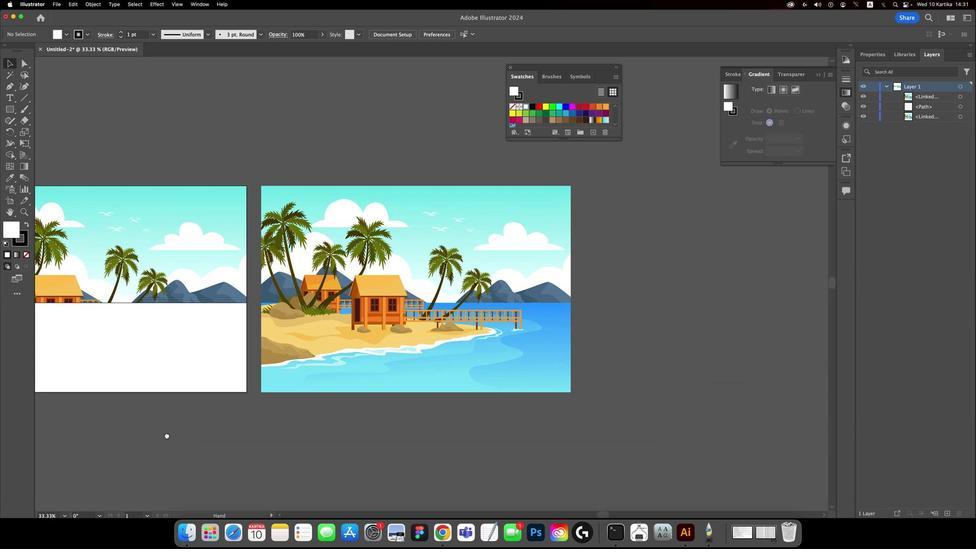 
Action: Mouse moved to (228, 329)
Screenshot: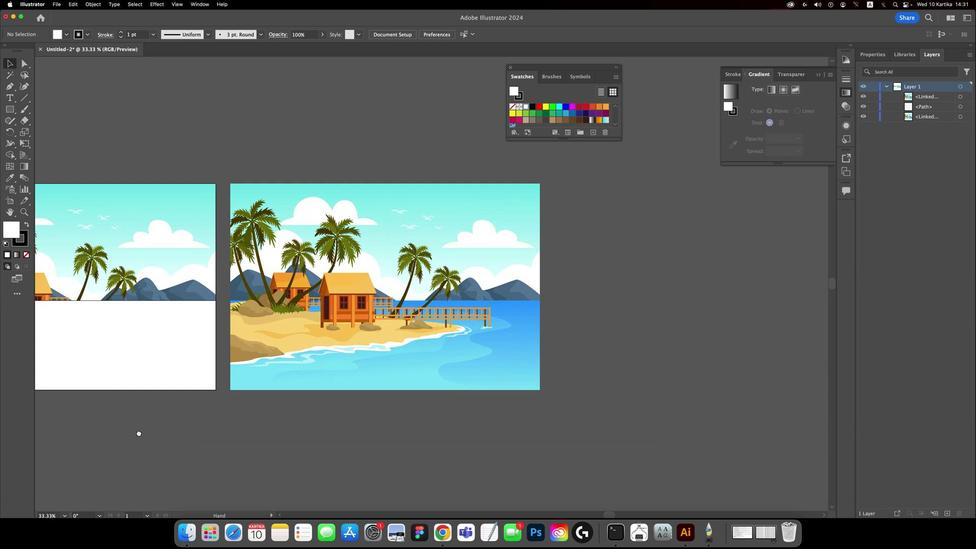 
Action: Mouse pressed left at (228, 329)
Screenshot: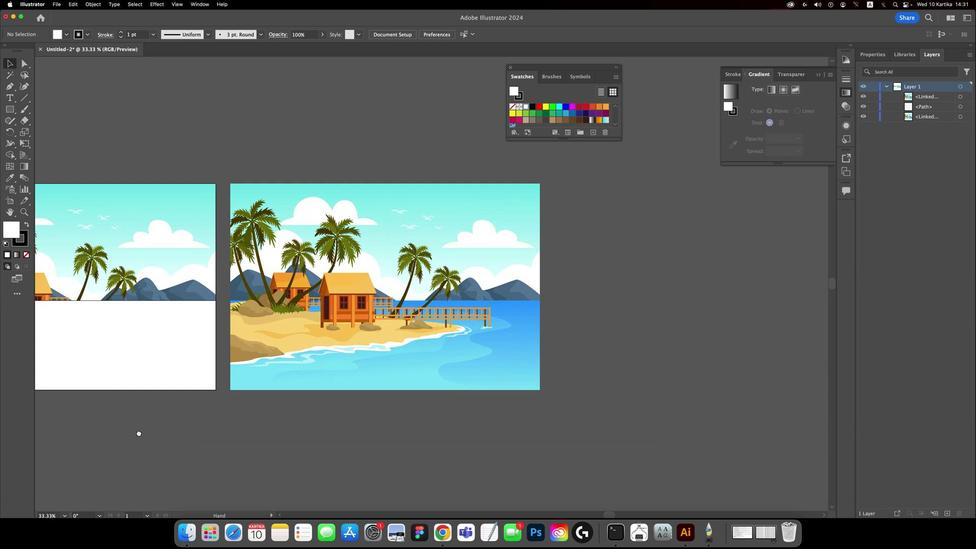 
Action: Mouse moved to (219, 332)
Screenshot: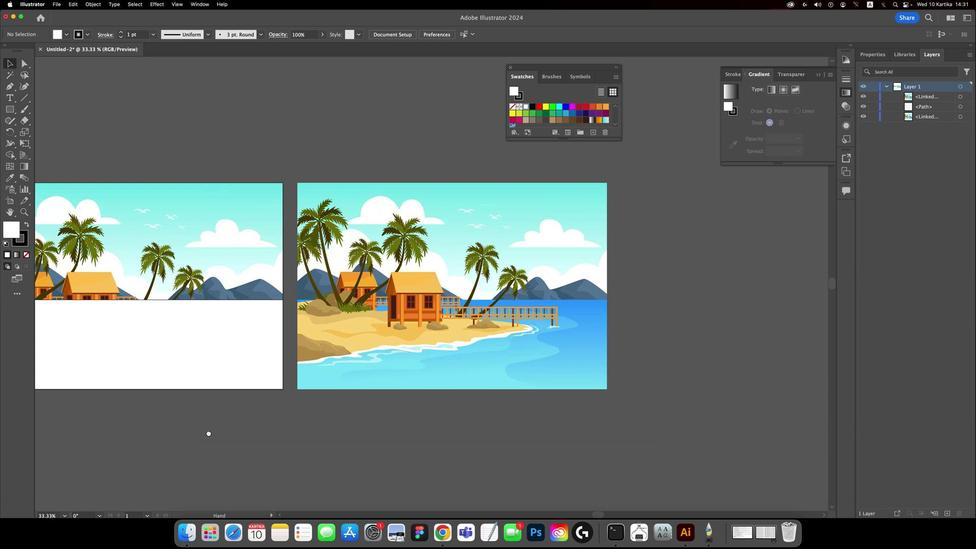 
Action: Key pressed Key.space
Screenshot: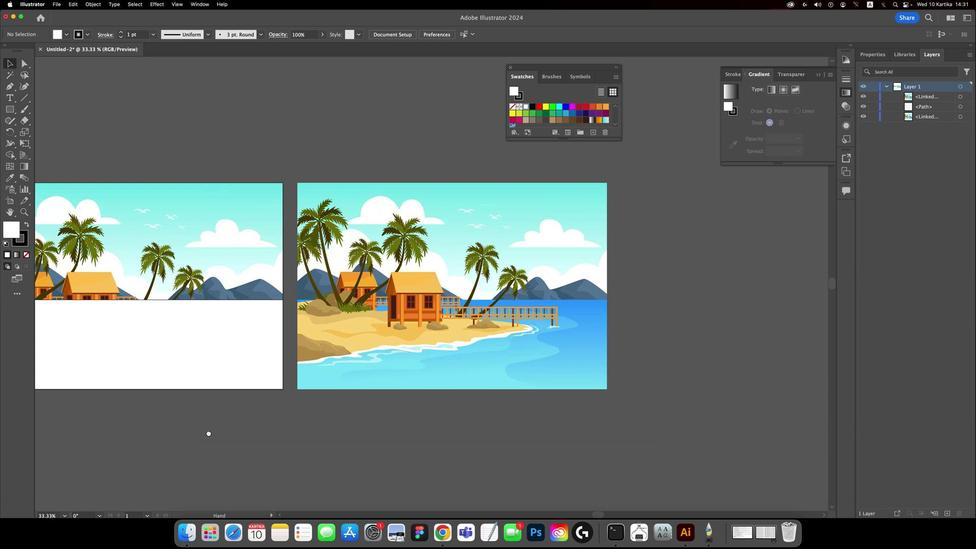 
Action: Mouse moved to (219, 332)
Screenshot: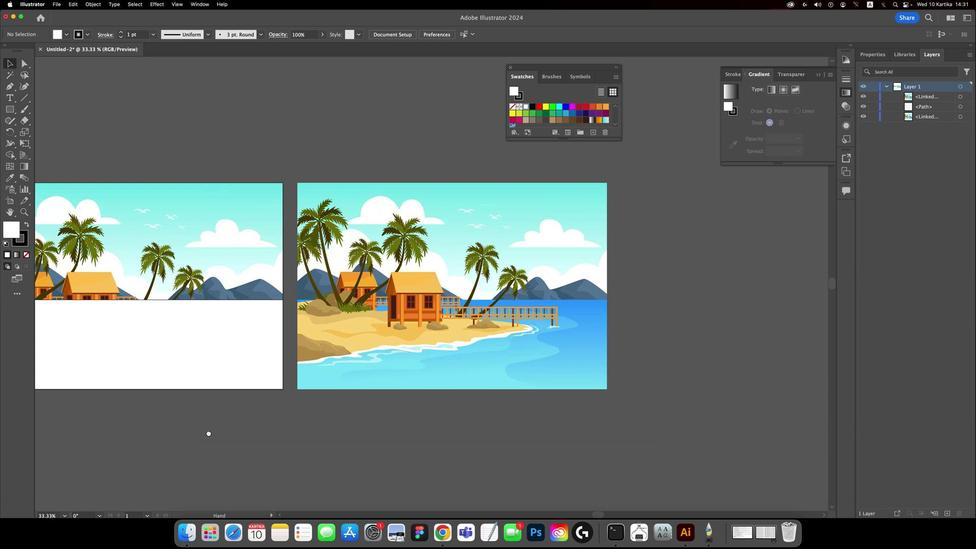 
Action: Mouse pressed left at (219, 332)
Screenshot: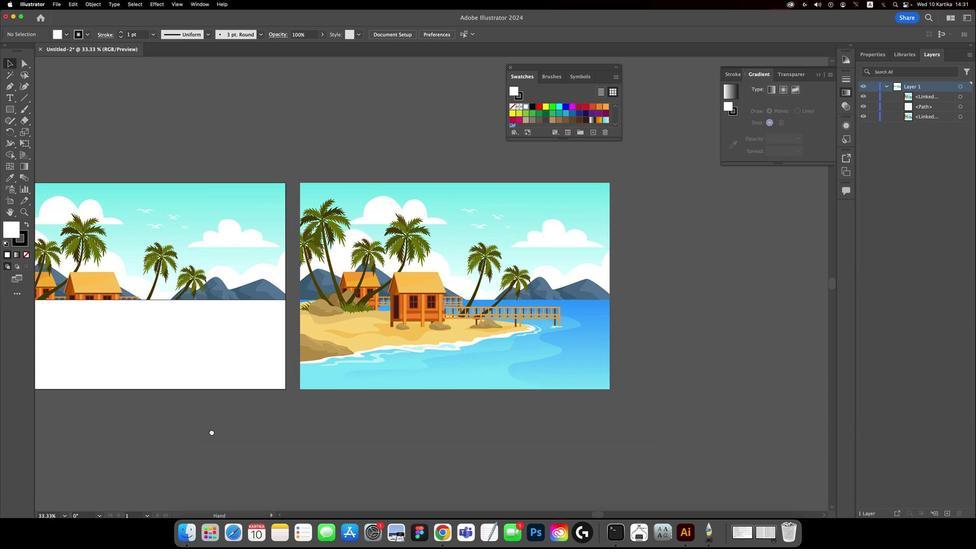 
Action: Mouse moved to (225, 327)
Screenshot: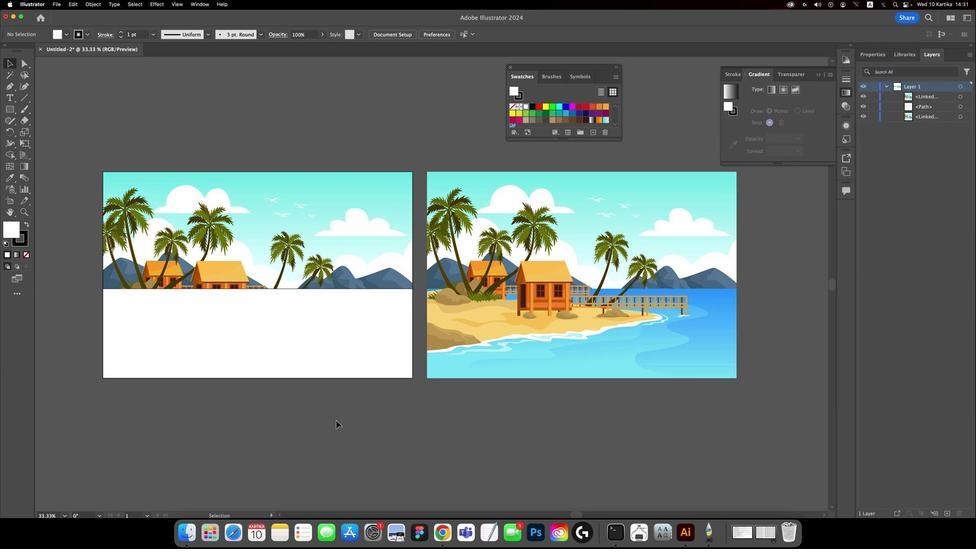 
Action: Key pressed Key.space
Screenshot: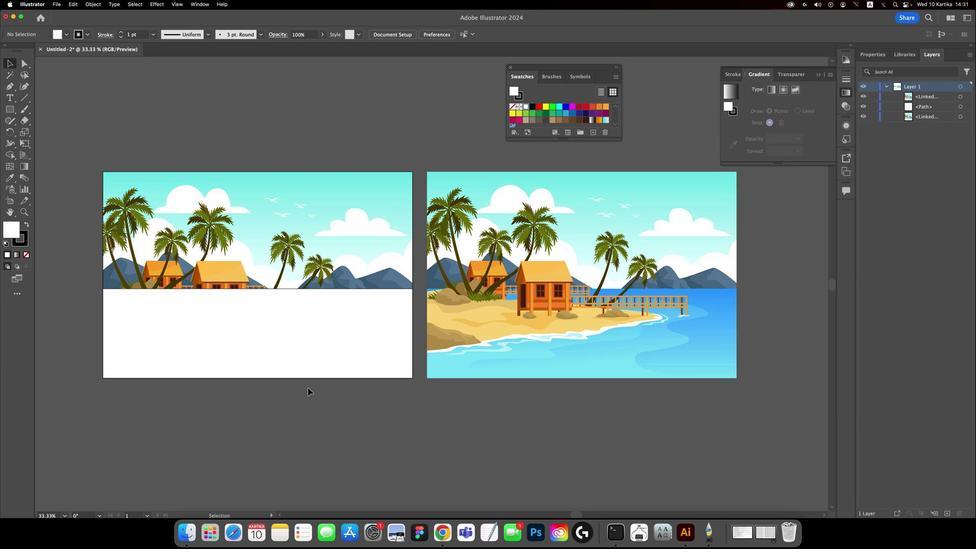 
Action: Mouse moved to (224, 276)
Screenshot: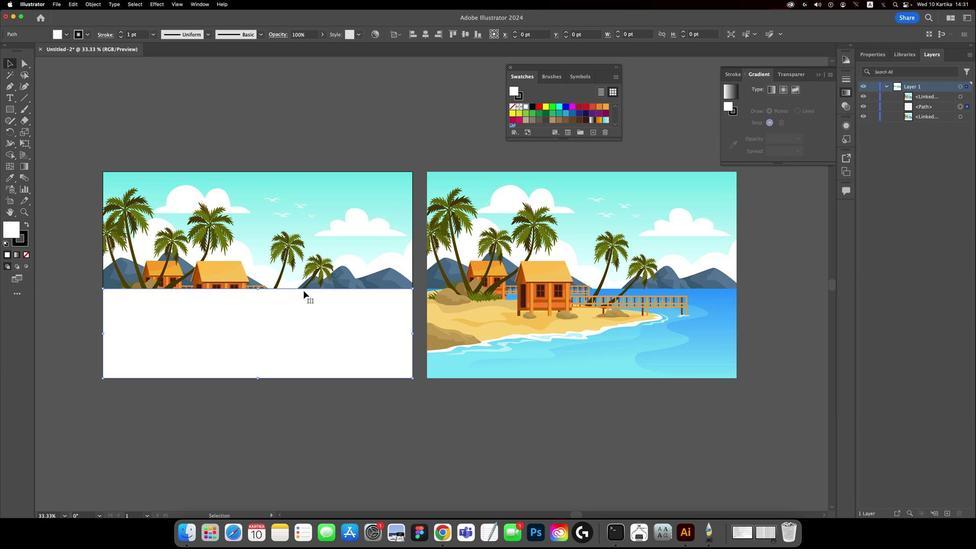 
Action: Mouse pressed left at (224, 276)
Screenshot: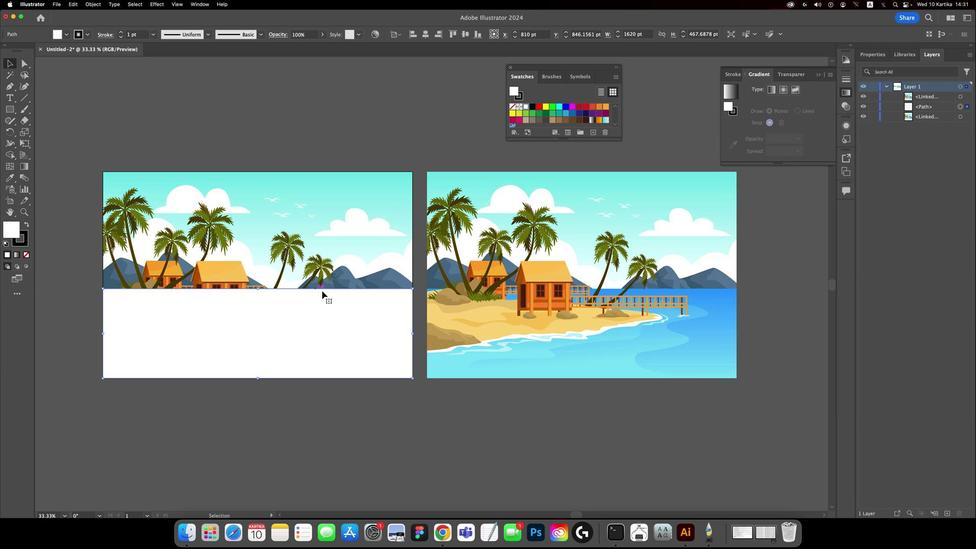 
Action: Mouse moved to (216, 262)
Screenshot: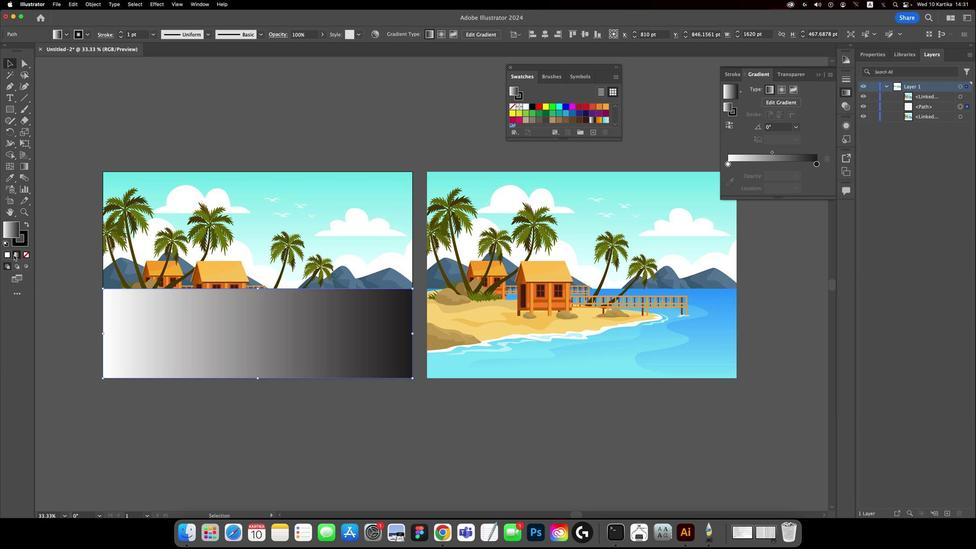 
Action: Mouse pressed left at (216, 262)
Screenshot: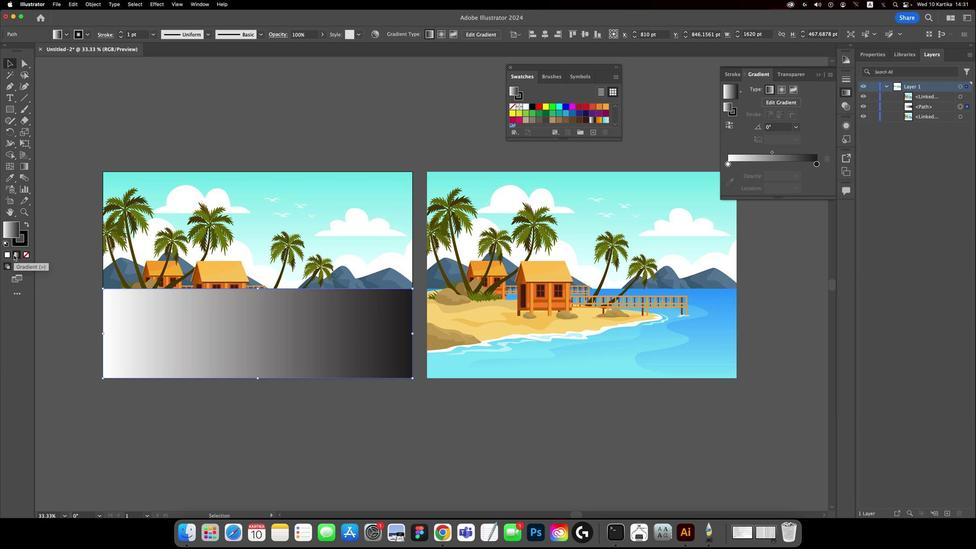 
Action: Mouse moved to (235, 227)
Screenshot: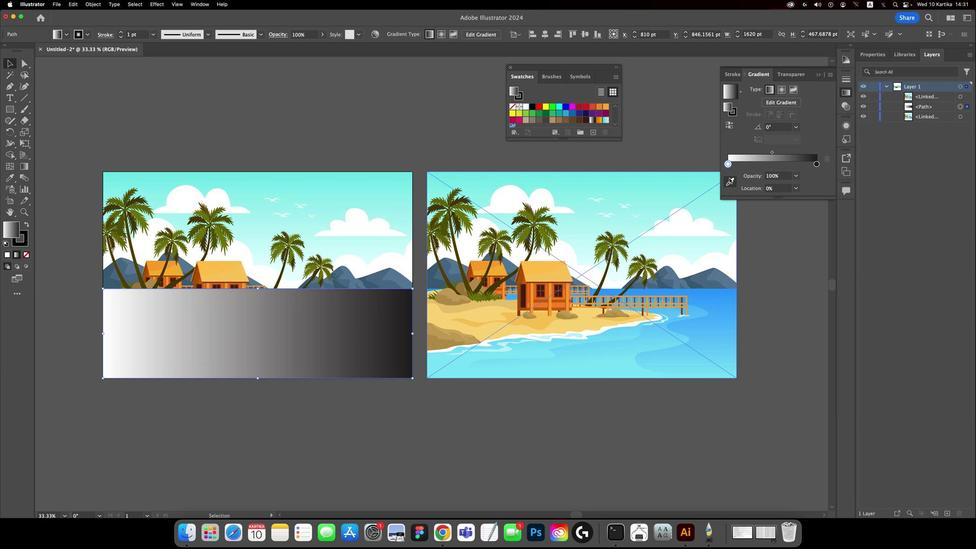
Action: Mouse pressed left at (235, 227)
Screenshot: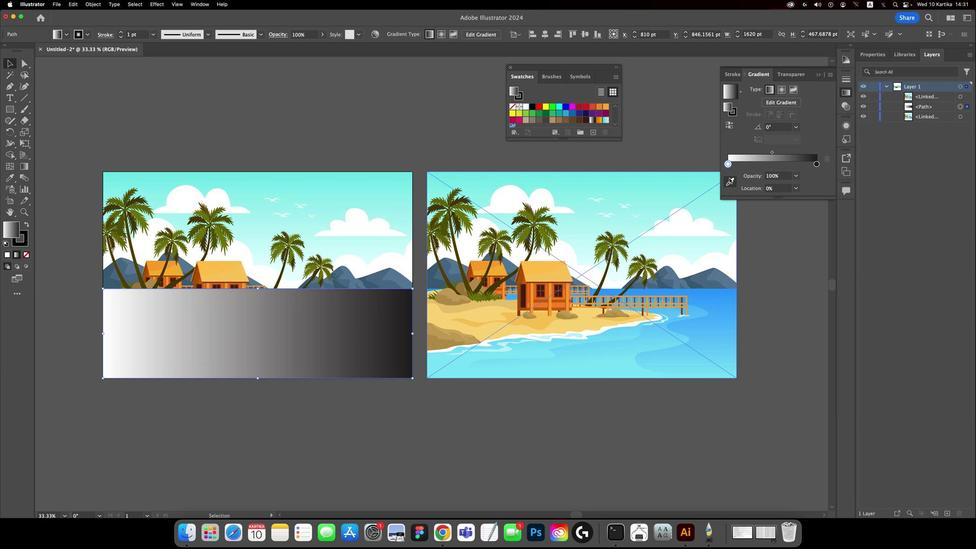 
Action: Mouse moved to (235, 233)
Screenshot: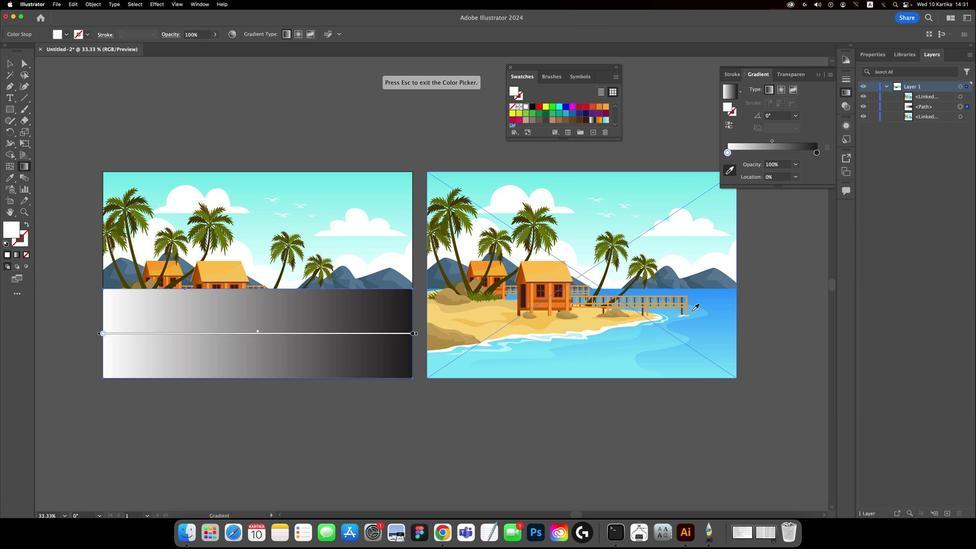 
Action: Mouse pressed left at (235, 233)
Screenshot: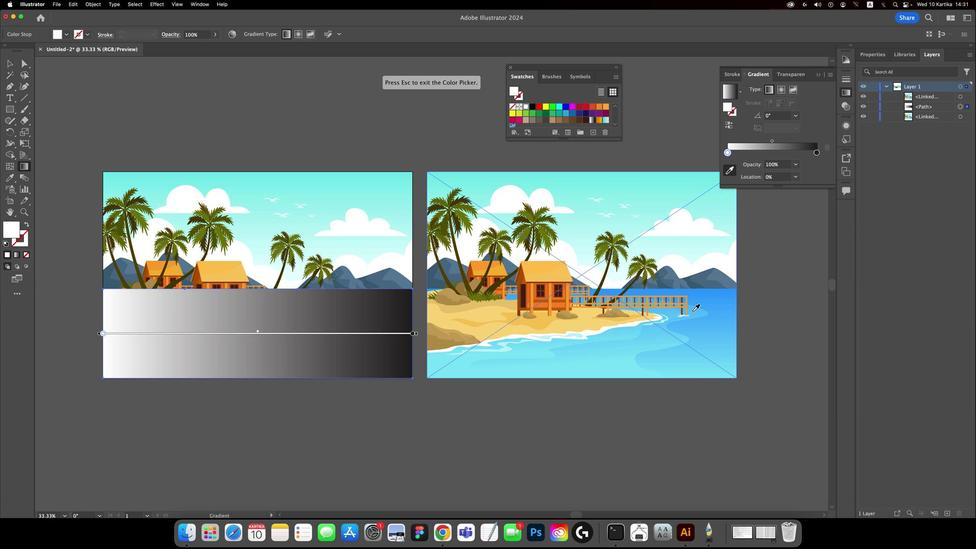 
Action: Mouse moved to (234, 277)
Screenshot: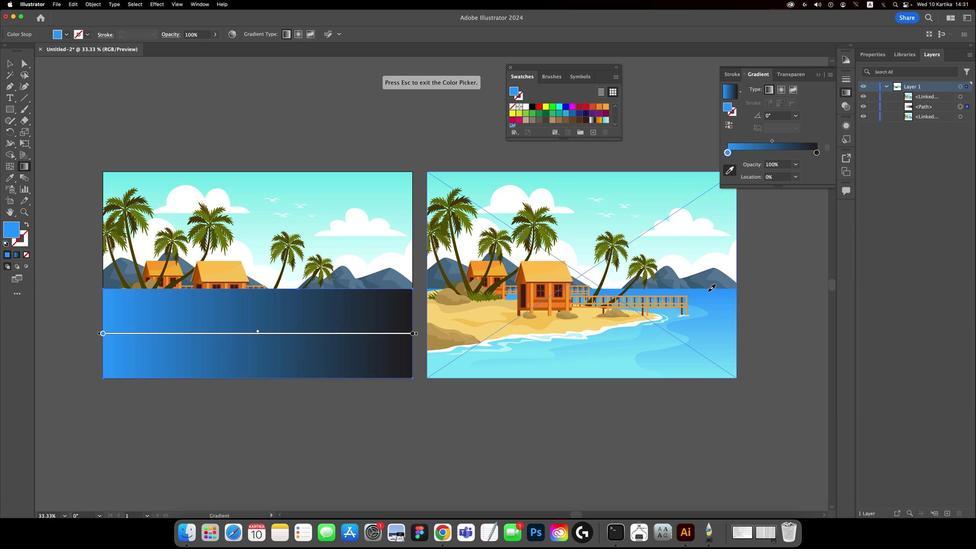 
Action: Mouse pressed left at (234, 277)
Screenshot: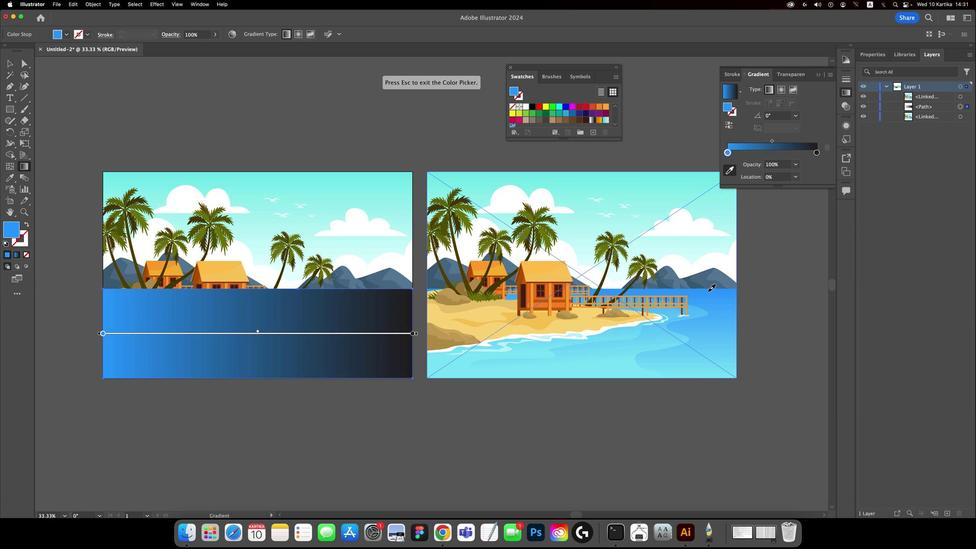 
Action: Mouse moved to (237, 222)
Screenshot: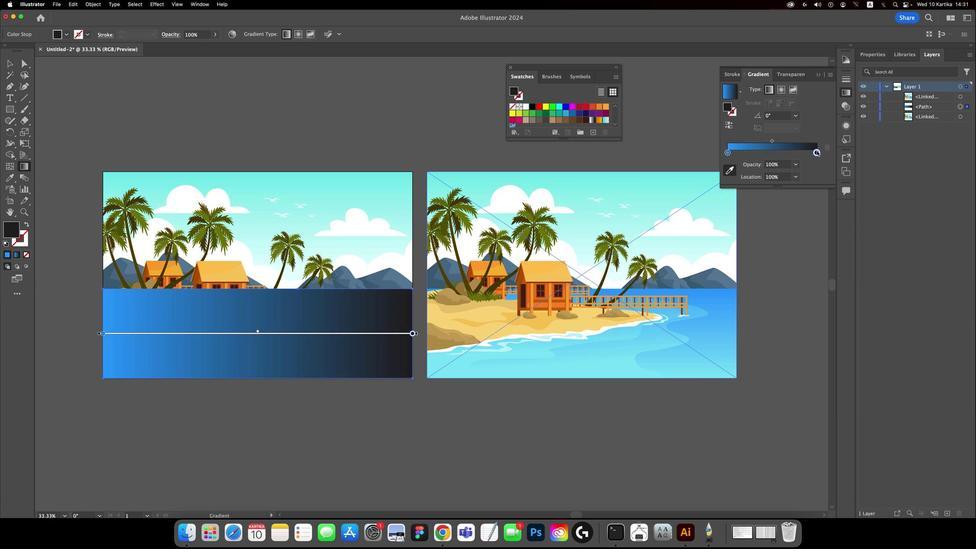 
Action: Mouse pressed left at (237, 222)
Screenshot: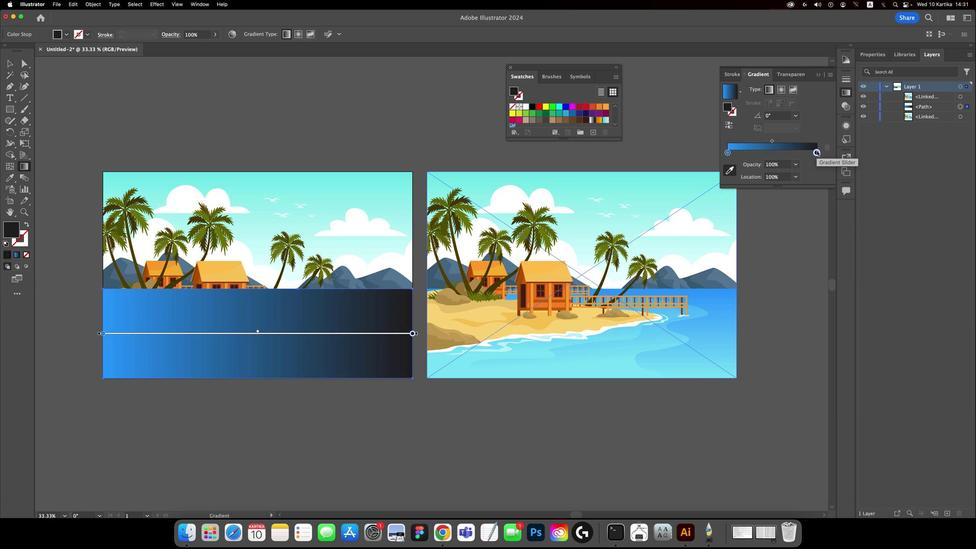 
Action: Mouse moved to (235, 309)
Screenshot: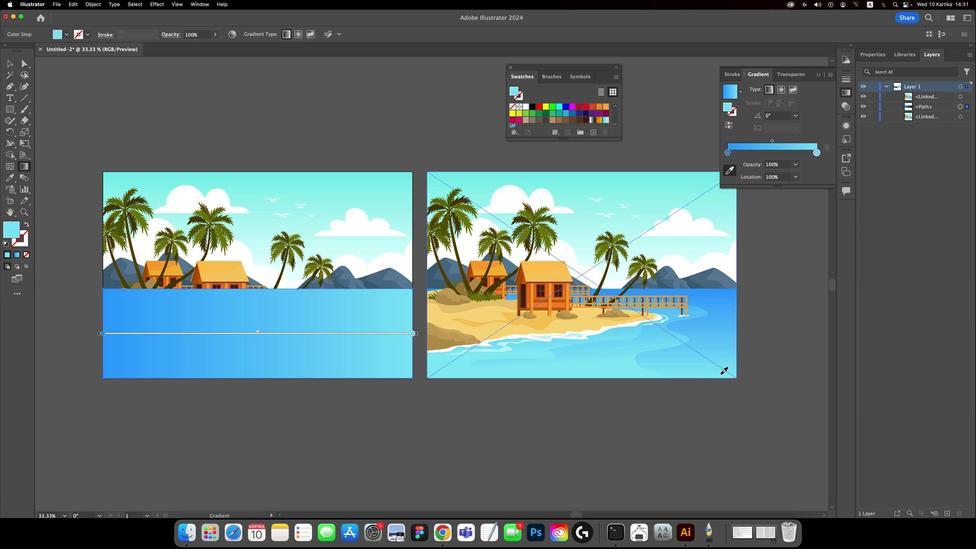 
Action: Mouse pressed left at (235, 309)
Screenshot: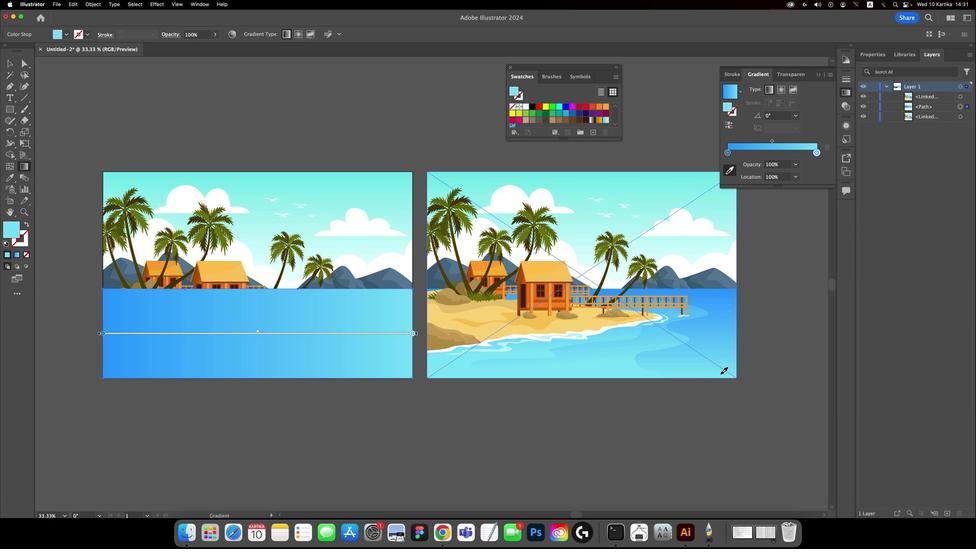 
Action: Mouse moved to (228, 292)
Screenshot: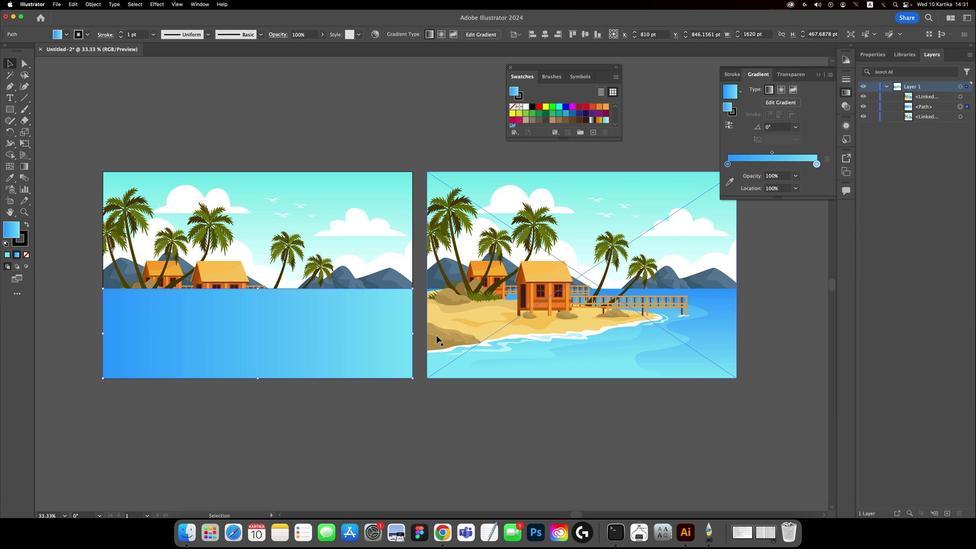 
Action: Key pressed 'v'
Screenshot: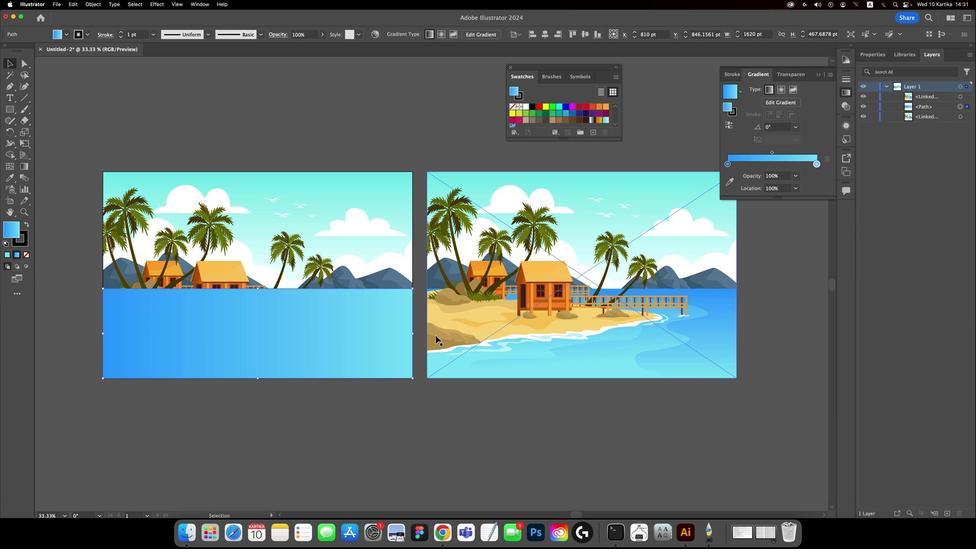 
Action: Mouse moved to (236, 225)
Screenshot: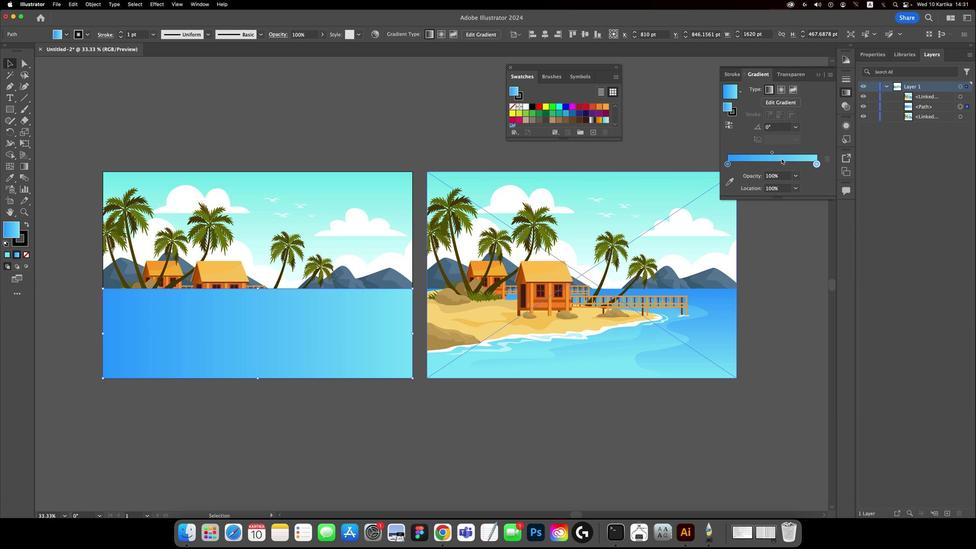 
Action: Mouse pressed left at (236, 225)
Screenshot: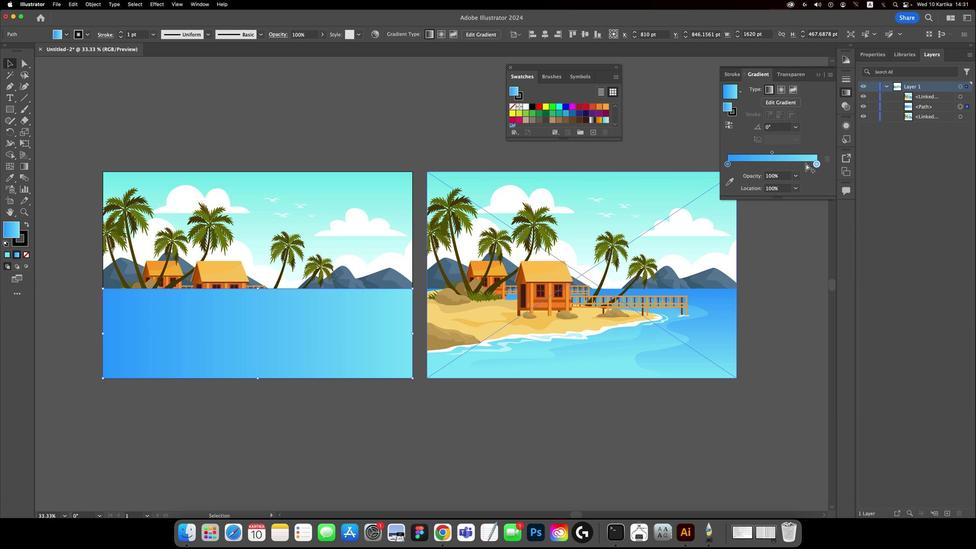 
Action: Mouse moved to (237, 227)
Screenshot: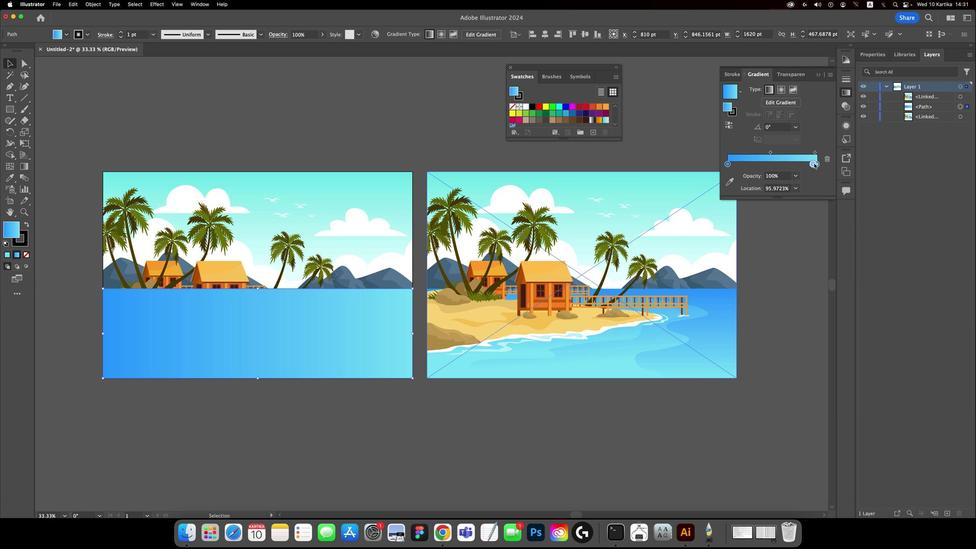 
Action: Mouse pressed left at (237, 227)
Screenshot: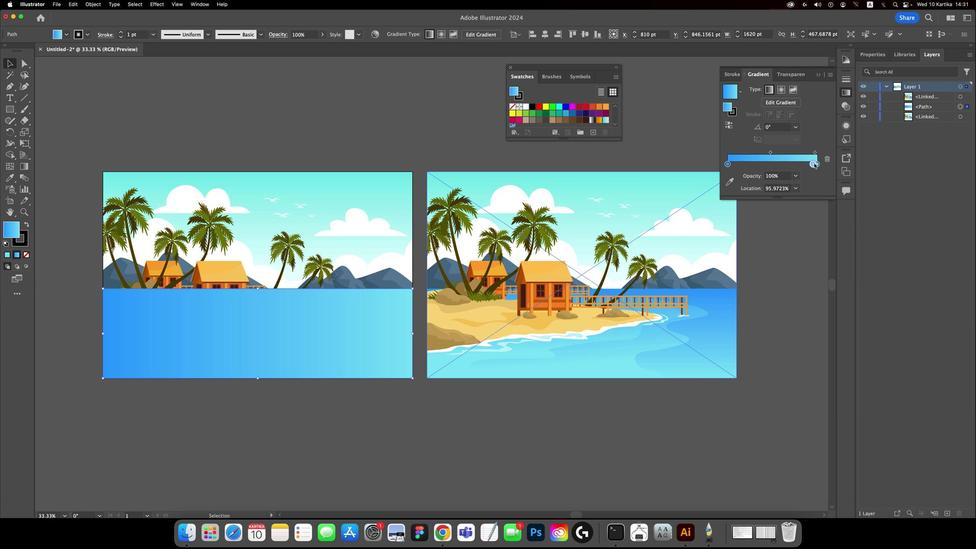 
Action: Mouse moved to (237, 228)
Screenshot: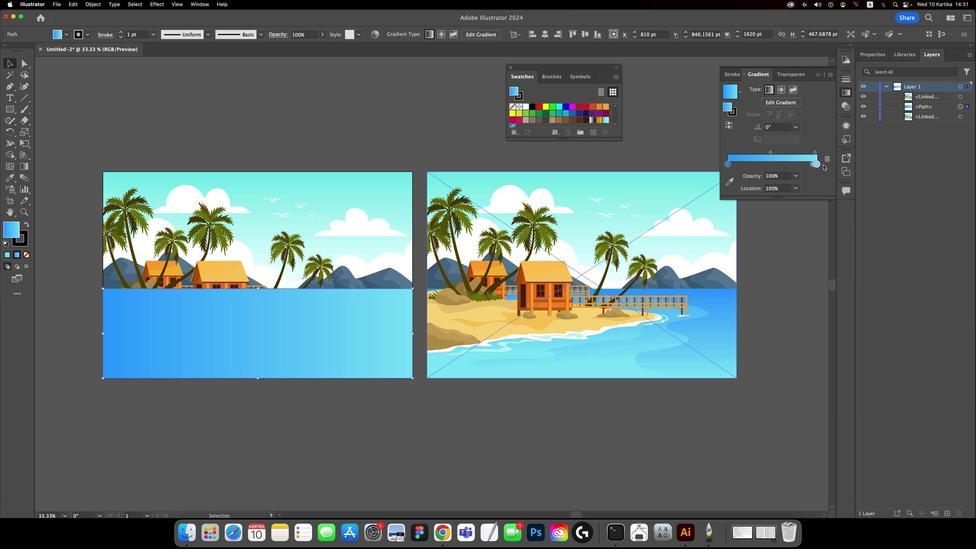 
Action: Mouse pressed left at (237, 228)
Screenshot: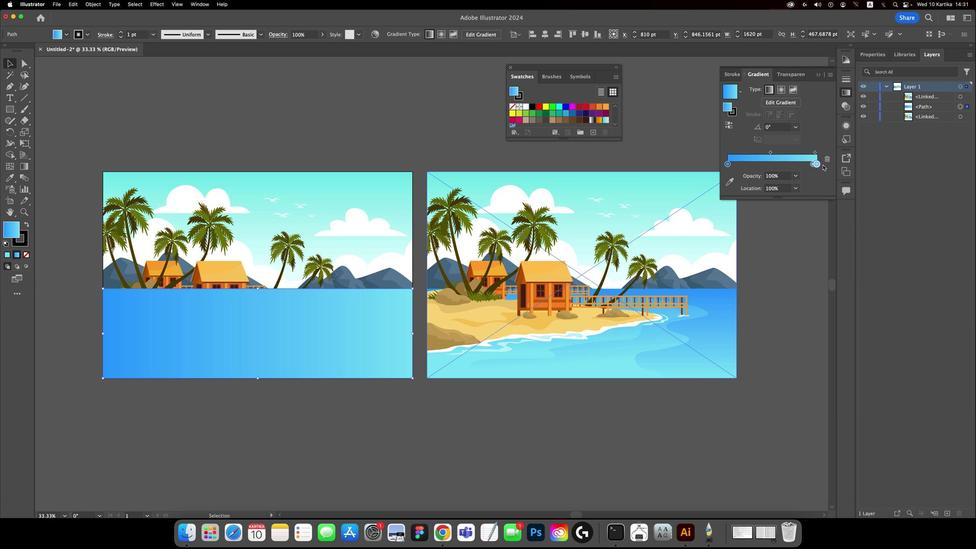 
Action: Mouse moved to (236, 204)
Screenshot: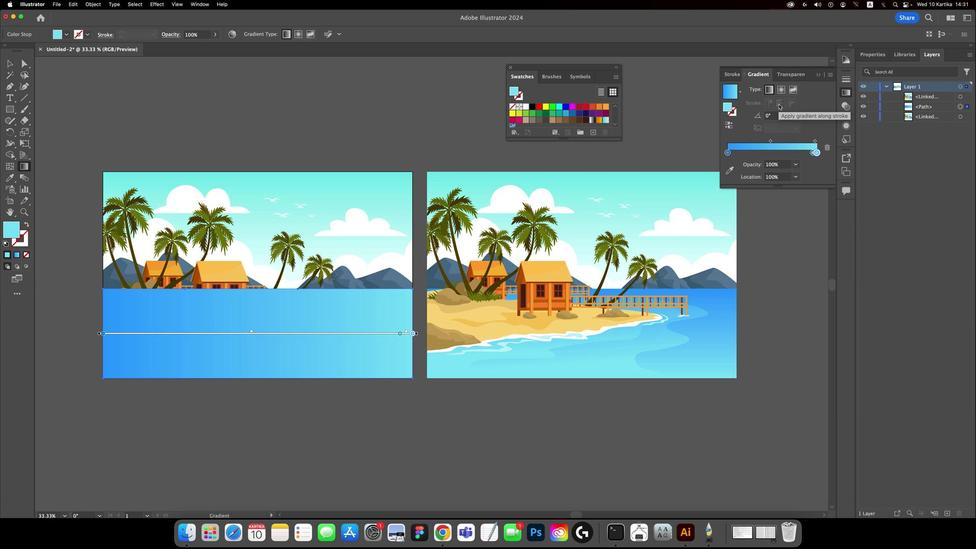 
Action: Mouse pressed left at (236, 204)
Screenshot: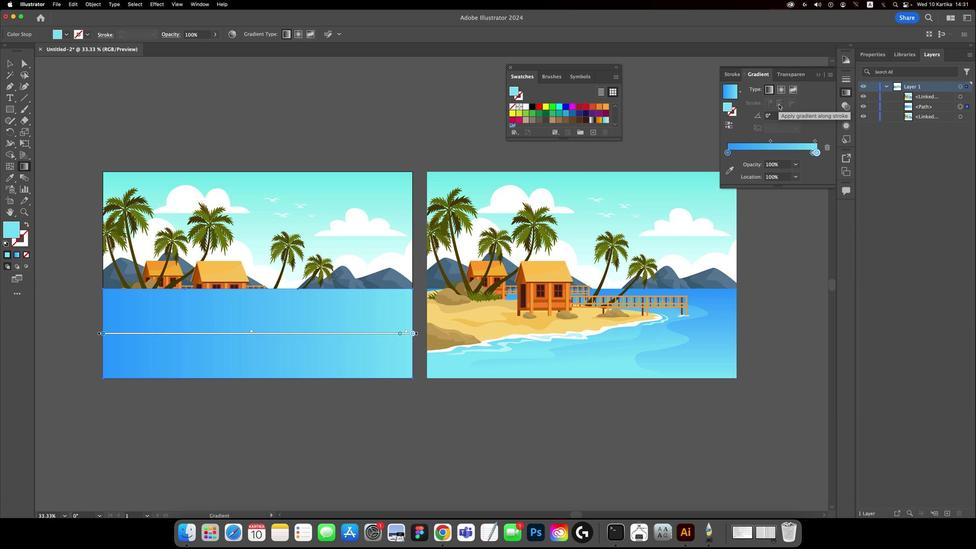 
Action: Mouse moved to (227, 293)
Screenshot: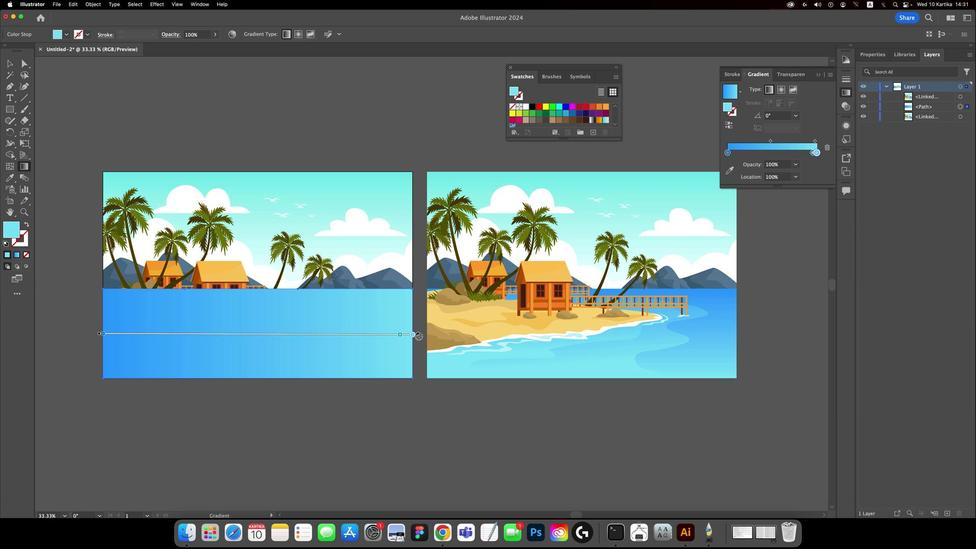 
Action: Mouse pressed left at (227, 293)
Screenshot: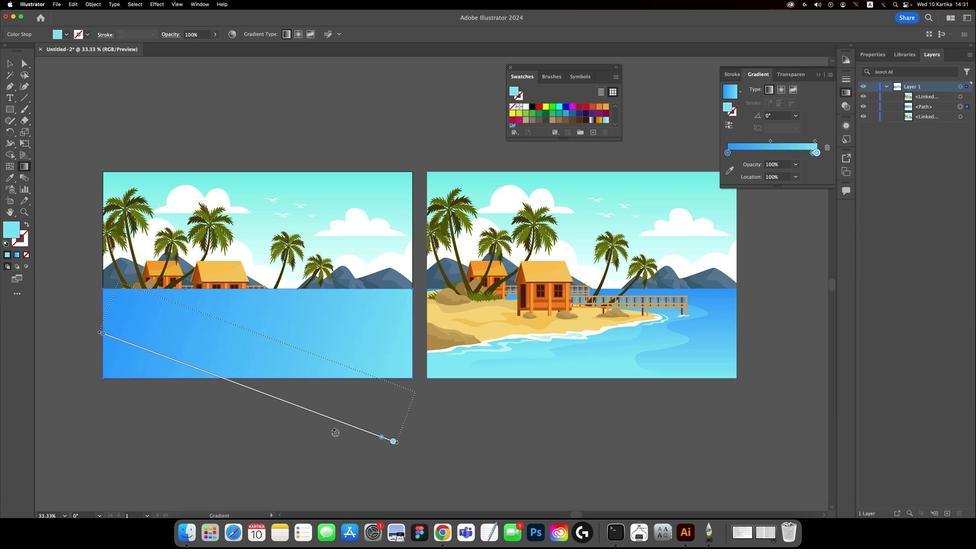 
Action: Mouse moved to (222, 312)
Screenshot: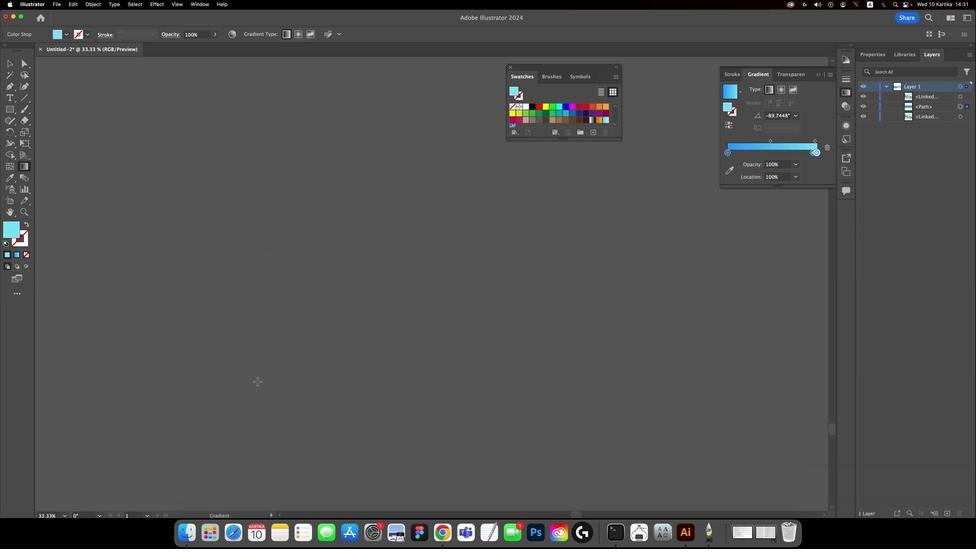 
Action: Mouse scrolled (222, 312) with delta (216, 163)
Screenshot: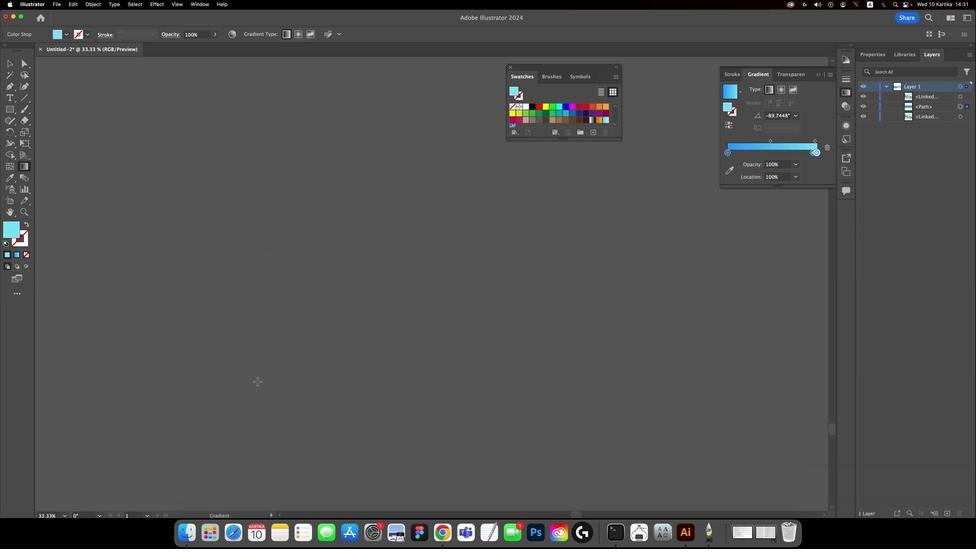 
Action: Mouse moved to (222, 312)
Screenshot: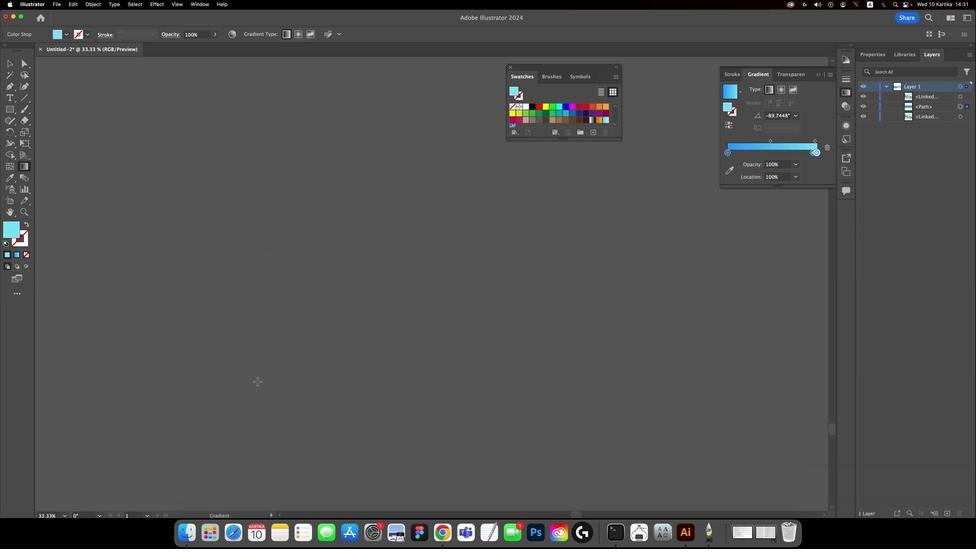 
Action: Mouse scrolled (222, 312) with delta (216, 163)
Screenshot: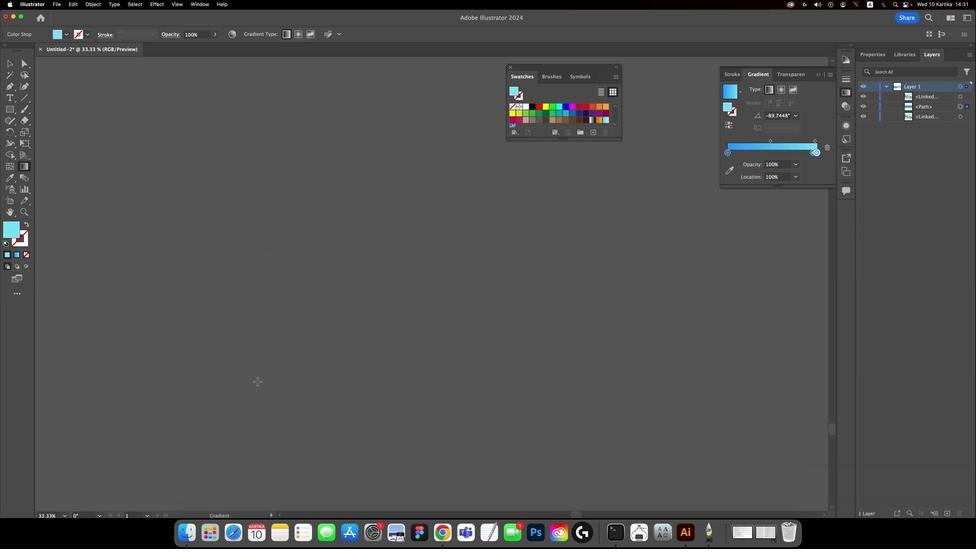 
Action: Mouse moved to (222, 312)
Screenshot: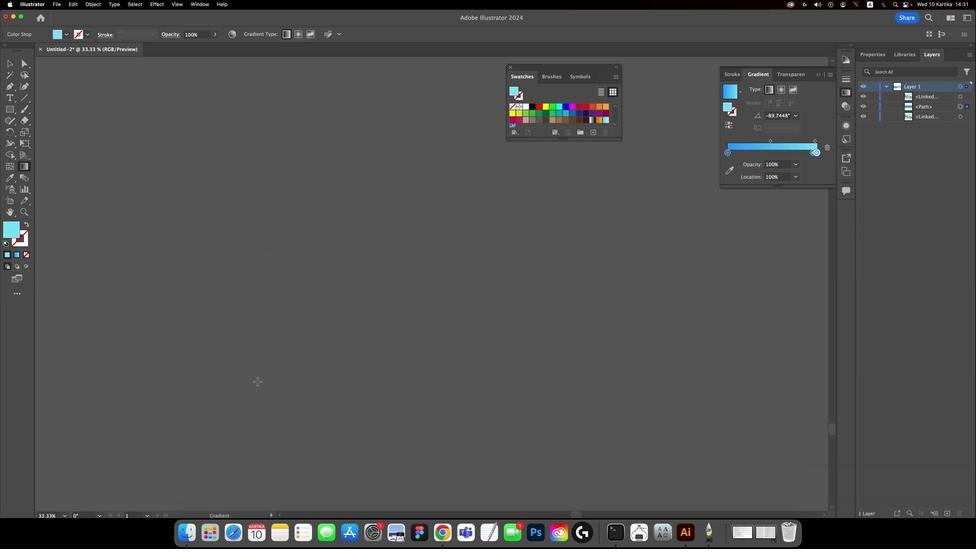 
Action: Mouse scrolled (222, 312) with delta (216, 162)
Screenshot: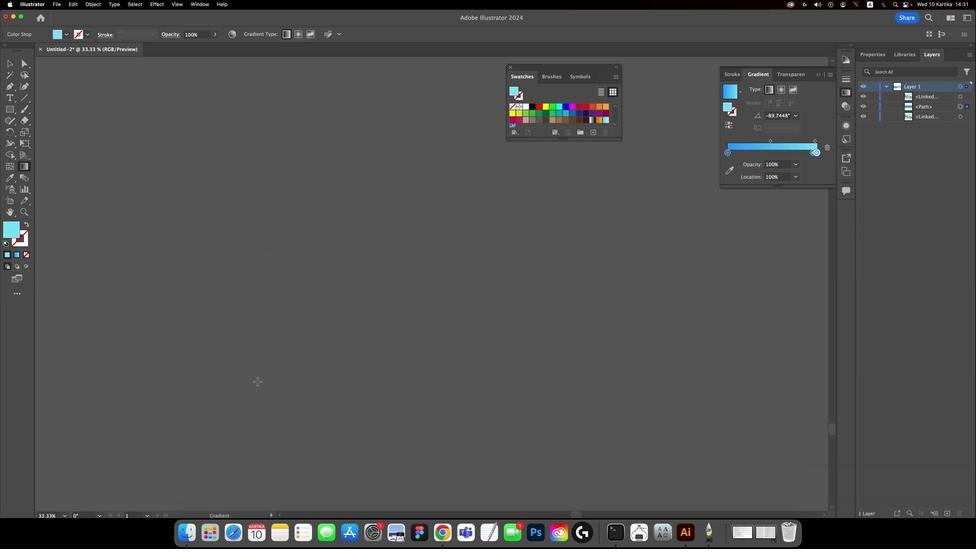 
Action: Mouse moved to (222, 312)
Screenshot: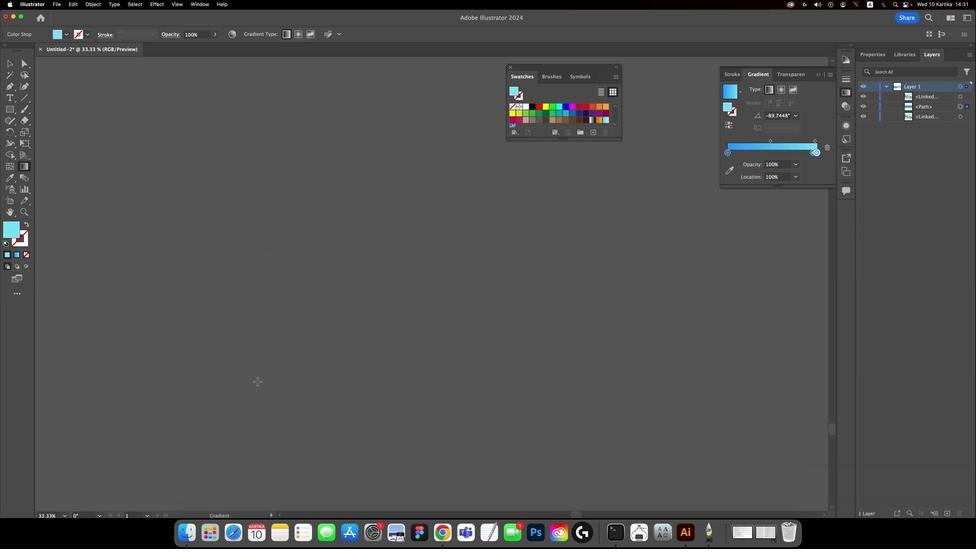 
Action: Mouse scrolled (222, 312) with delta (216, 161)
Screenshot: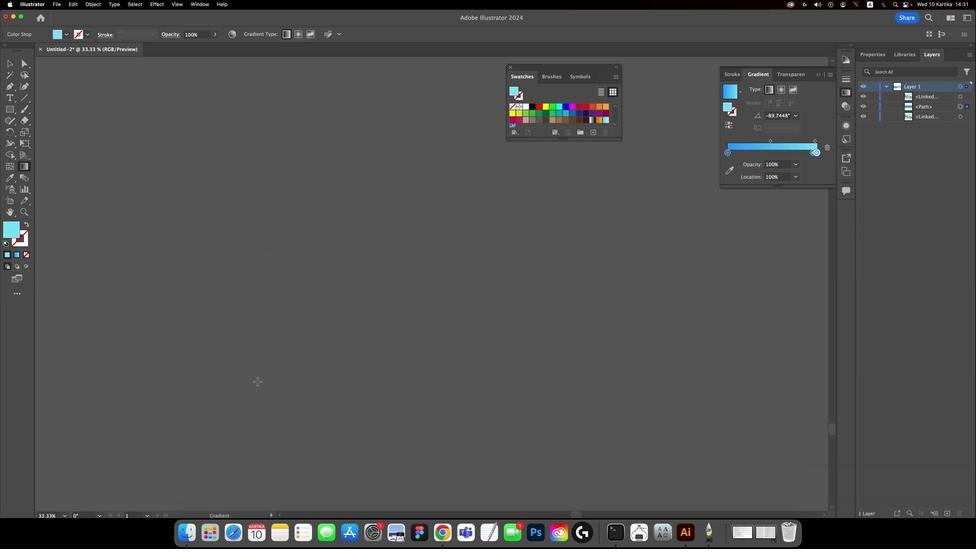 
Action: Mouse moved to (222, 312)
Screenshot: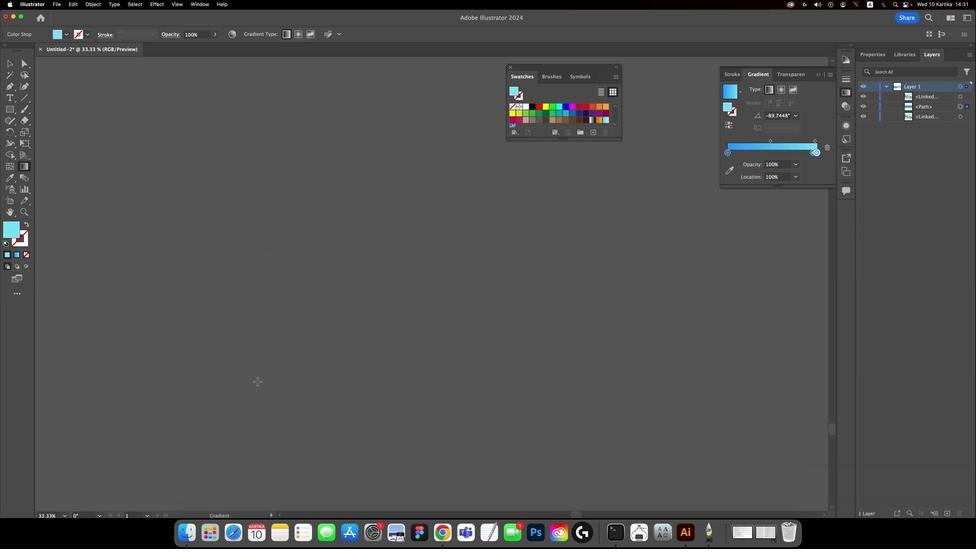 
Action: Mouse scrolled (222, 312) with delta (216, 161)
Screenshot: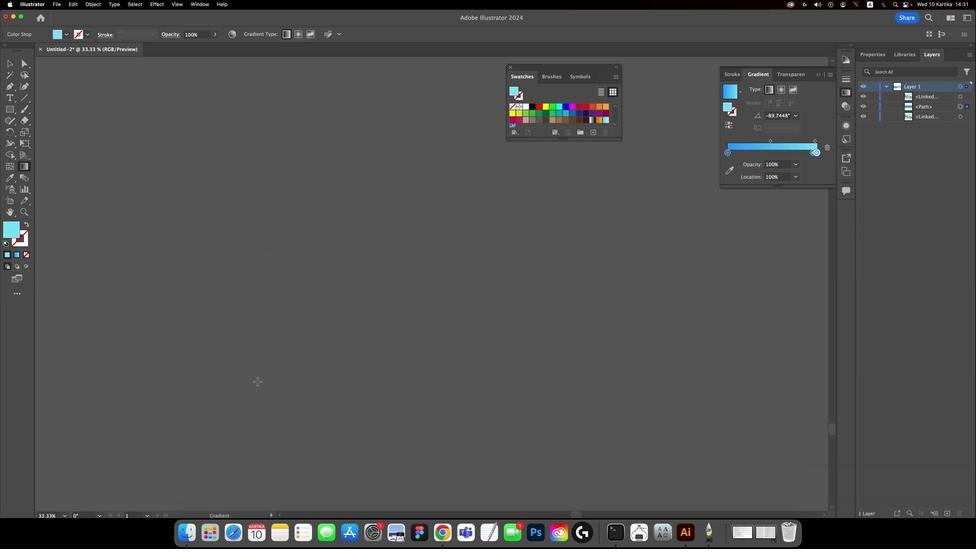 
Action: Mouse moved to (222, 312)
Screenshot: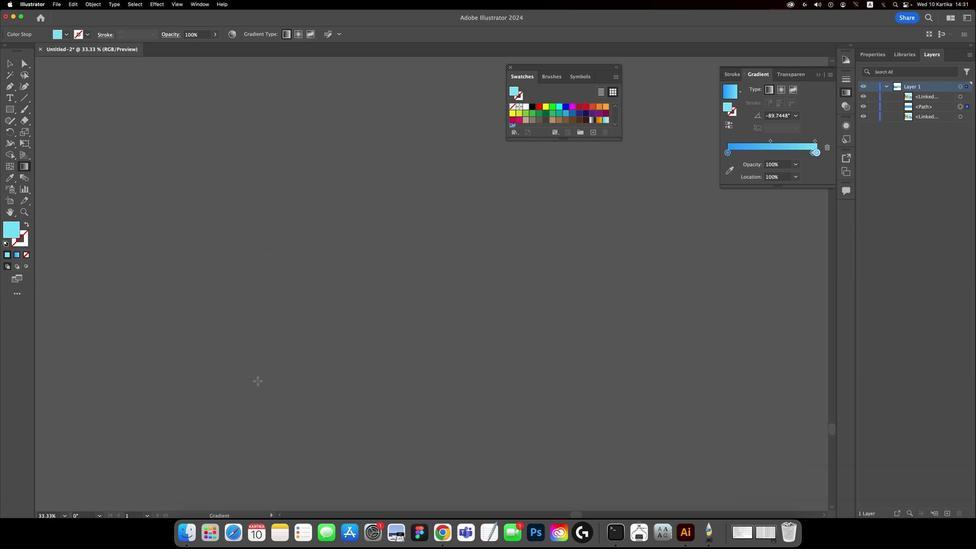 
Action: Mouse scrolled (222, 312) with delta (216, 161)
Screenshot: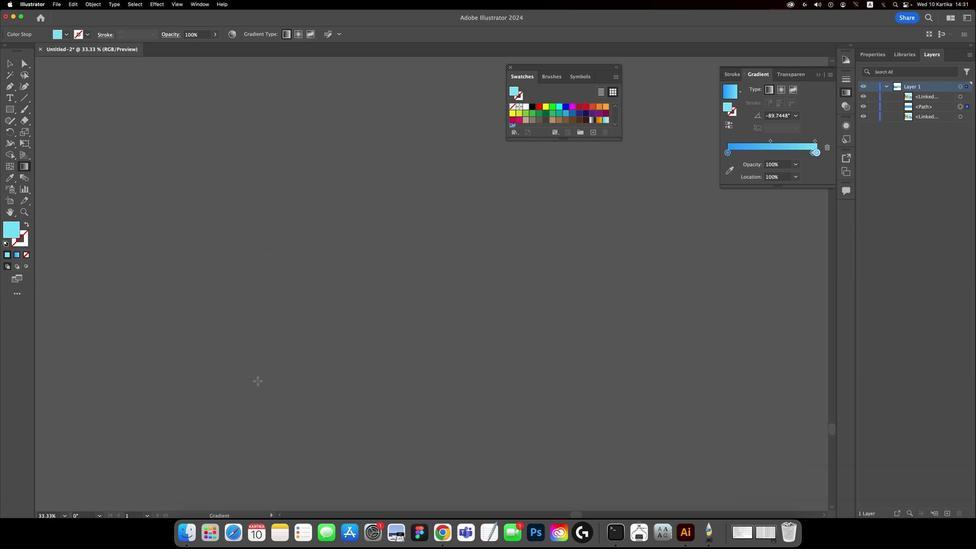 
Action: Mouse moved to (222, 311)
Screenshot: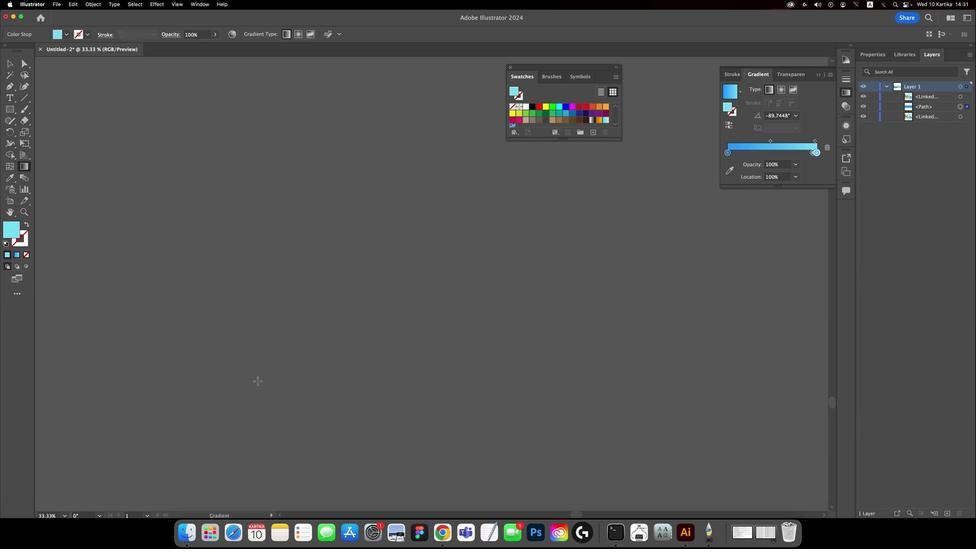 
Action: Mouse scrolled (222, 311) with delta (216, 164)
Screenshot: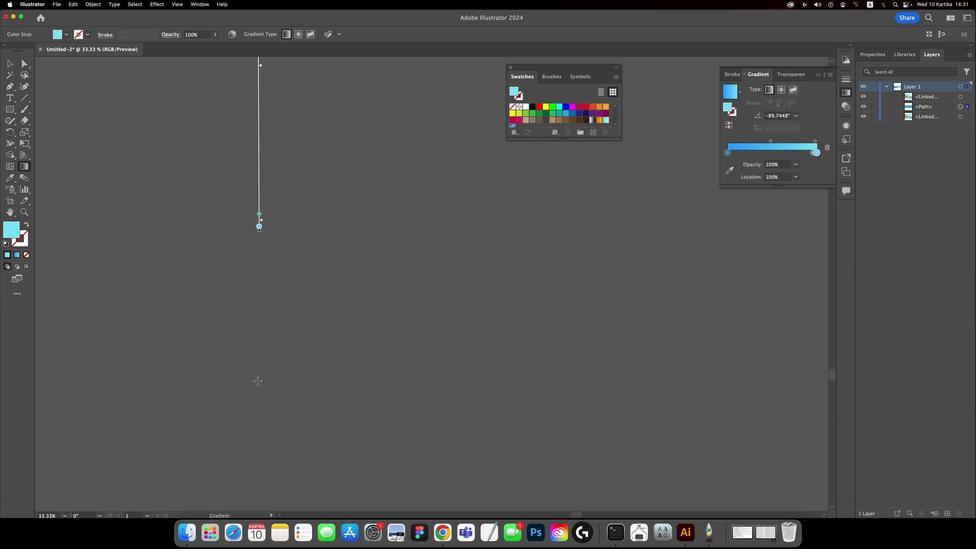 
Action: Mouse scrolled (222, 311) with delta (216, 164)
Screenshot: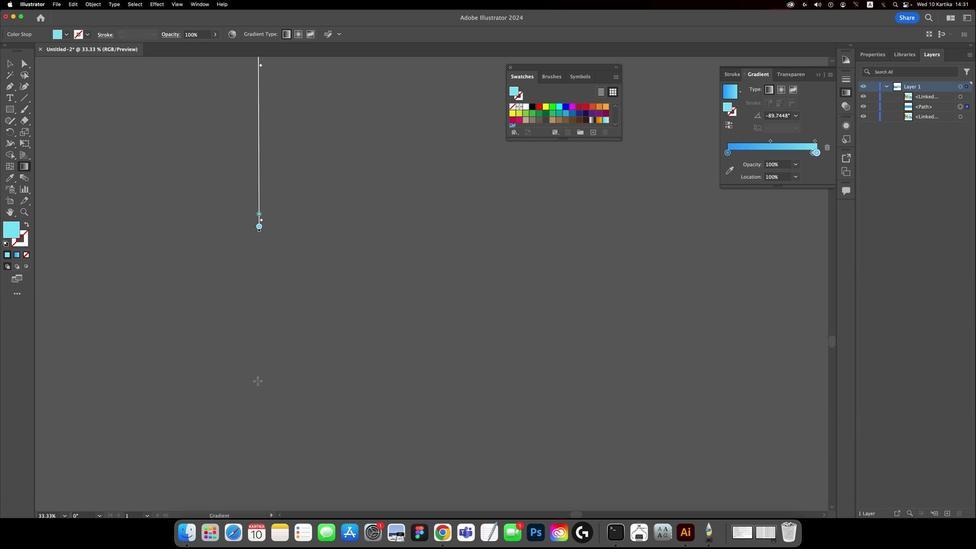 
Action: Mouse scrolled (222, 311) with delta (216, 165)
Screenshot: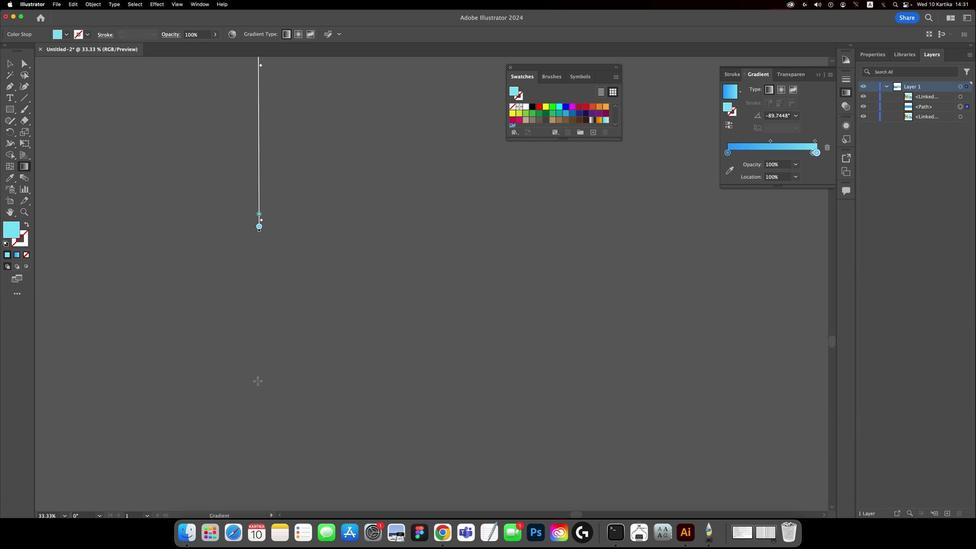 
Action: Mouse scrolled (222, 311) with delta (216, 164)
Screenshot: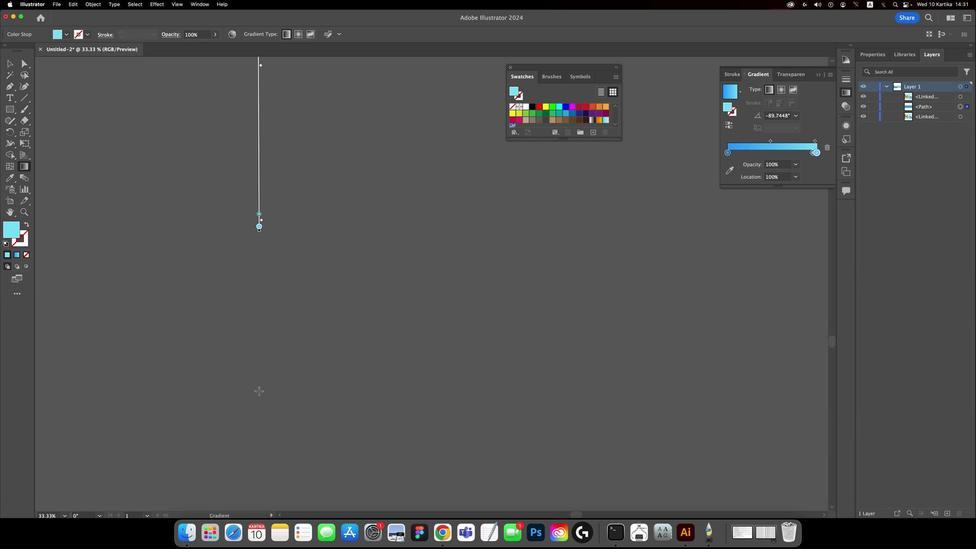 
Action: Mouse scrolled (222, 311) with delta (216, 164)
Screenshot: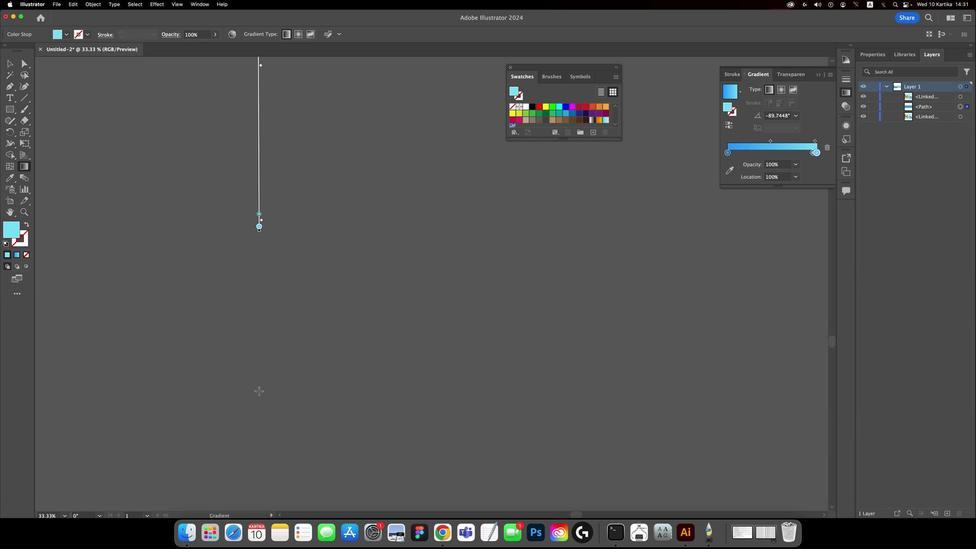 
Action: Mouse scrolled (222, 311) with delta (216, 165)
Screenshot: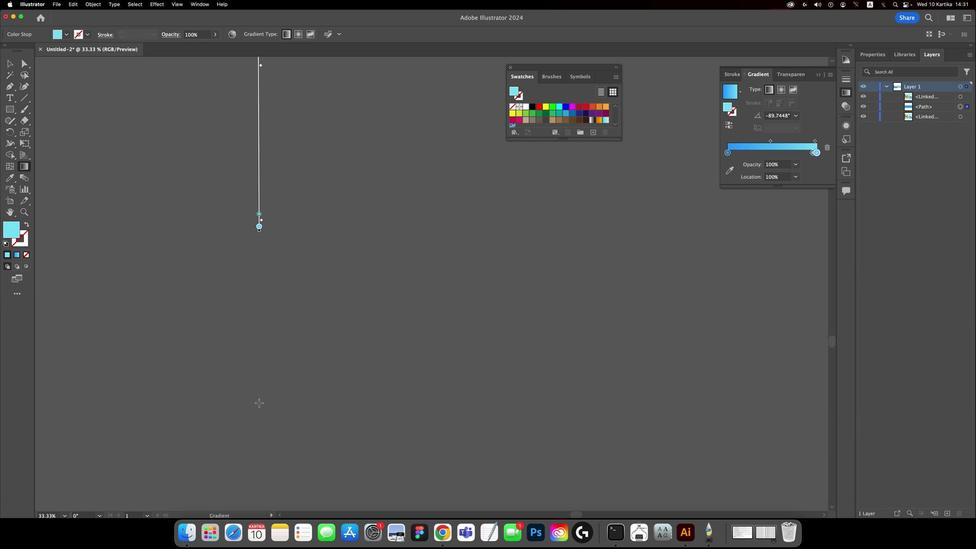 
Action: Mouse scrolled (222, 311) with delta (216, 165)
Screenshot: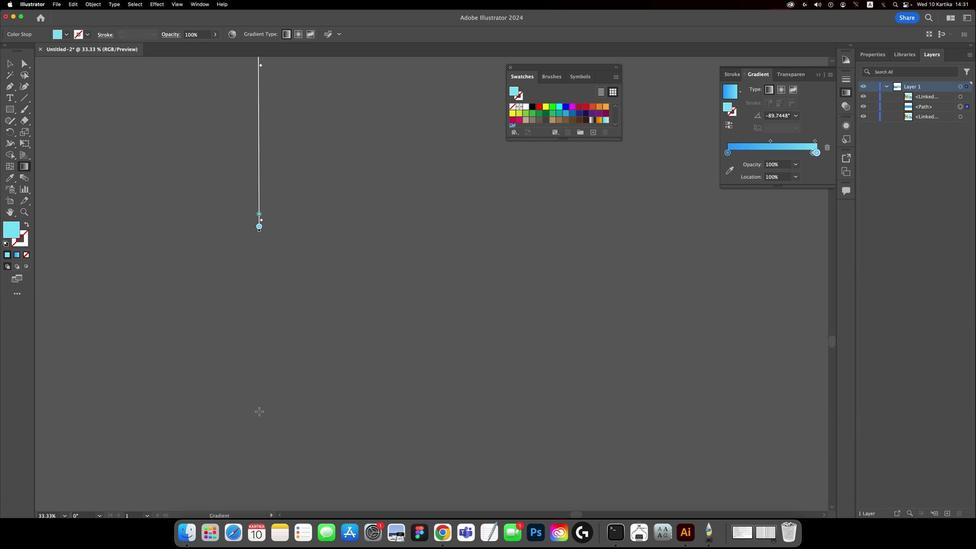 
Action: Mouse moved to (223, 261)
Screenshot: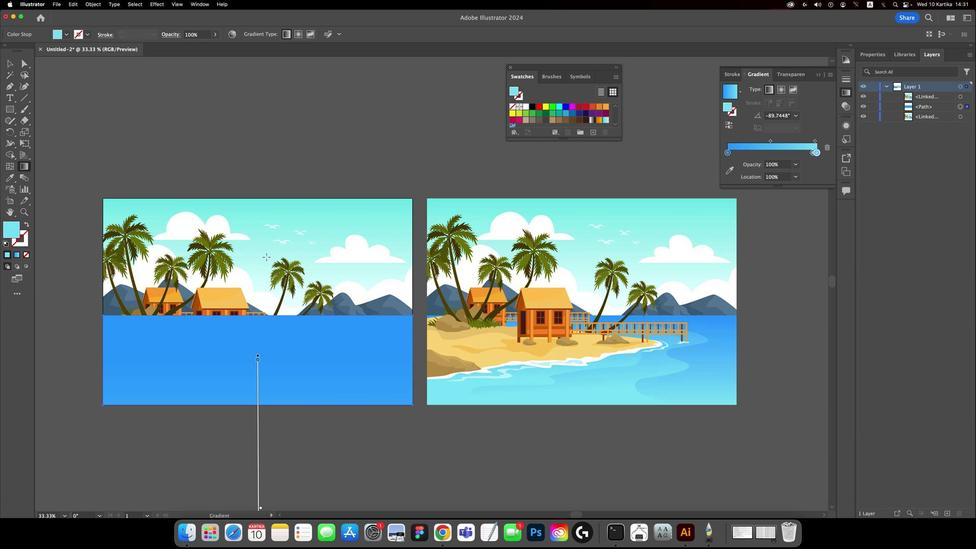 
Action: Mouse scrolled (223, 261) with delta (216, 164)
Screenshot: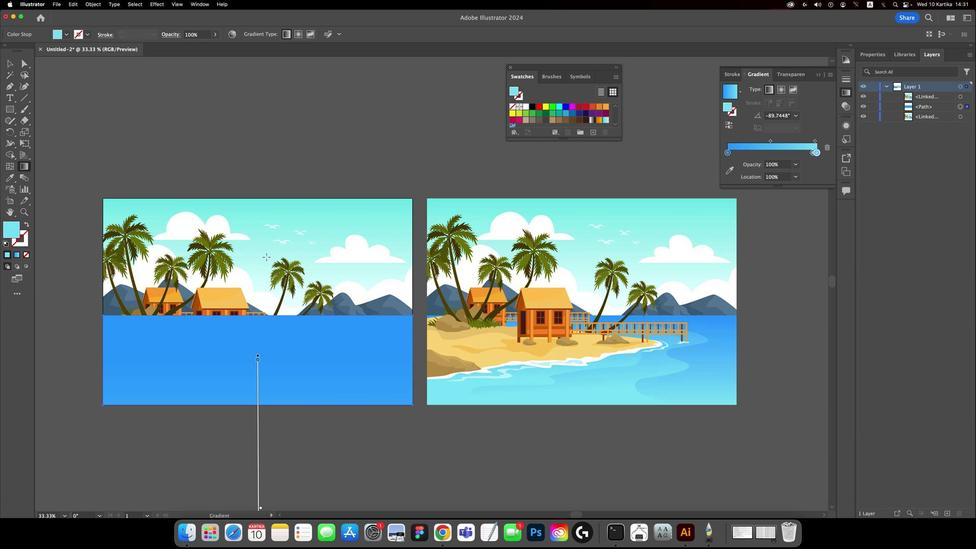 
Action: Mouse moved to (223, 262)
Screenshot: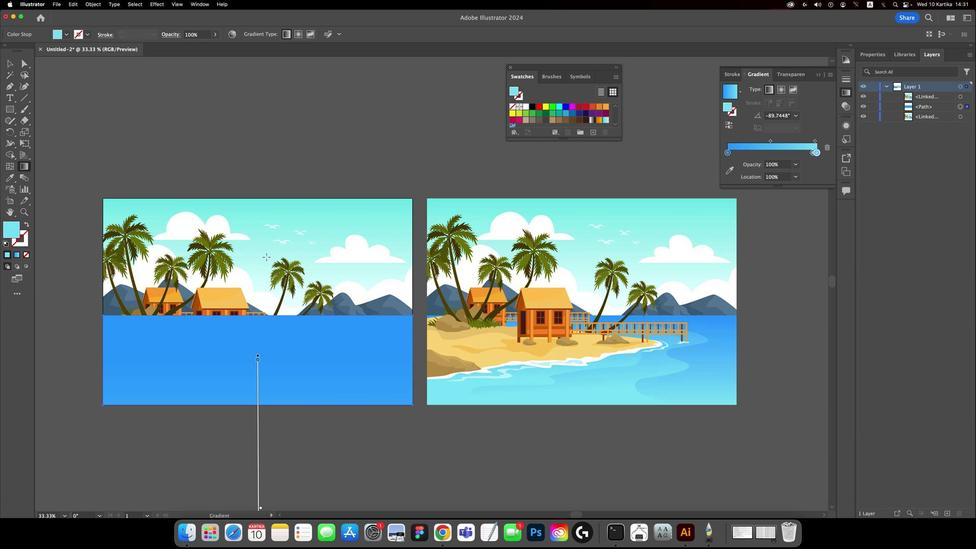 
Action: Mouse scrolled (223, 262) with delta (216, 164)
Screenshot: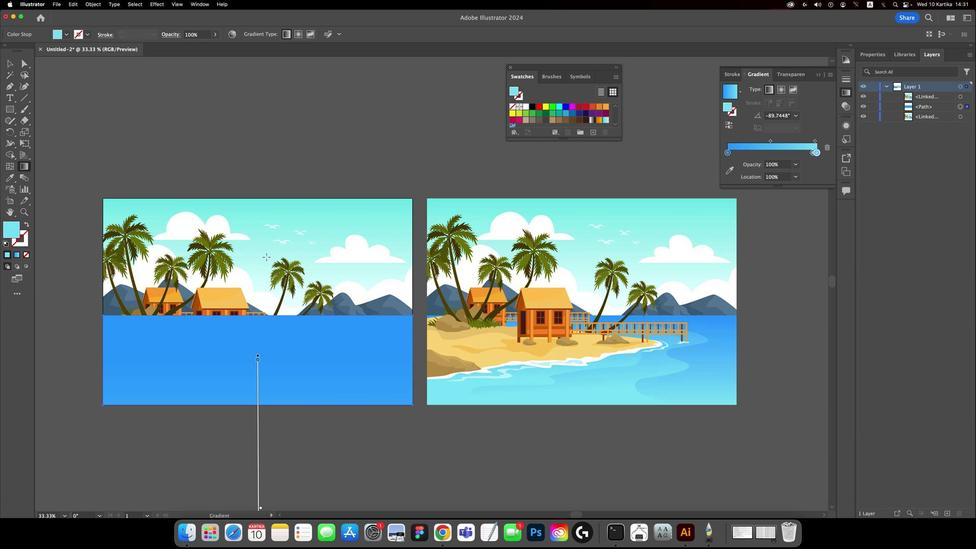 
Action: Mouse moved to (223, 263)
Screenshot: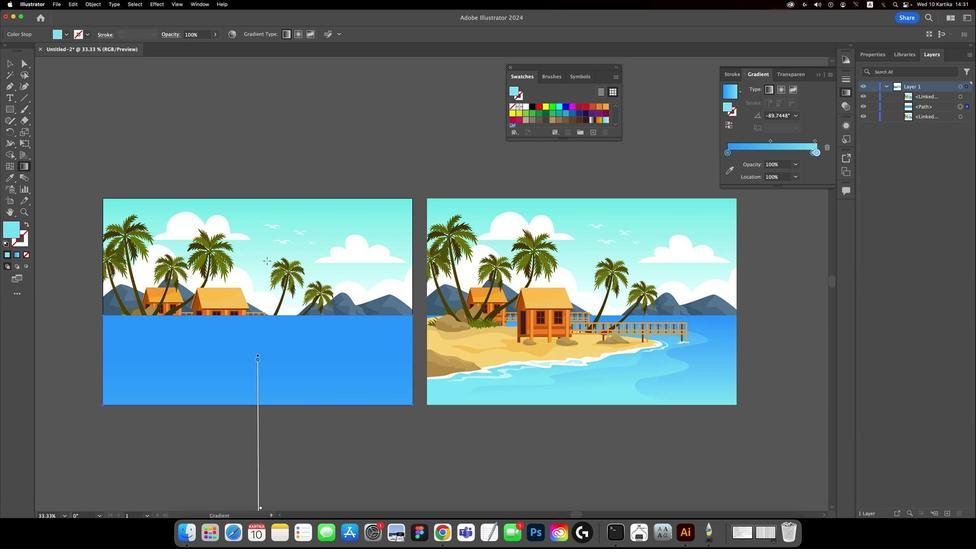 
Action: Mouse scrolled (223, 263) with delta (216, 165)
Screenshot: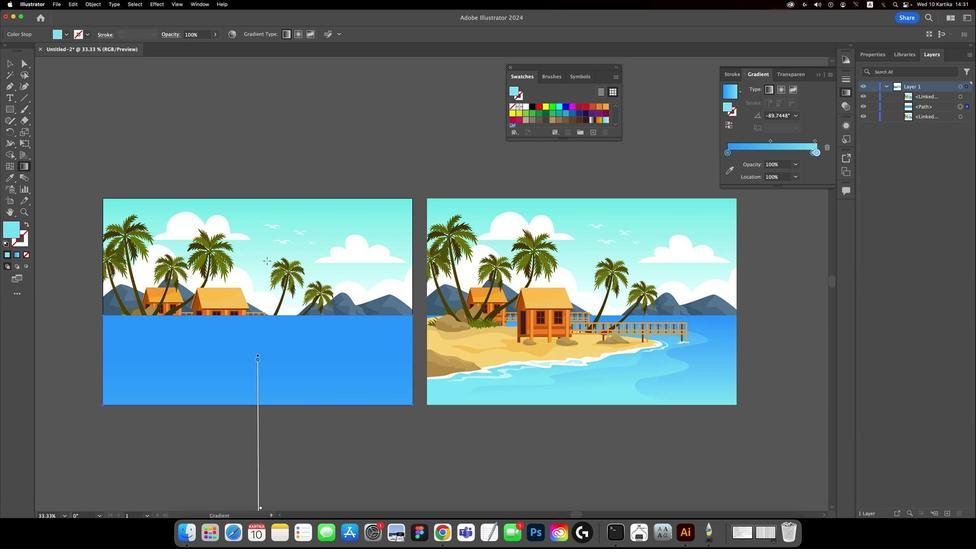 
Action: Mouse moved to (223, 263)
Screenshot: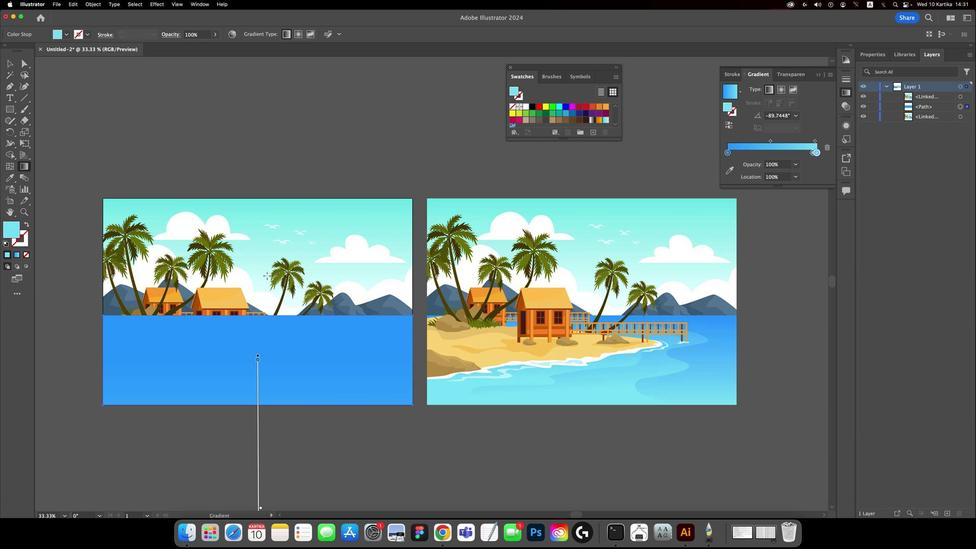 
Action: Mouse scrolled (223, 263) with delta (216, 165)
Screenshot: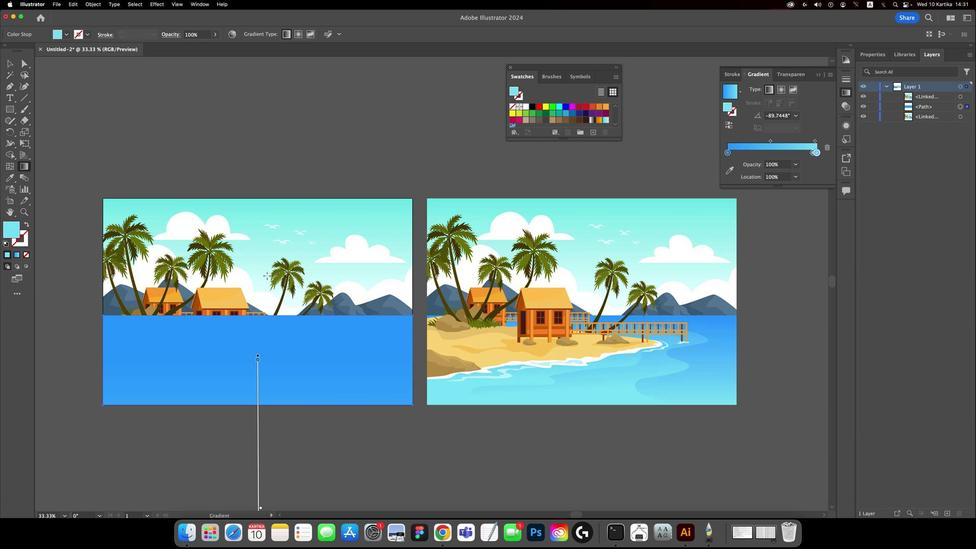 
Action: Mouse moved to (222, 301)
Screenshot: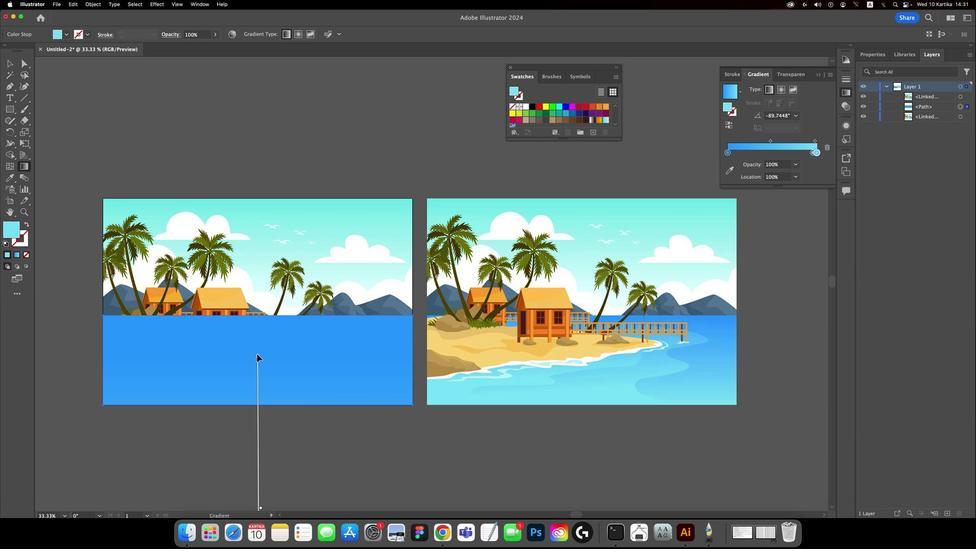 
Action: Mouse pressed left at (222, 301)
Screenshot: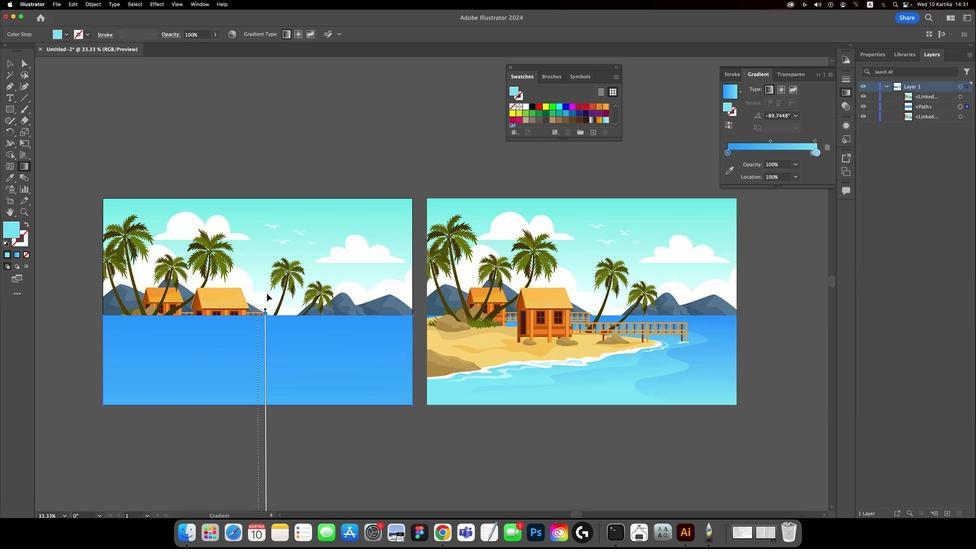 
Action: Mouse moved to (222, 293)
Screenshot: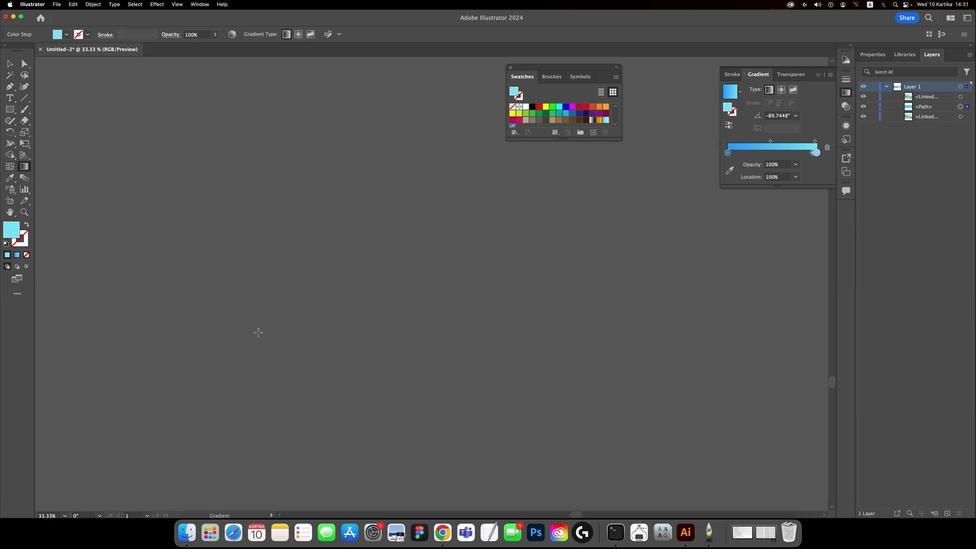 
Action: Mouse scrolled (222, 293) with delta (216, 163)
Screenshot: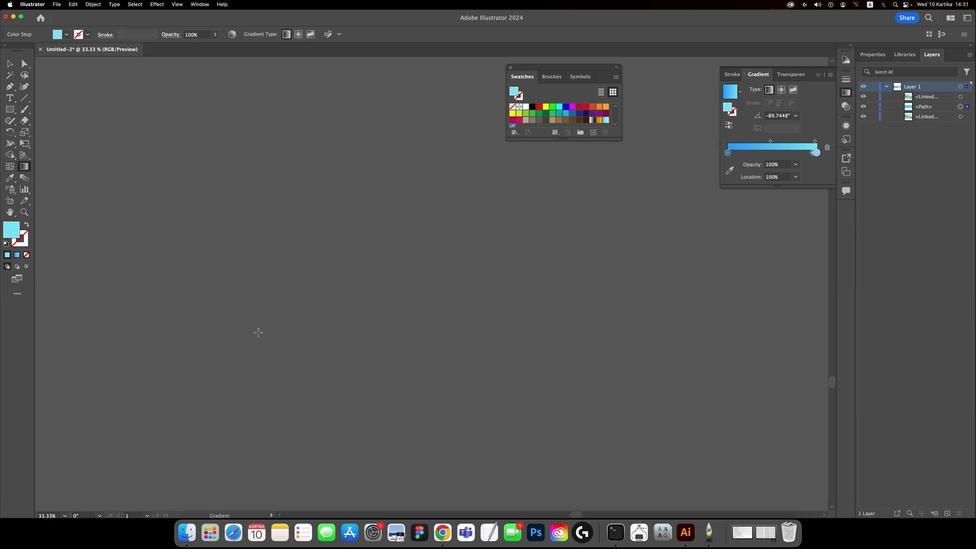 
Action: Mouse moved to (222, 293)
Screenshot: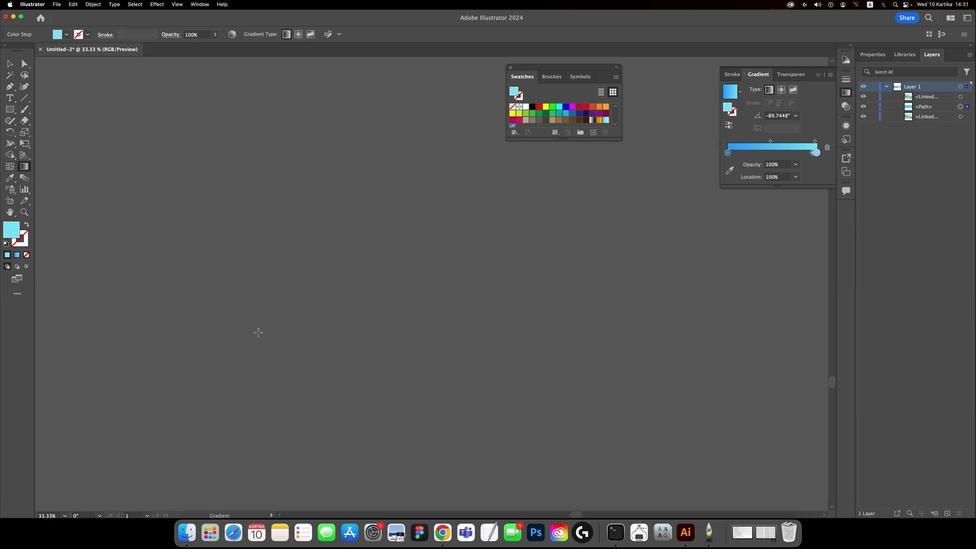 
Action: Mouse scrolled (222, 293) with delta (216, 163)
Screenshot: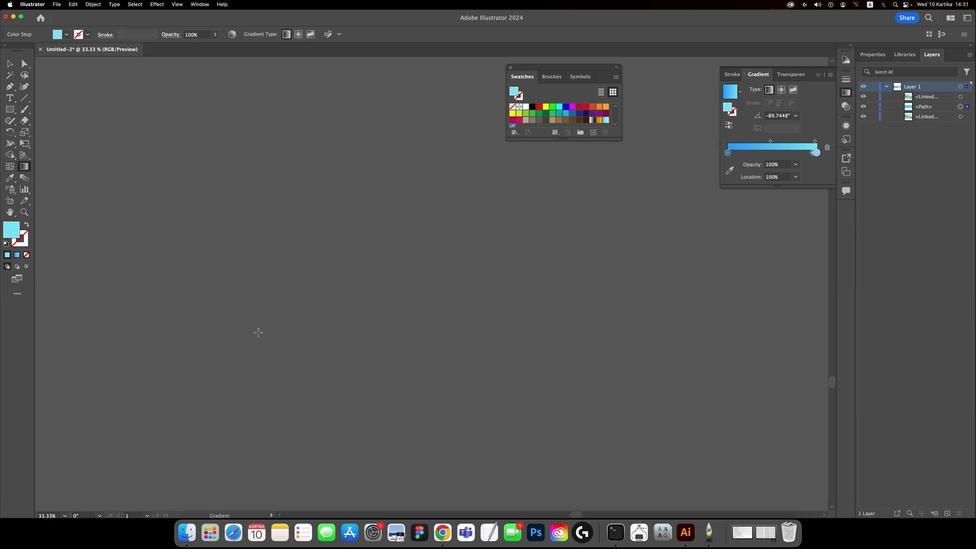 
Action: Mouse moved to (222, 293)
Screenshot: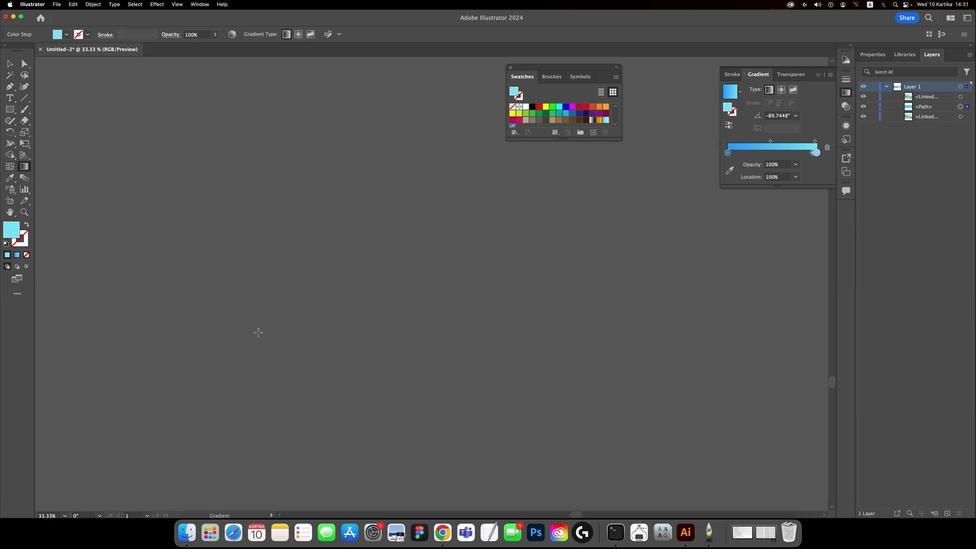 
Action: Mouse scrolled (222, 293) with delta (216, 162)
Screenshot: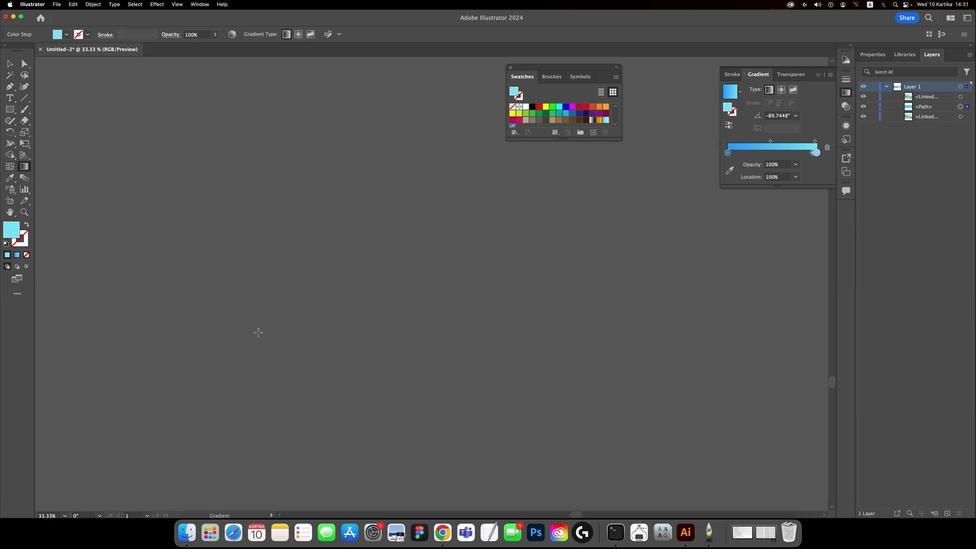 
Action: Mouse moved to (222, 293)
Screenshot: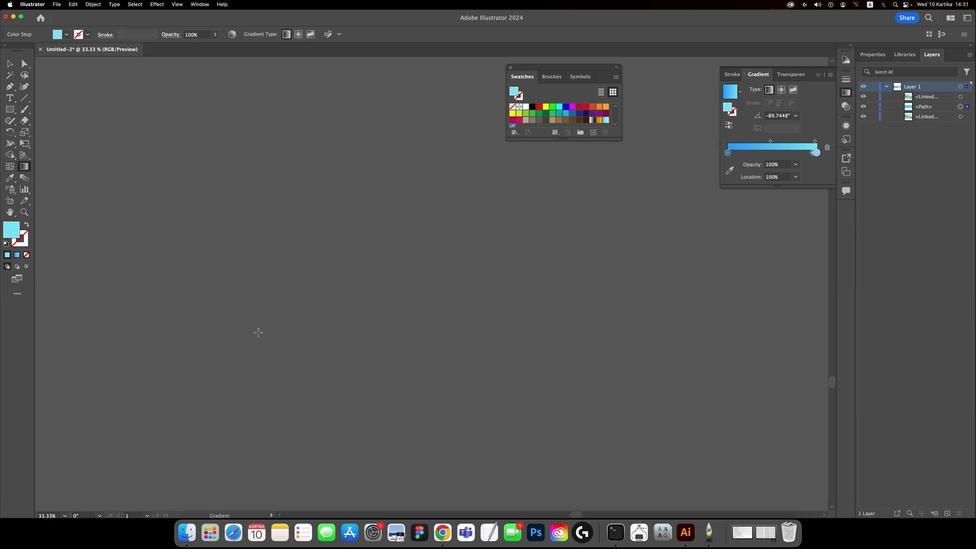 
Action: Mouse scrolled (222, 293) with delta (216, 162)
Screenshot: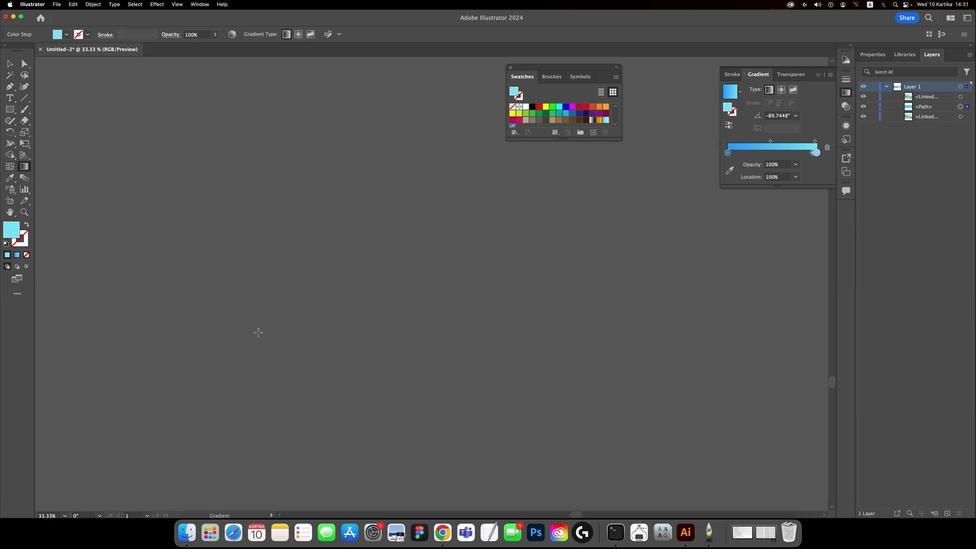 
Action: Mouse moved to (222, 293)
Screenshot: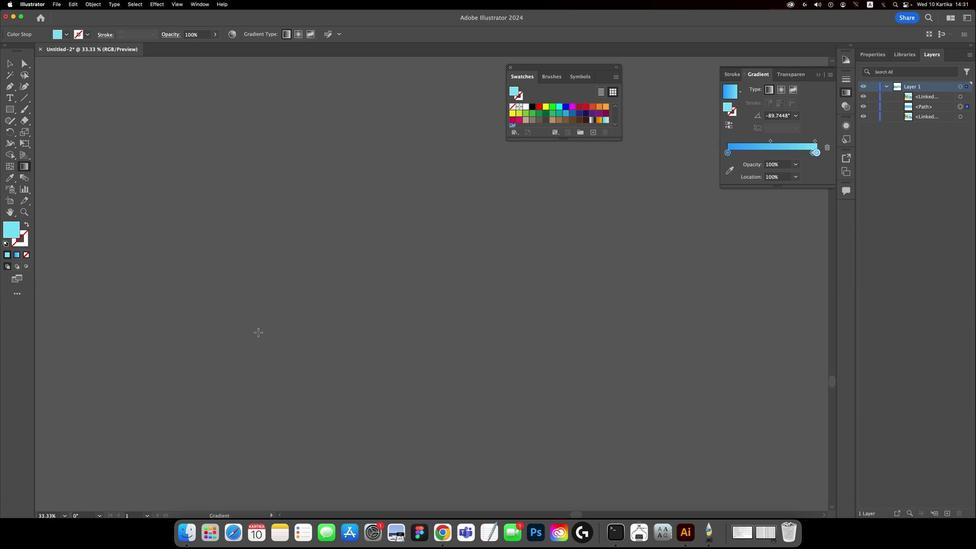 
Action: Mouse scrolled (222, 293) with delta (216, 161)
Screenshot: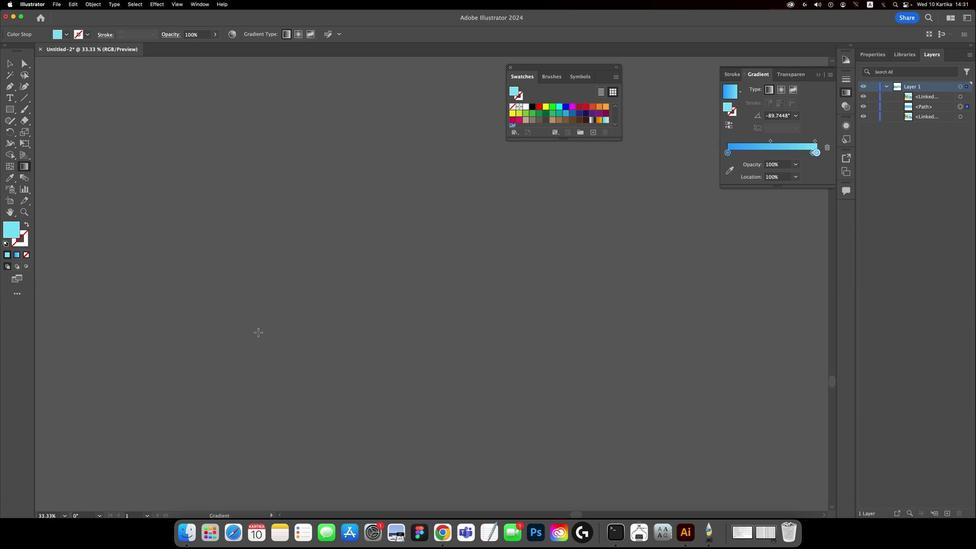 
Action: Mouse moved to (222, 292)
Screenshot: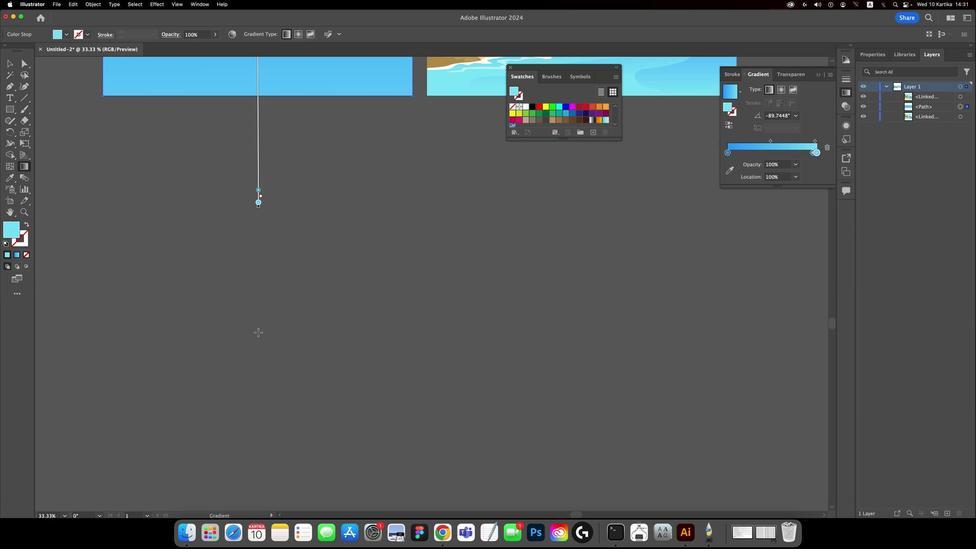 
Action: Mouse scrolled (222, 292) with delta (216, 164)
Screenshot: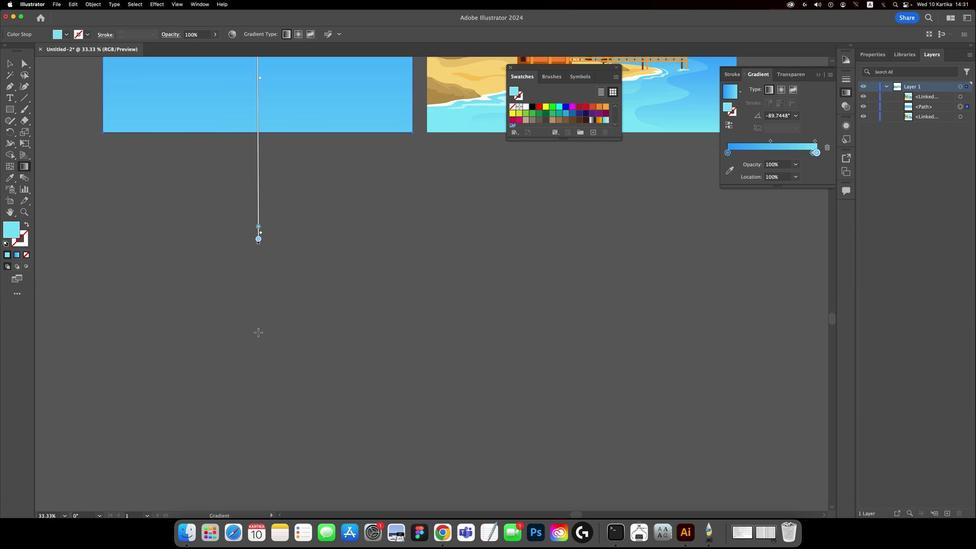 
Action: Mouse scrolled (222, 292) with delta (216, 164)
Screenshot: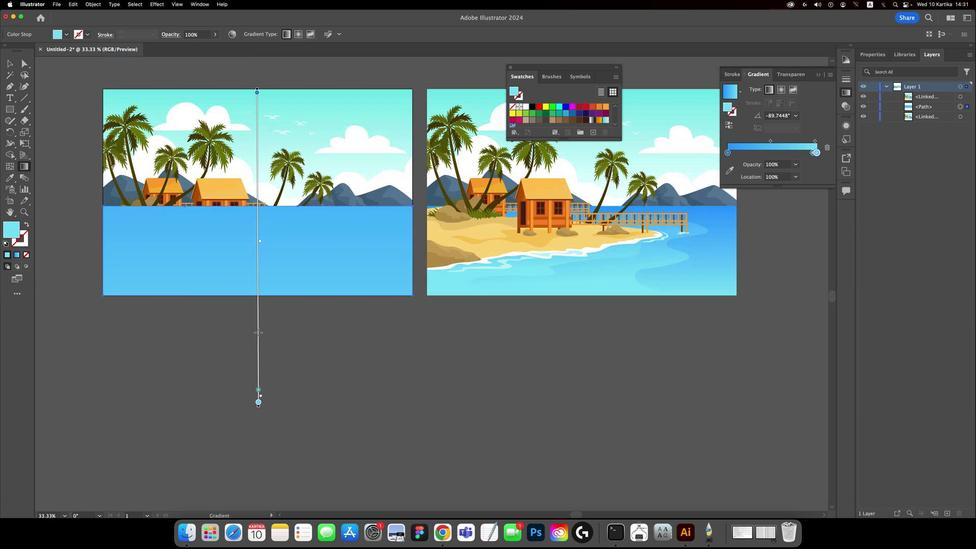 
Action: Mouse scrolled (222, 292) with delta (216, 165)
Screenshot: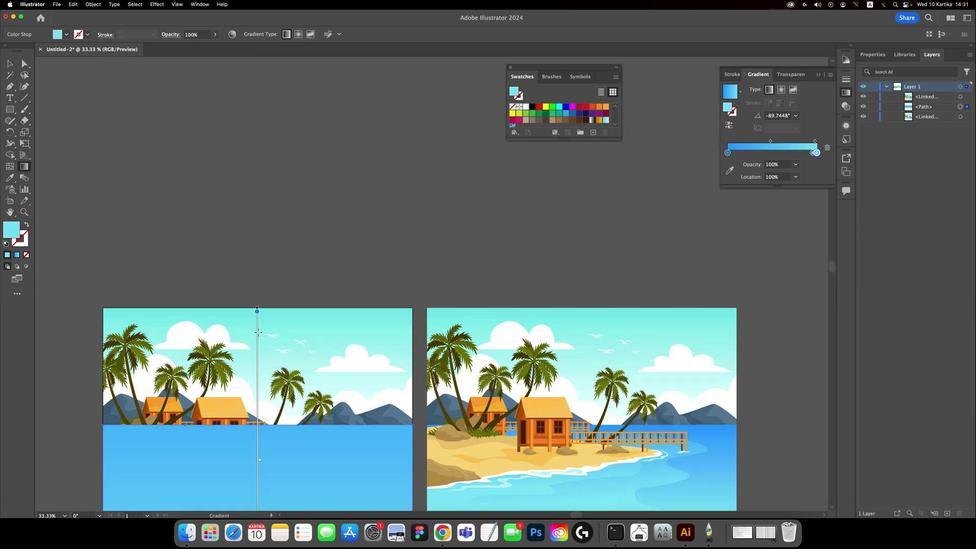 
Action: Mouse scrolled (222, 292) with delta (216, 165)
Screenshot: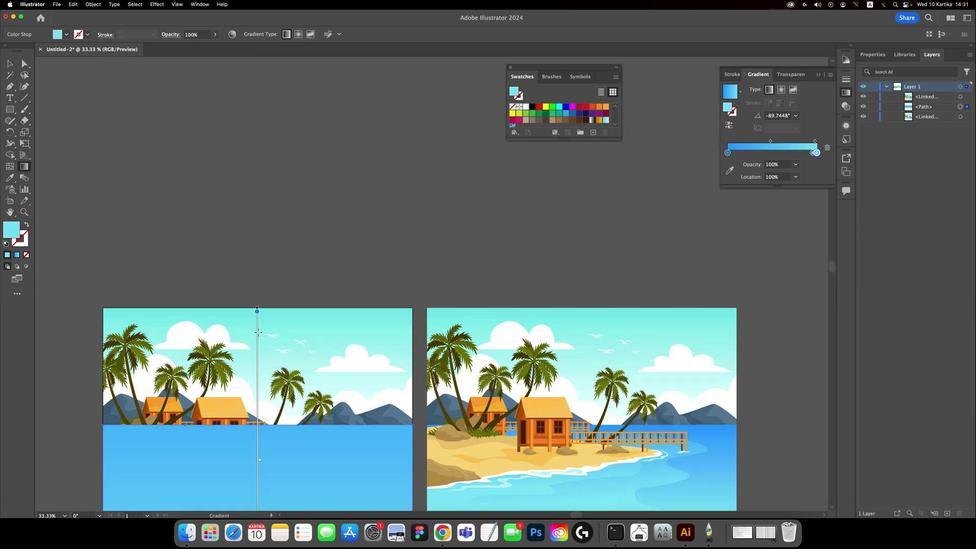 
Action: Mouse scrolled (222, 292) with delta (216, 164)
Screenshot: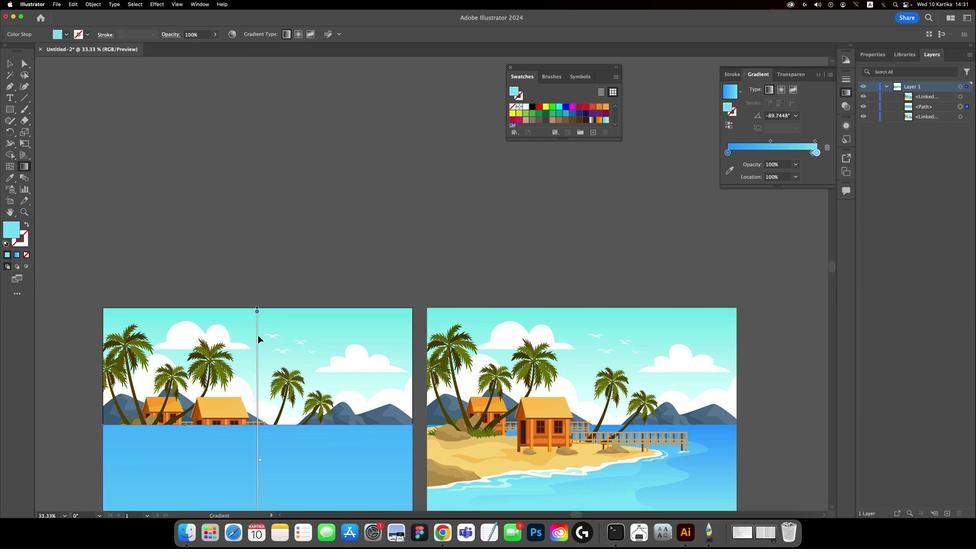 
Action: Mouse scrolled (222, 292) with delta (216, 164)
Screenshot: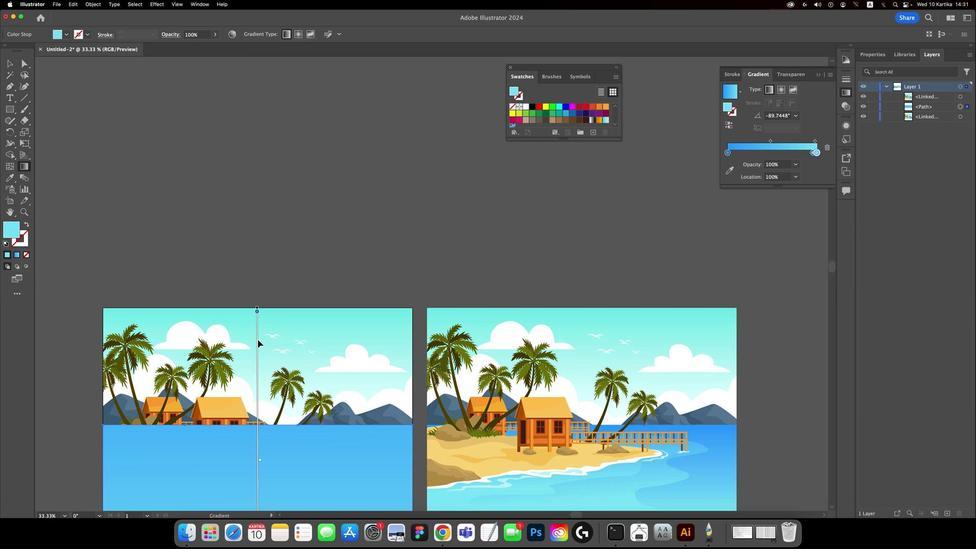
Action: Mouse scrolled (222, 292) with delta (216, 165)
Screenshot: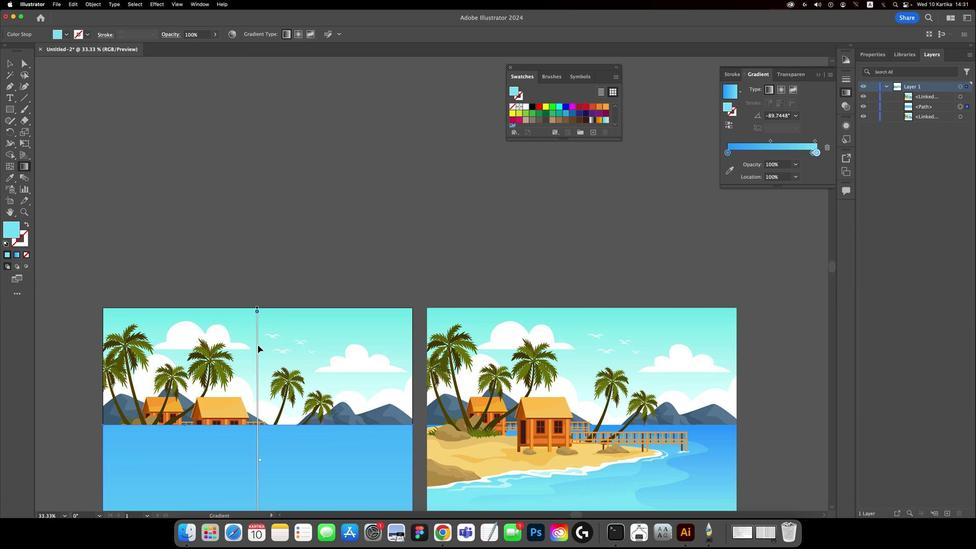 
Action: Mouse scrolled (222, 292) with delta (216, 165)
Screenshot: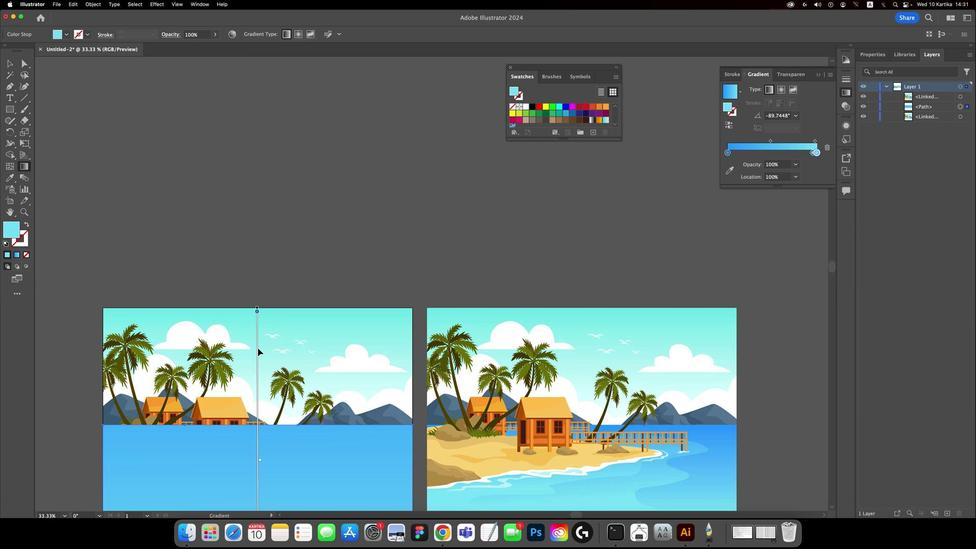 
Action: Mouse moved to (222, 283)
Screenshot: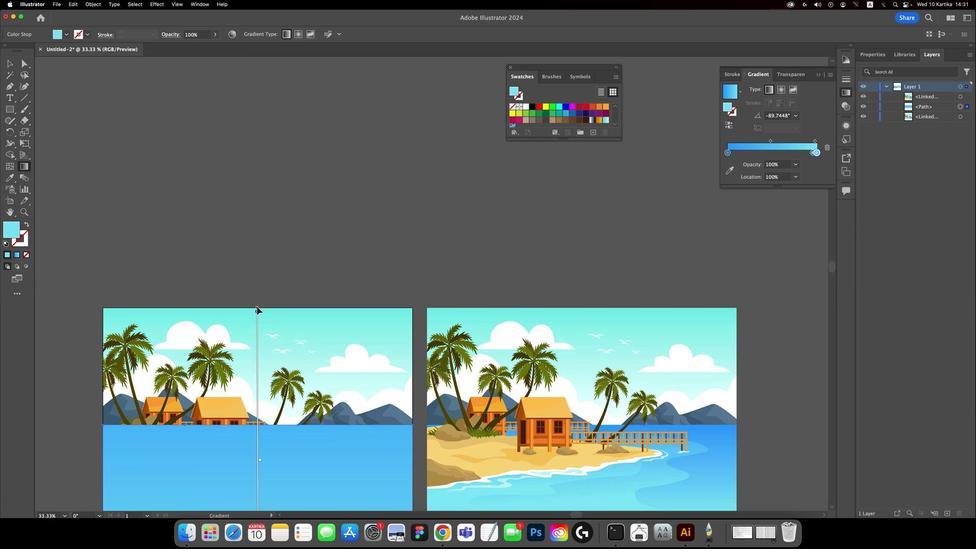 
Action: Mouse pressed left at (222, 283)
Screenshot: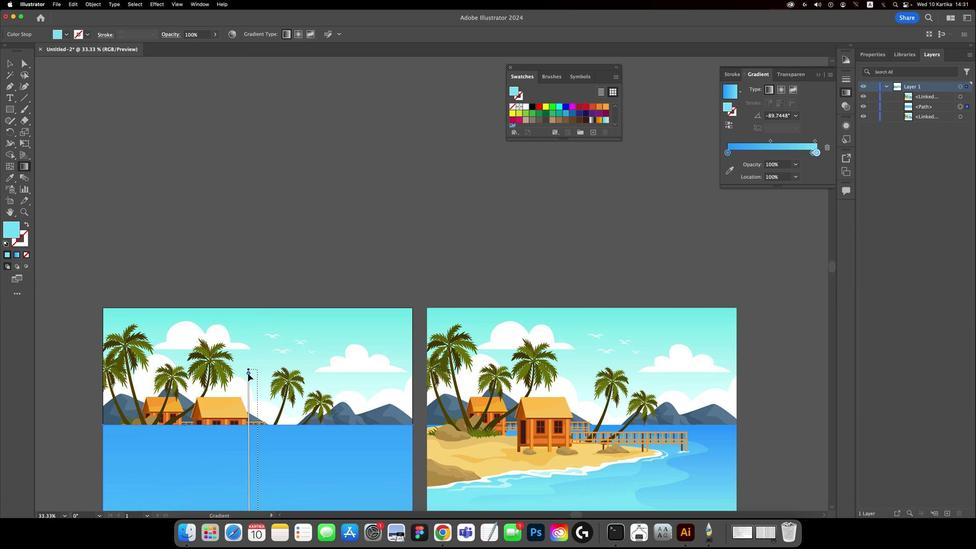 
Action: Mouse moved to (223, 297)
Screenshot: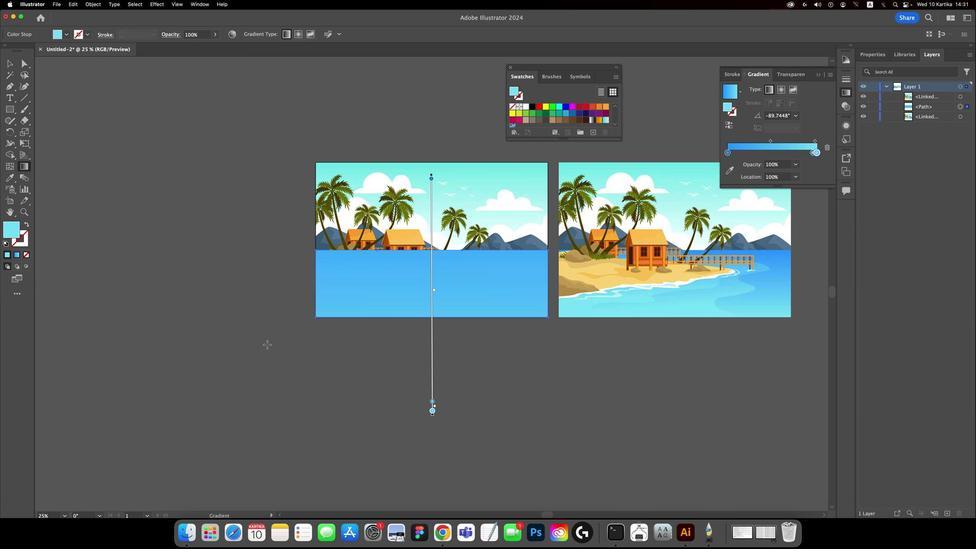
Action: Key pressed Key.cmd'-'
Screenshot: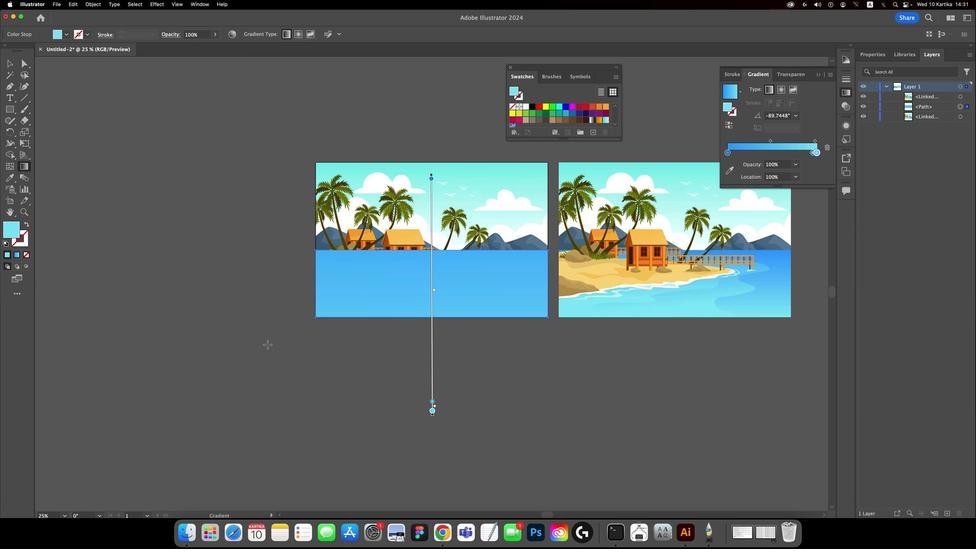 
Action: Mouse moved to (227, 324)
Screenshot: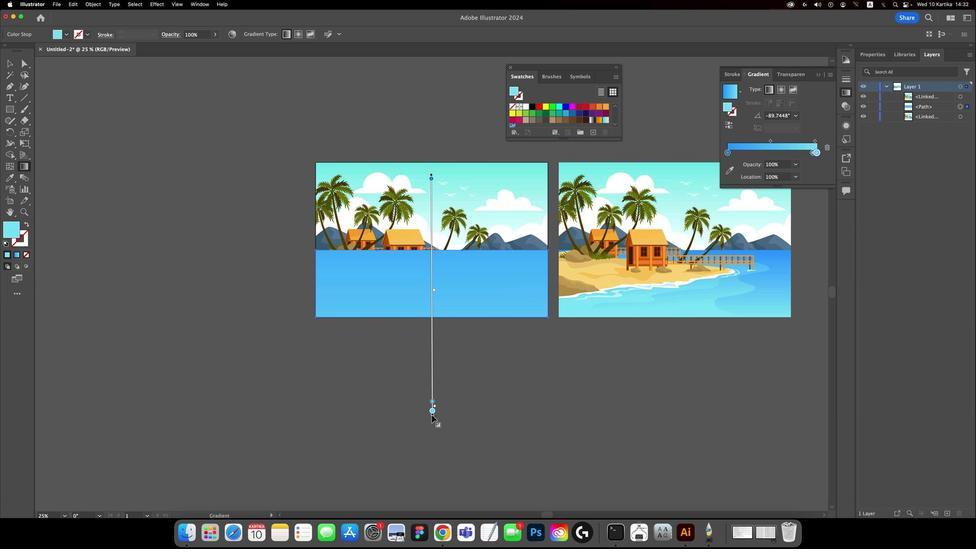 
Action: Mouse pressed left at (227, 324)
Screenshot: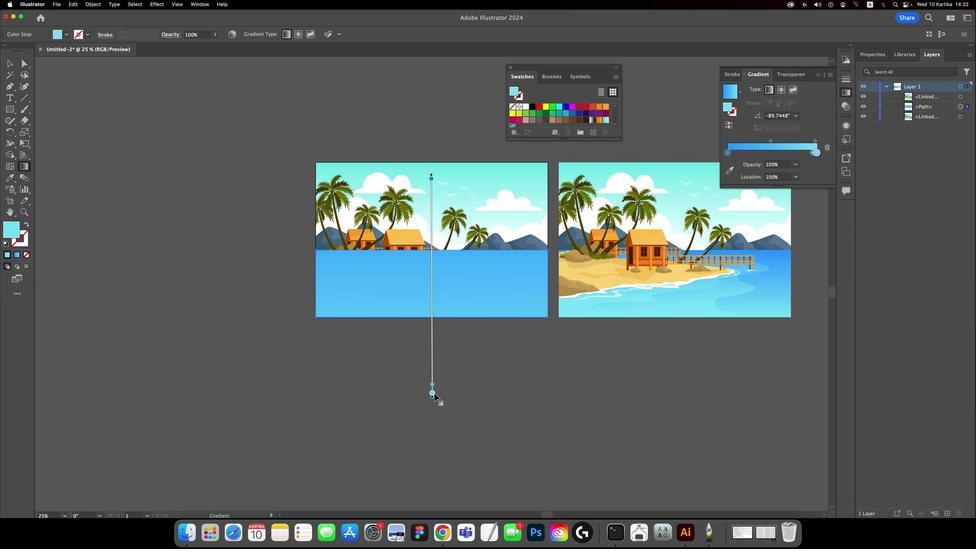 
Action: Mouse moved to (227, 242)
Screenshot: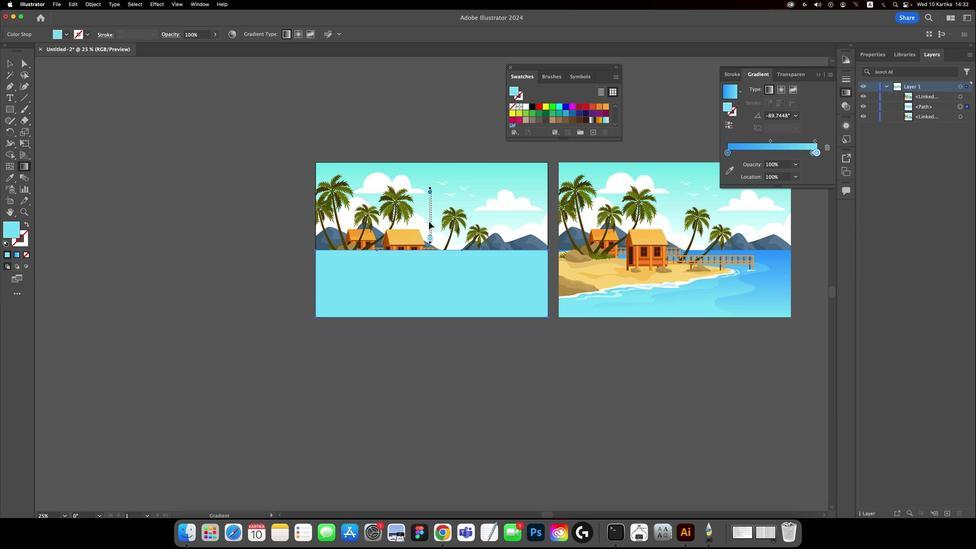 
Action: Mouse pressed left at (227, 242)
Screenshot: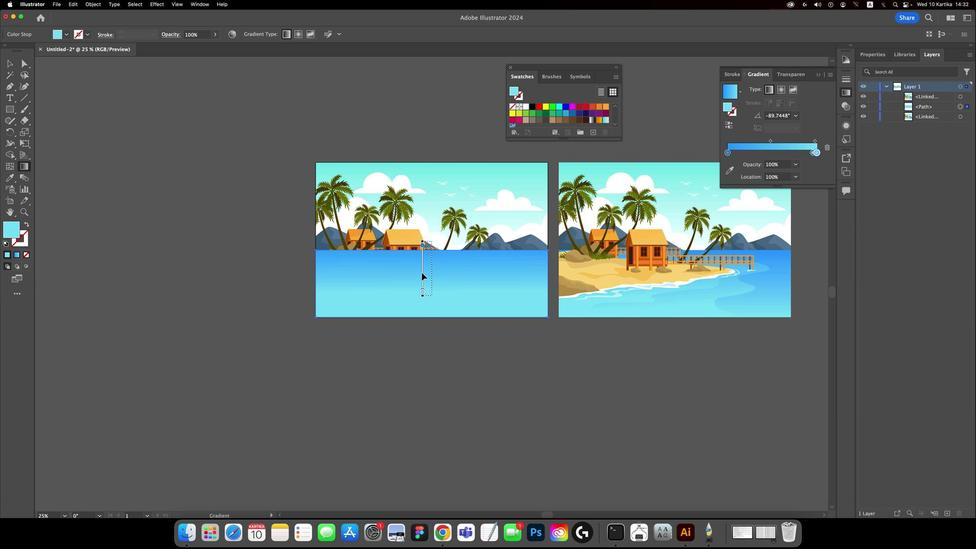 
Action: Mouse moved to (227, 309)
Screenshot: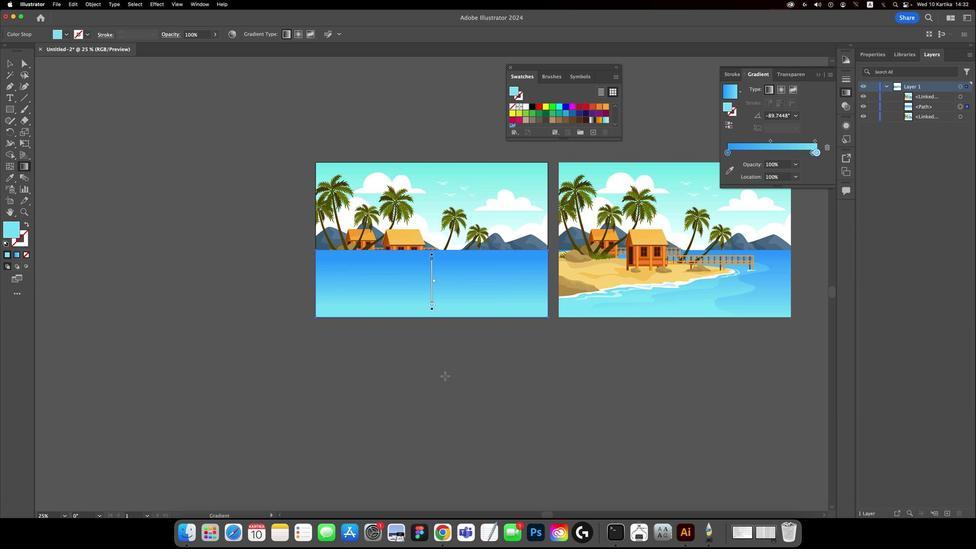 
Action: Mouse pressed left at (227, 309)
Screenshot: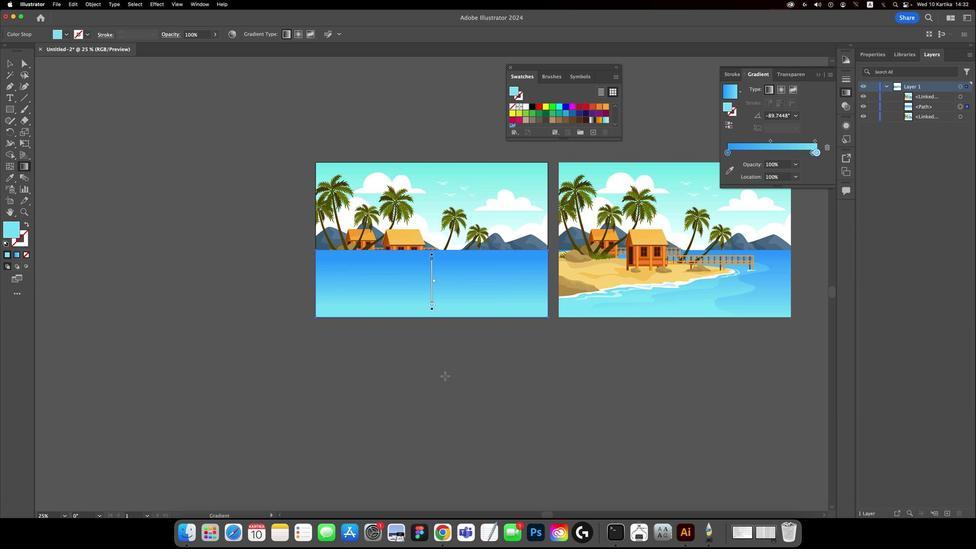 
Action: Mouse moved to (238, 204)
Screenshot: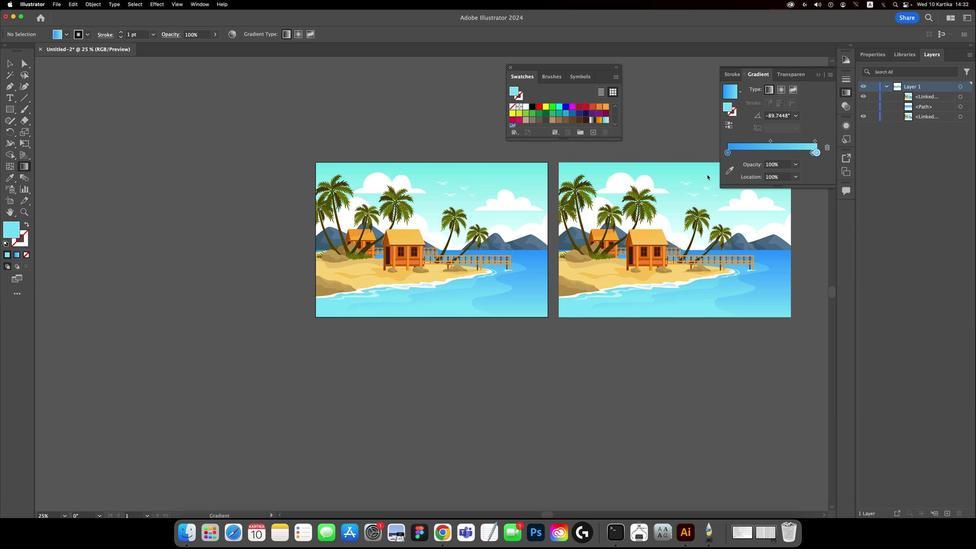 
Action: Mouse pressed left at (238, 204)
Screenshot: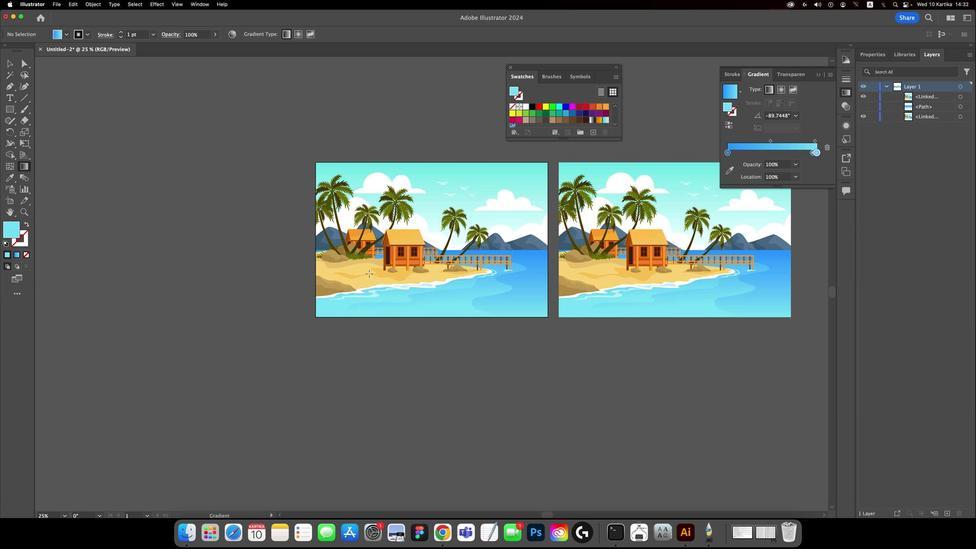 
Action: Mouse moved to (228, 288)
Screenshot: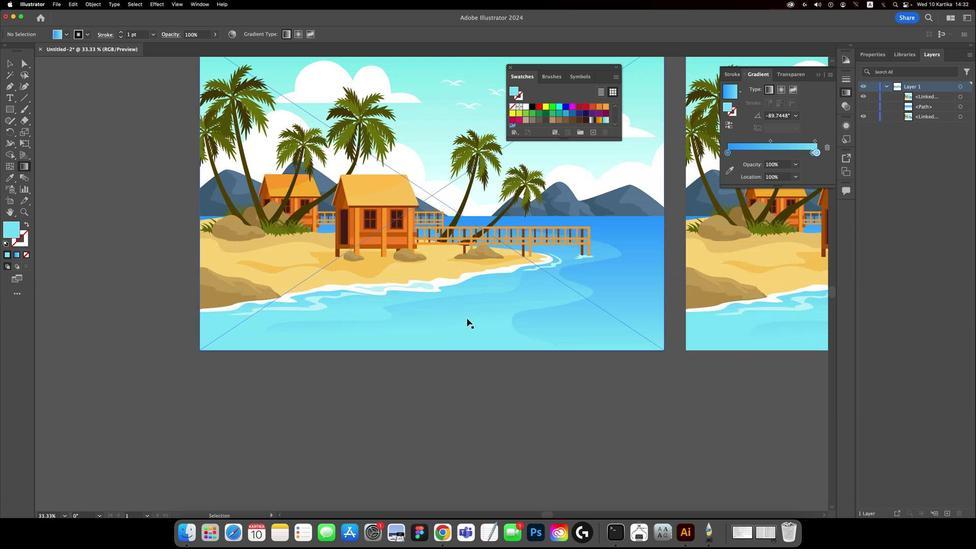 
Action: Key pressed Key.cmd'='
Screenshot: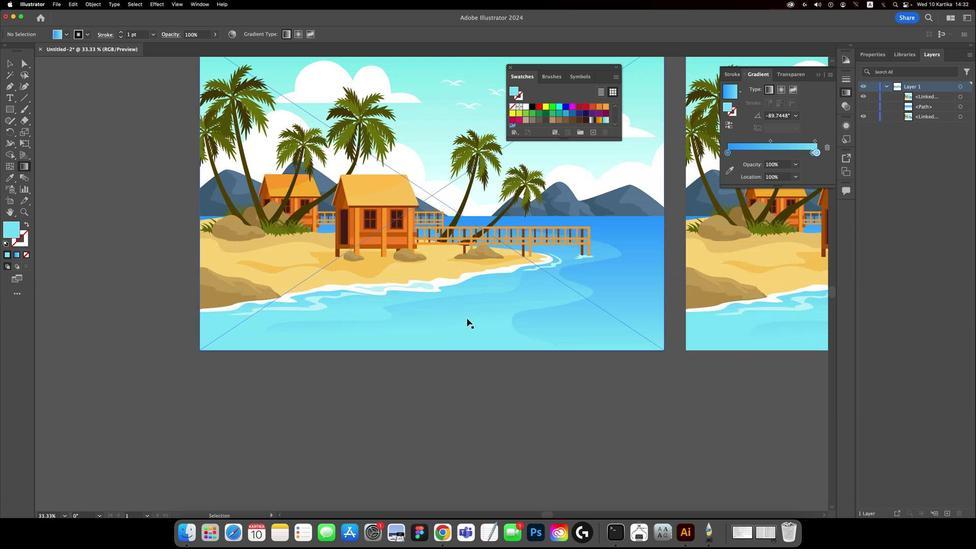 
Action: Mouse moved to (228, 287)
Screenshot: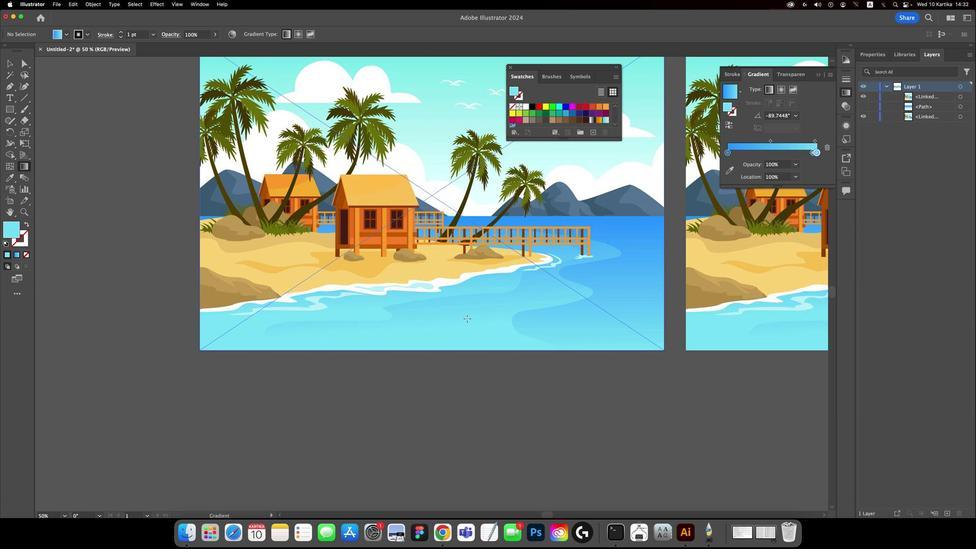 
Action: Key pressed Key.cmd
Screenshot: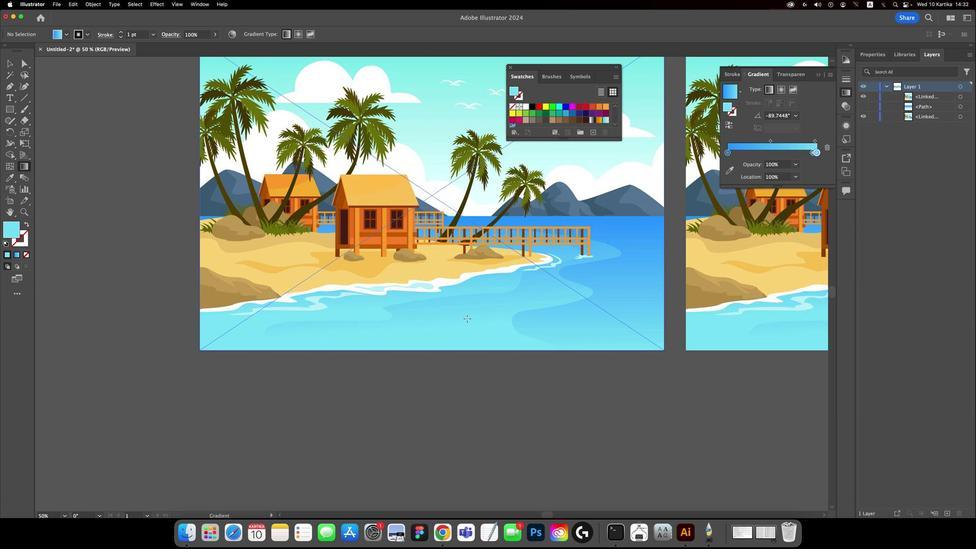 
Action: Mouse moved to (228, 287)
Screenshot: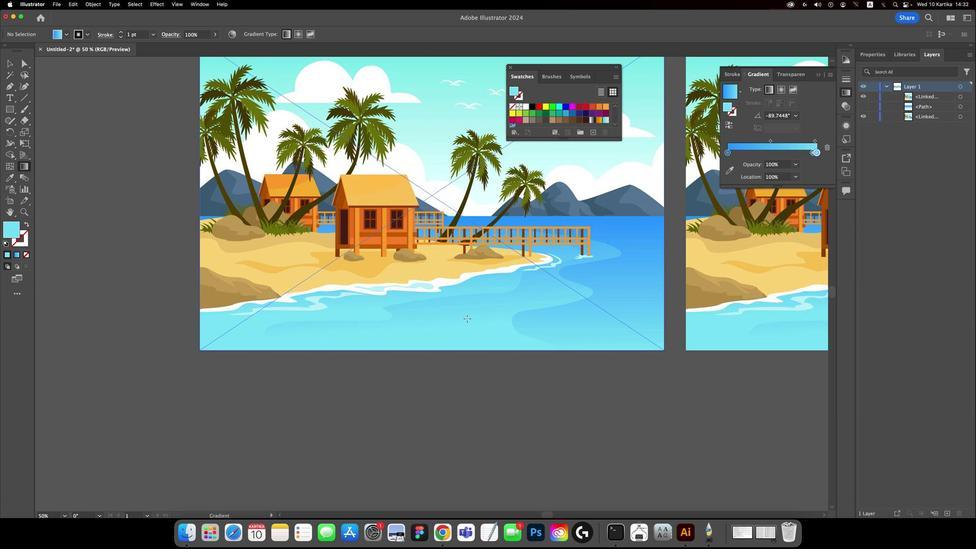 
Action: Key pressed '='
Screenshot: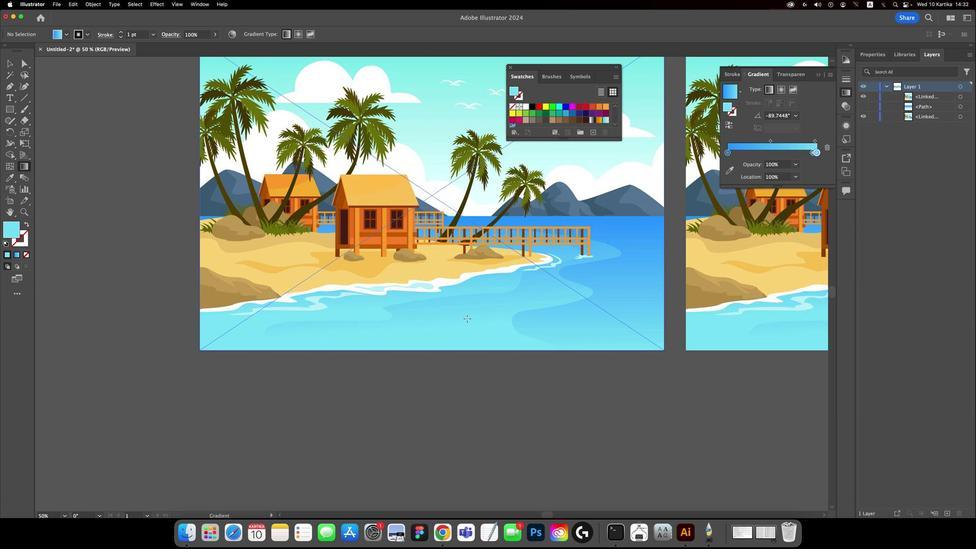 
Action: Mouse moved to (228, 287)
Screenshot: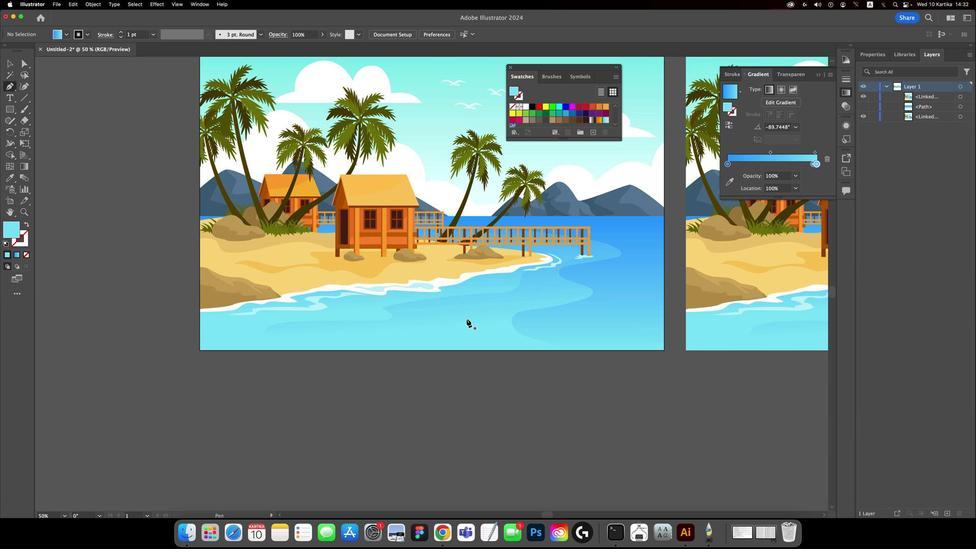 
Action: Key pressed 'p'
Screenshot: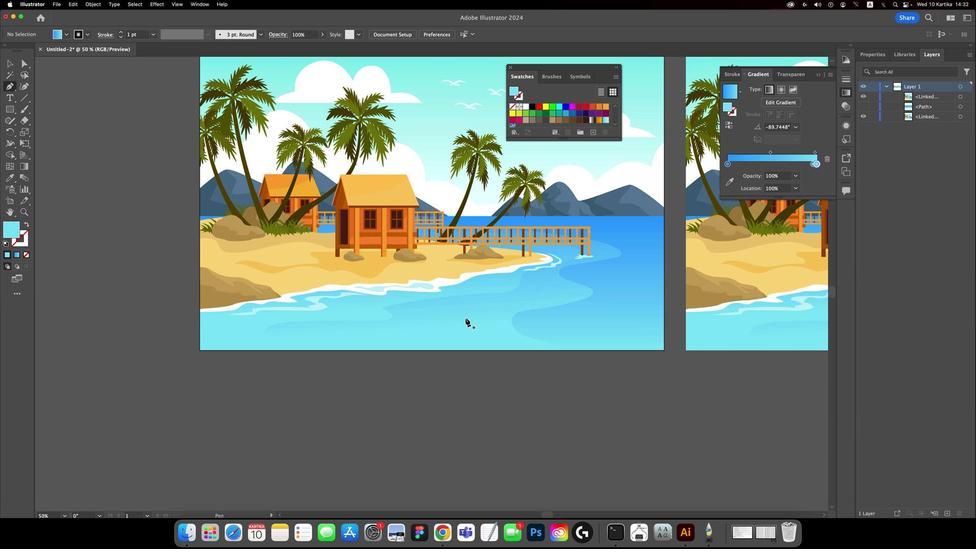 
Action: Mouse moved to (231, 306)
Screenshot: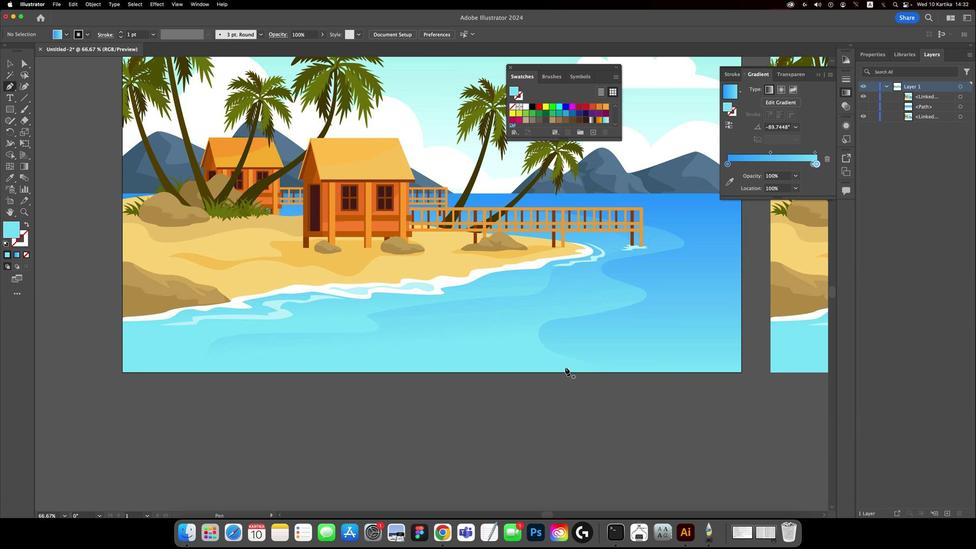 
Action: Key pressed Key.cmd'='
Screenshot: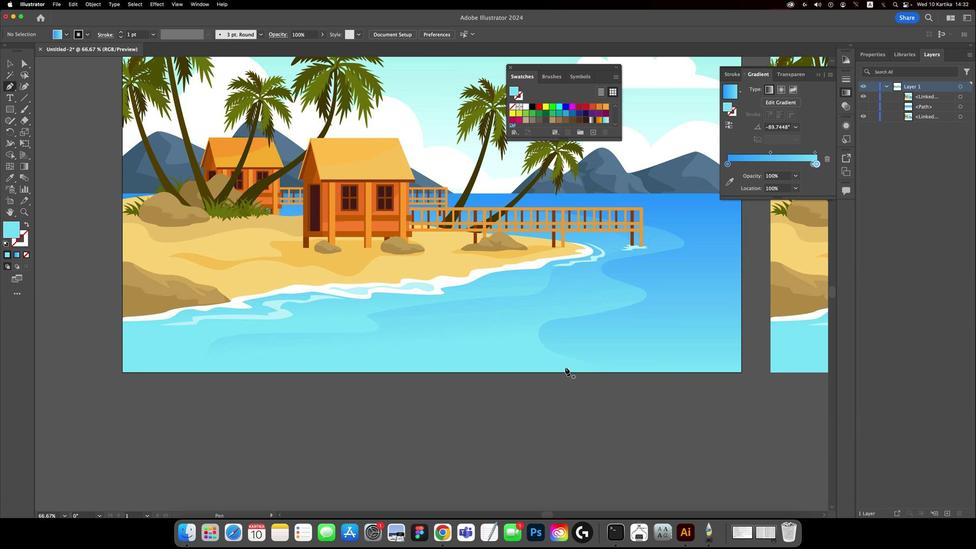 
Action: Mouse moved to (239, 209)
Screenshot: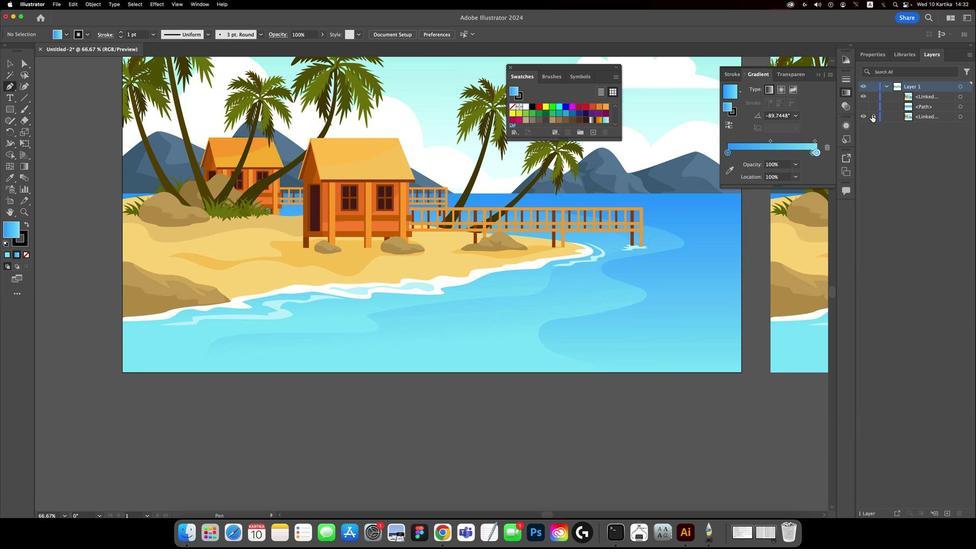 
Action: Mouse pressed left at (239, 209)
Screenshot: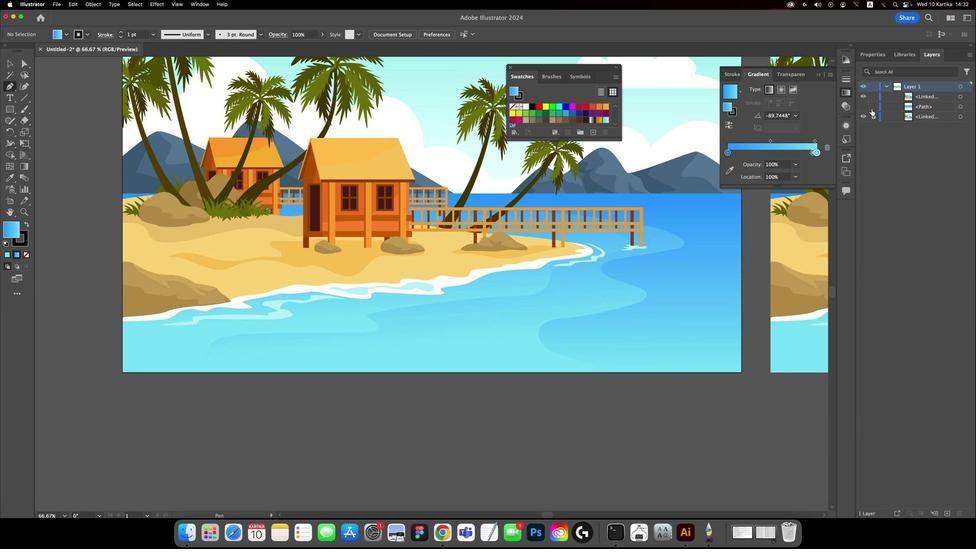 
Action: Mouse moved to (239, 202)
Screenshot: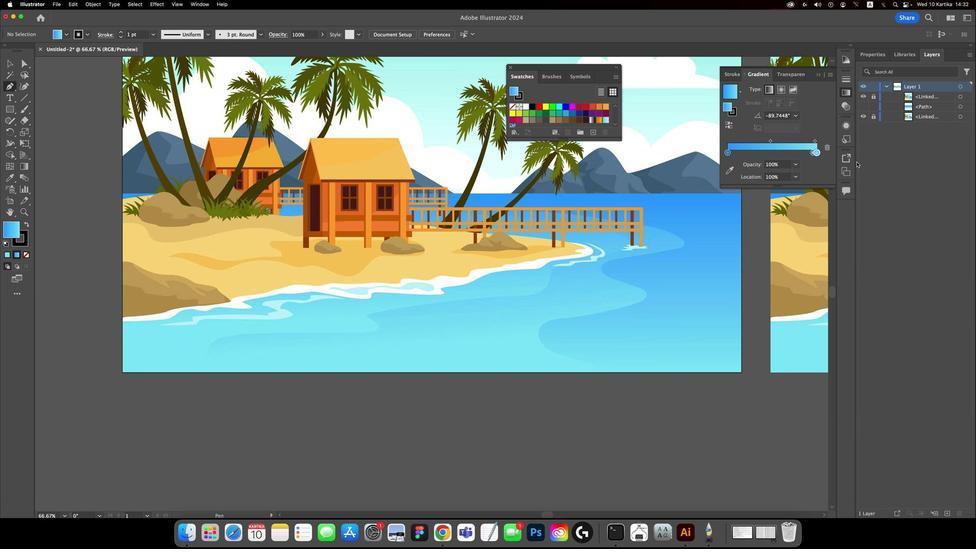 
Action: Mouse pressed left at (239, 202)
Screenshot: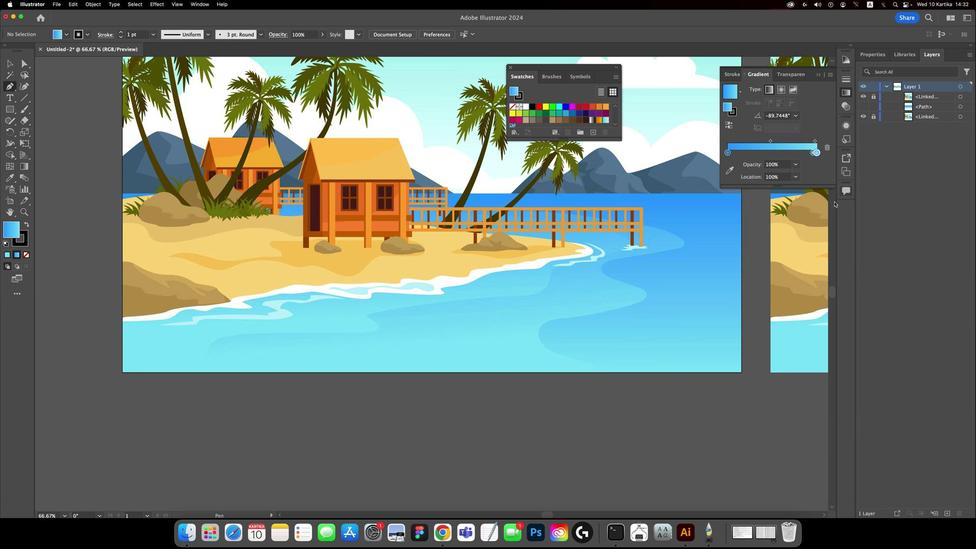 
Action: Mouse moved to (231, 308)
Screenshot: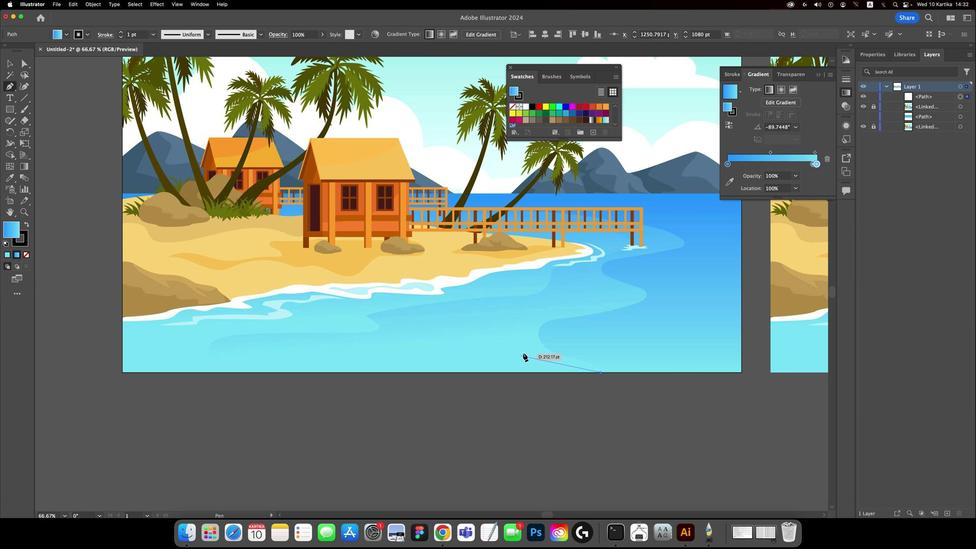 
Action: Mouse pressed left at (231, 308)
Screenshot: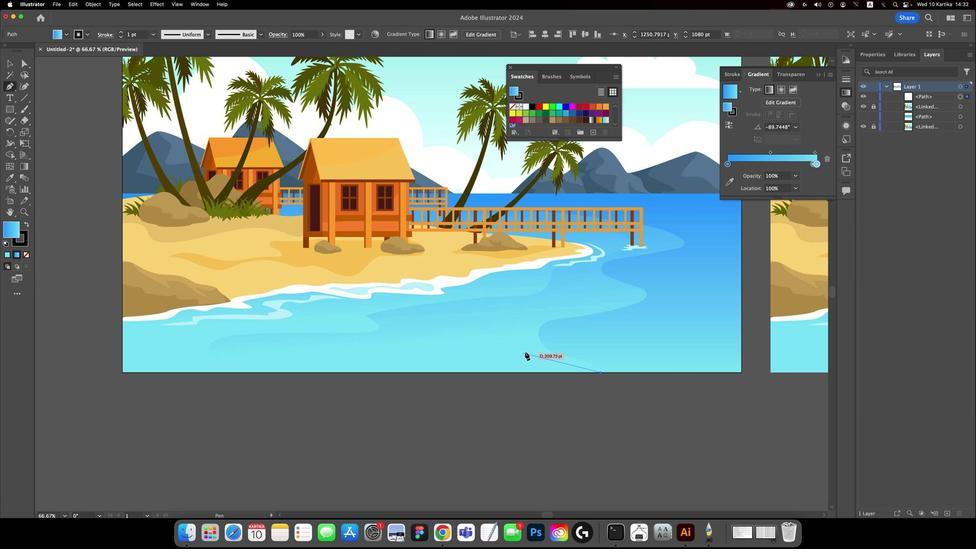 
Action: Mouse moved to (230, 299)
Screenshot: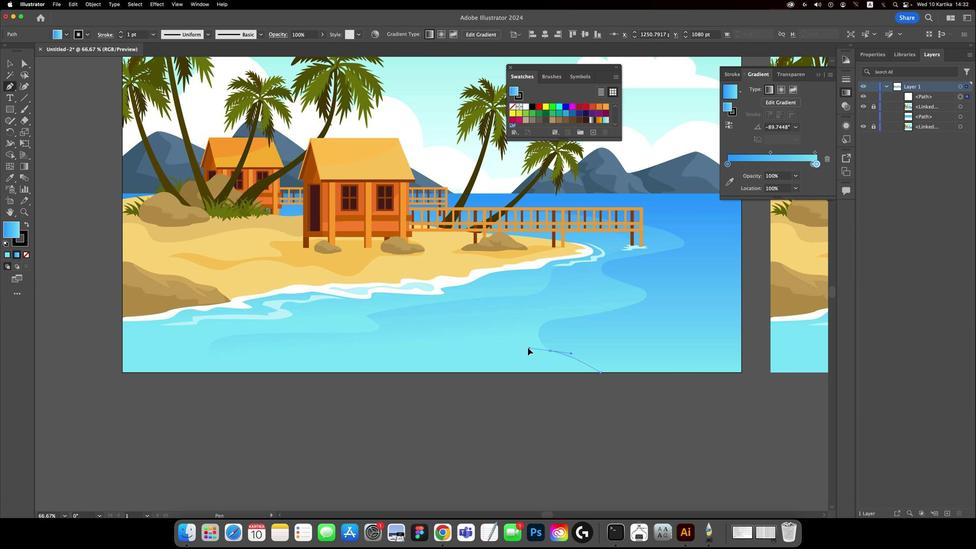 
Action: Mouse pressed left at (230, 299)
Screenshot: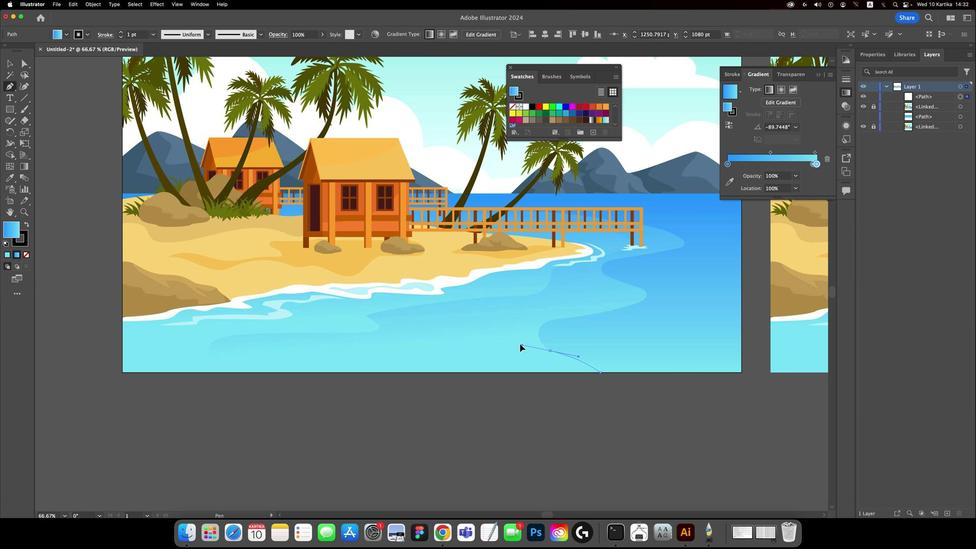 
Action: Mouse moved to (230, 300)
Screenshot: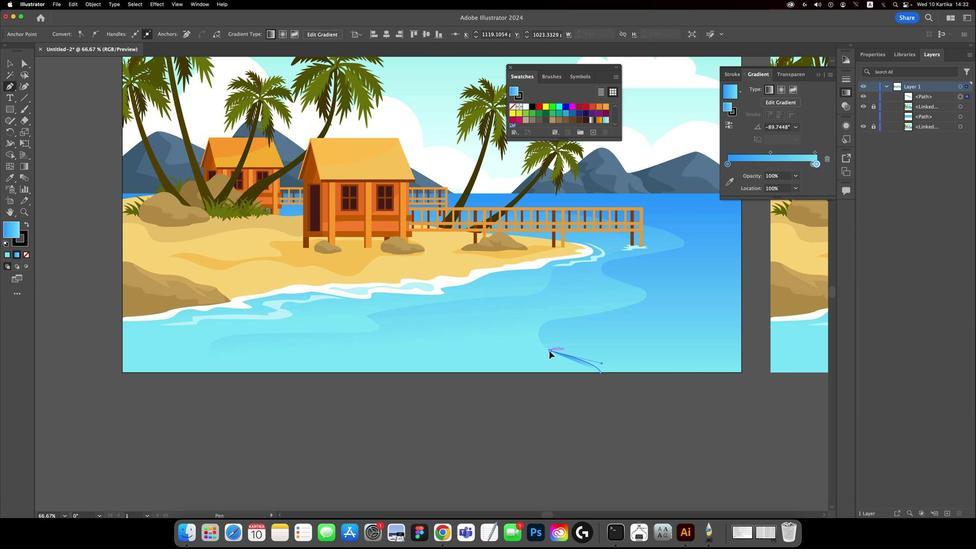 
Action: Mouse pressed left at (230, 300)
Screenshot: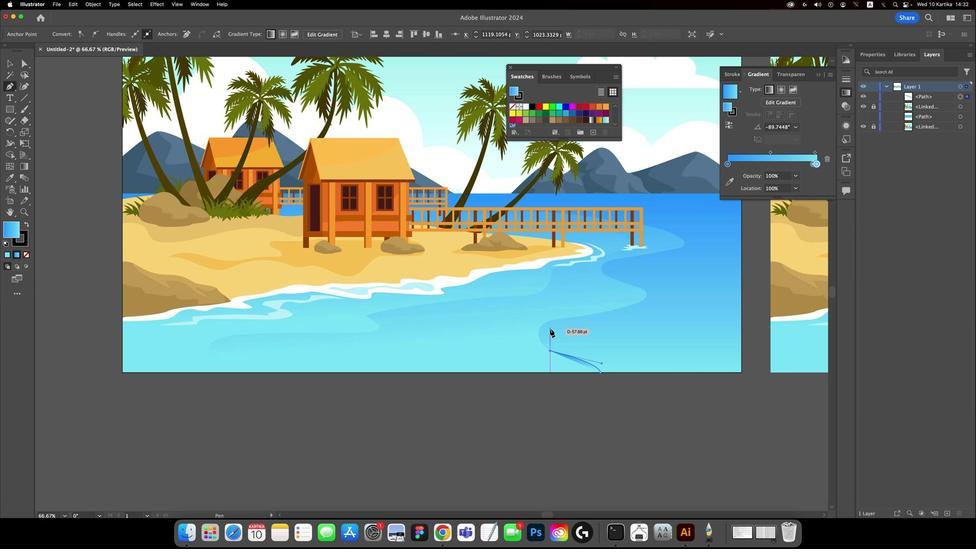 
Action: Mouse moved to (230, 288)
Screenshot: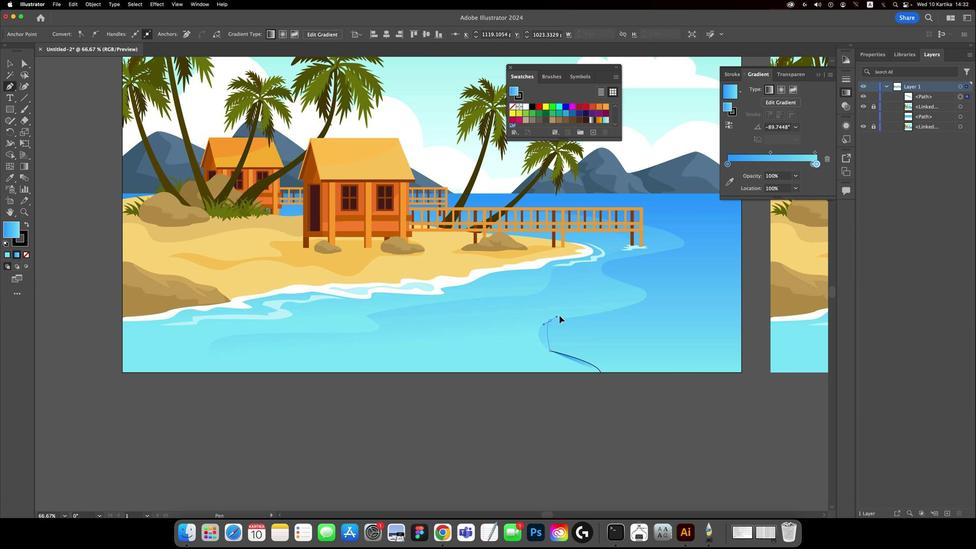 
Action: Mouse pressed left at (230, 288)
Screenshot: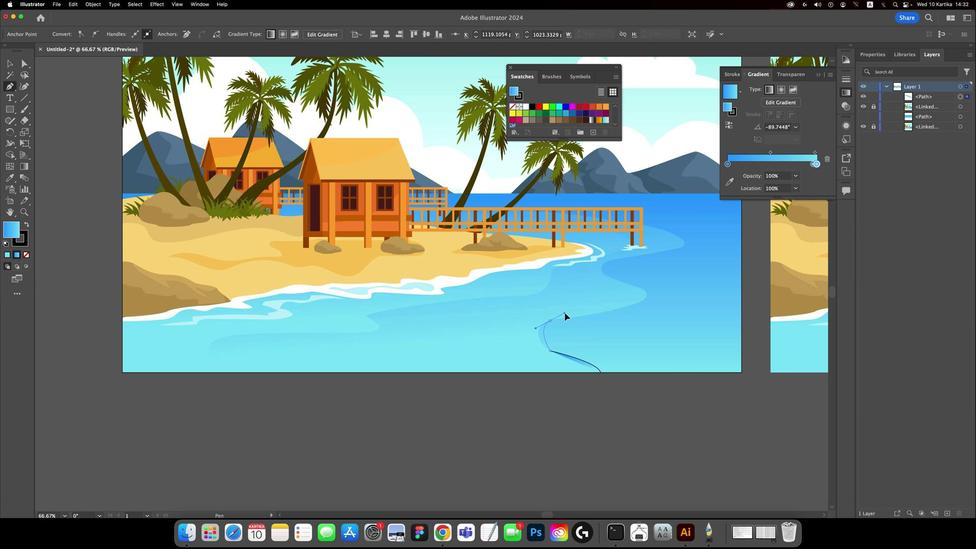 
Action: Mouse moved to (230, 288)
Screenshot: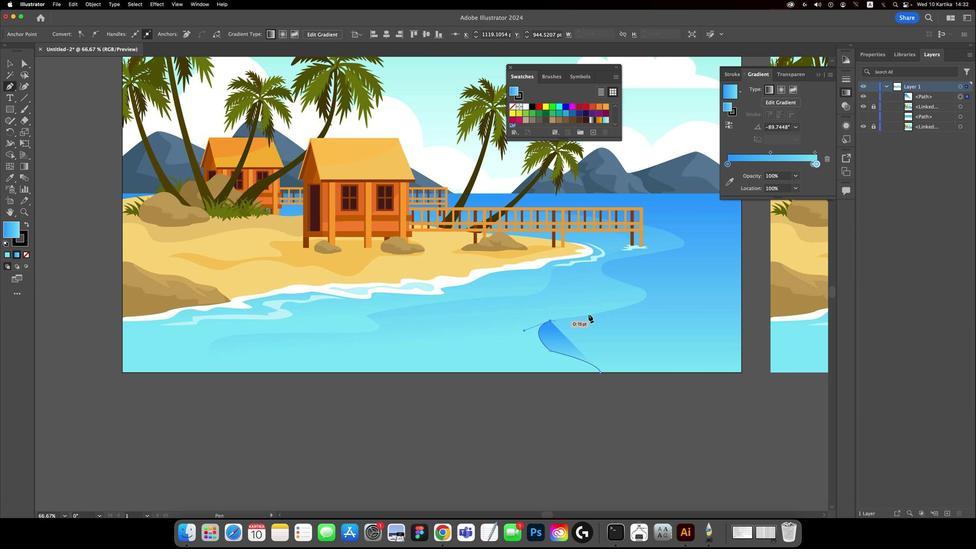 
Action: Mouse pressed left at (230, 288)
Screenshot: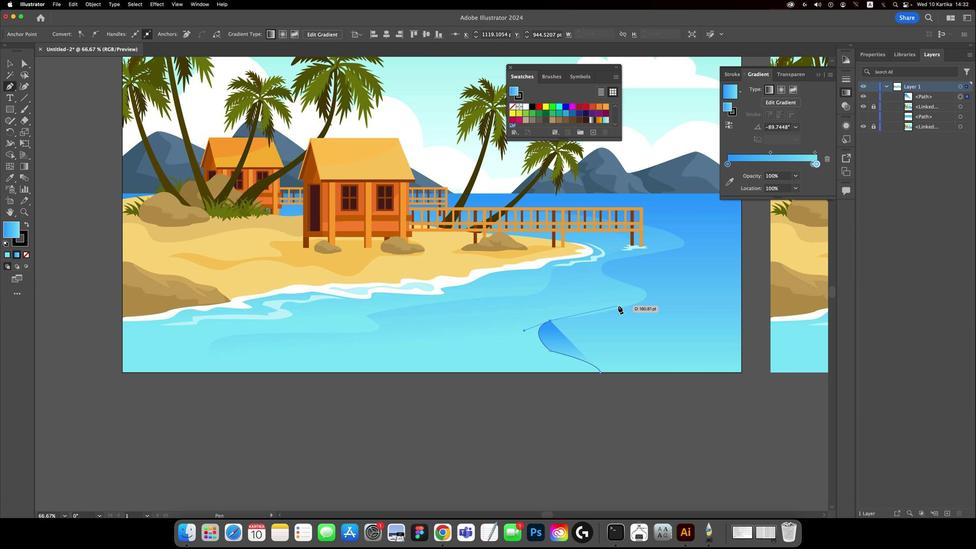 
Action: Mouse moved to (229, 205)
